 Task: Buy 3 Hydraulic from Filters section under best seller category for shipping address: Gilberto Hall, 3104 Abia Martin Drive, Panther Burn, Mississippi 38765, Cell Number 6314971043. Pay from credit card ending with 2005, CVV 3321
Action: Mouse moved to (17, 71)
Screenshot: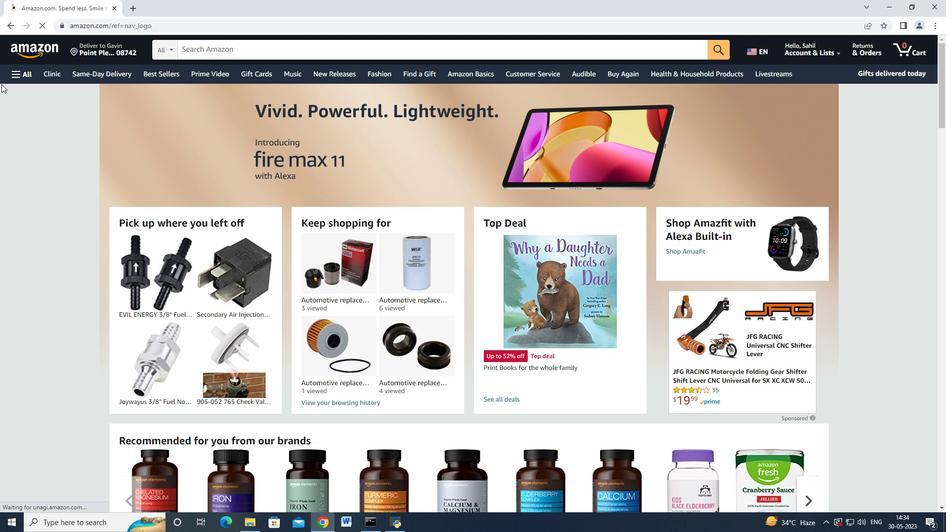 
Action: Mouse pressed left at (17, 71)
Screenshot: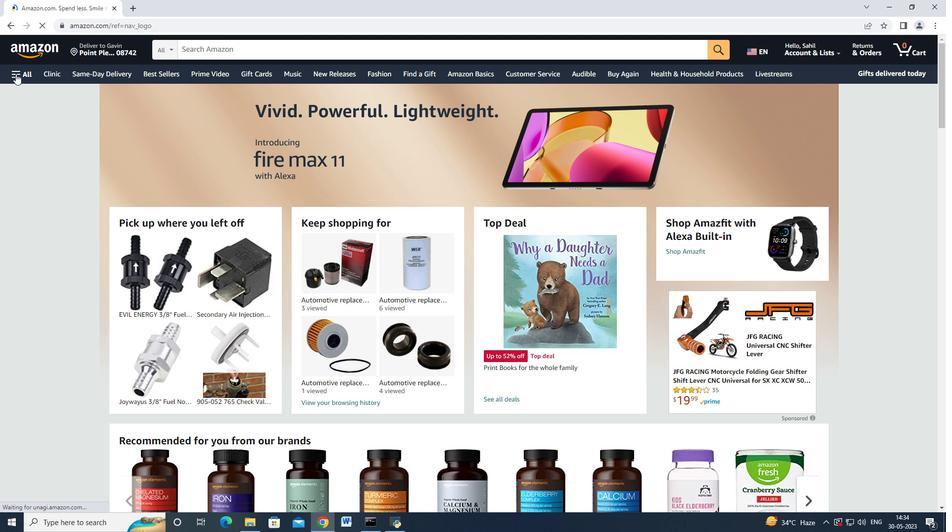 
Action: Mouse moved to (34, 206)
Screenshot: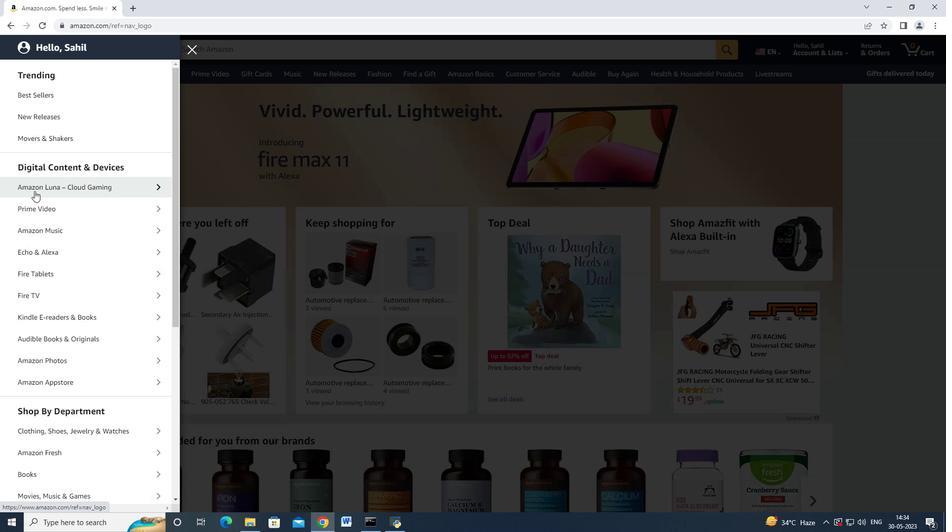 
Action: Mouse scrolled (34, 205) with delta (0, 0)
Screenshot: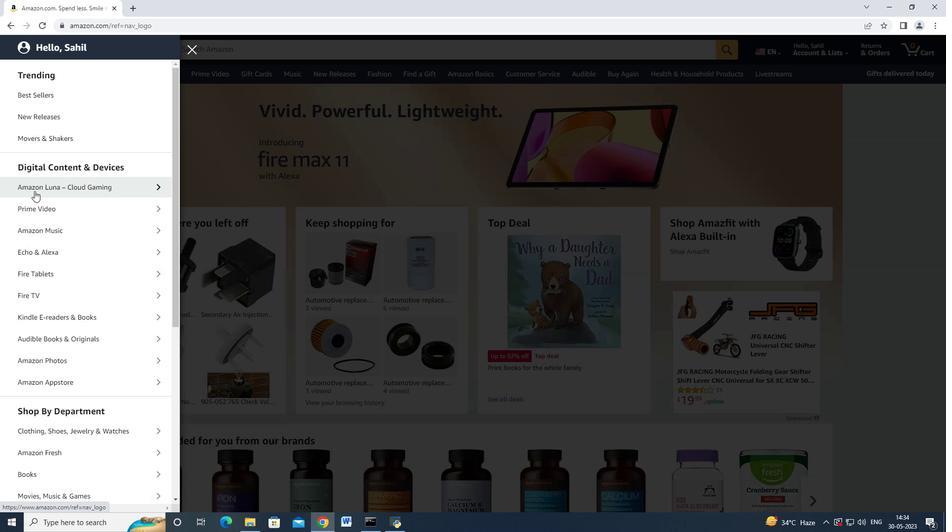 
Action: Mouse moved to (35, 208)
Screenshot: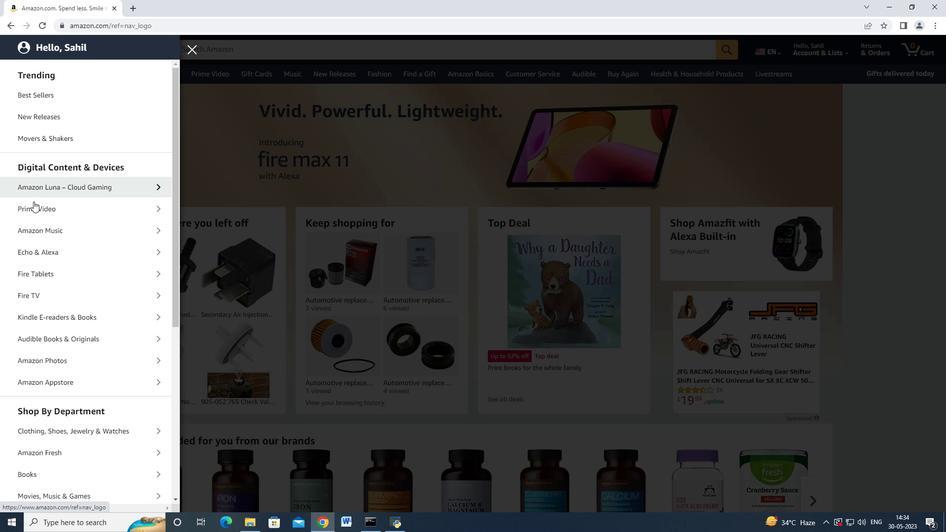 
Action: Mouse scrolled (35, 207) with delta (0, 0)
Screenshot: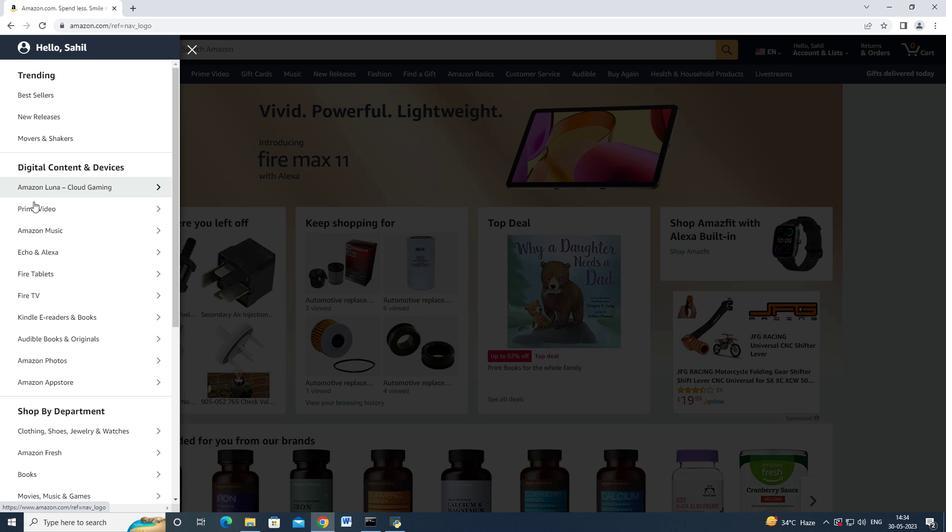 
Action: Mouse moved to (62, 291)
Screenshot: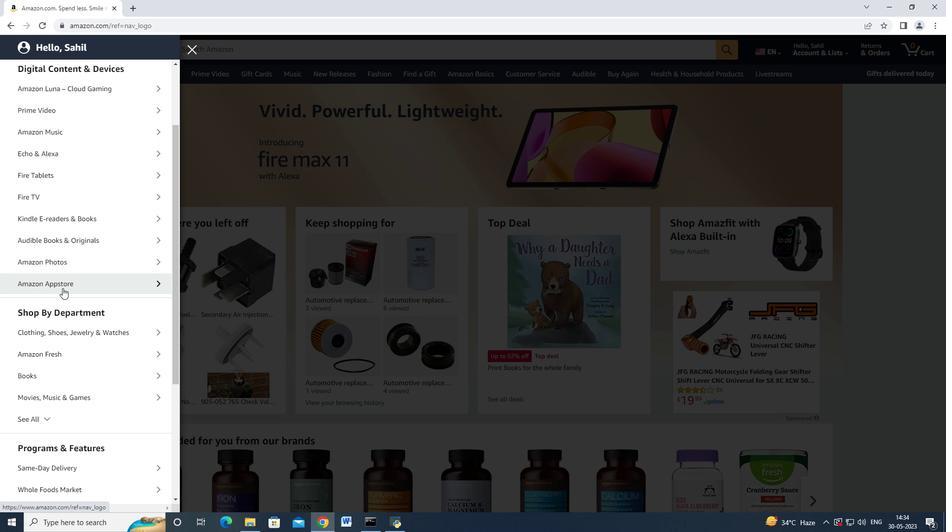 
Action: Mouse scrolled (62, 290) with delta (0, 0)
Screenshot: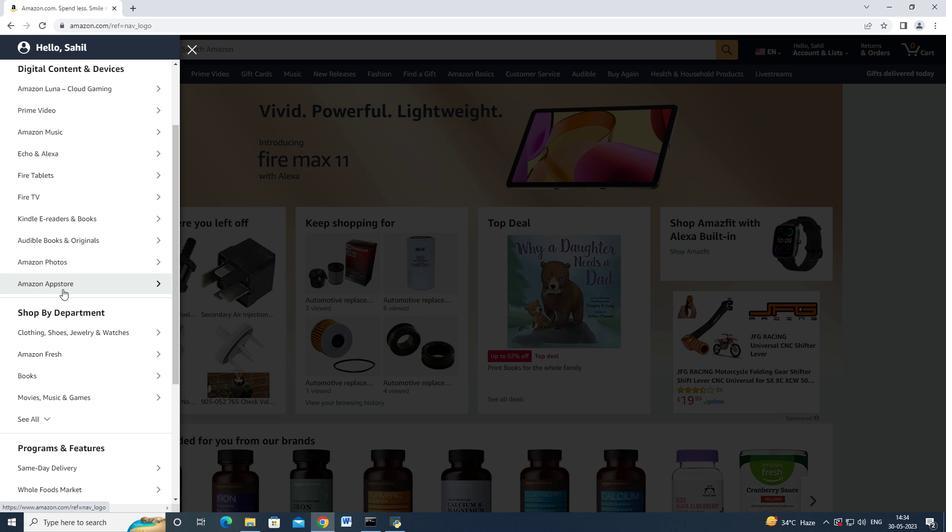 
Action: Mouse moved to (62, 291)
Screenshot: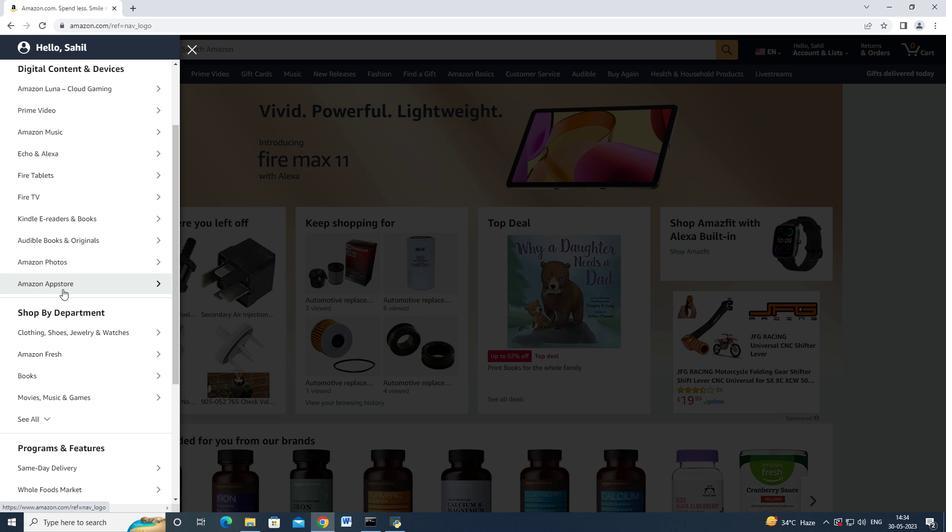 
Action: Mouse scrolled (62, 291) with delta (0, 0)
Screenshot: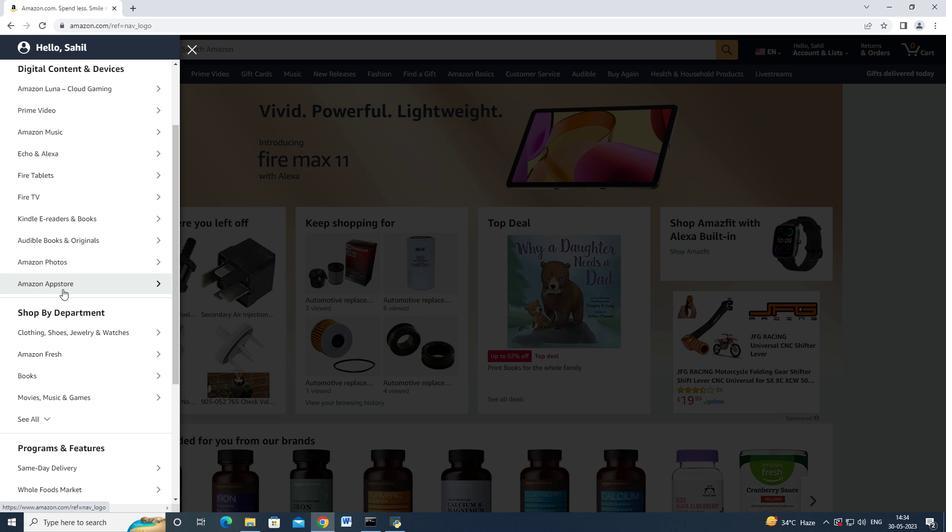 
Action: Mouse moved to (54, 327)
Screenshot: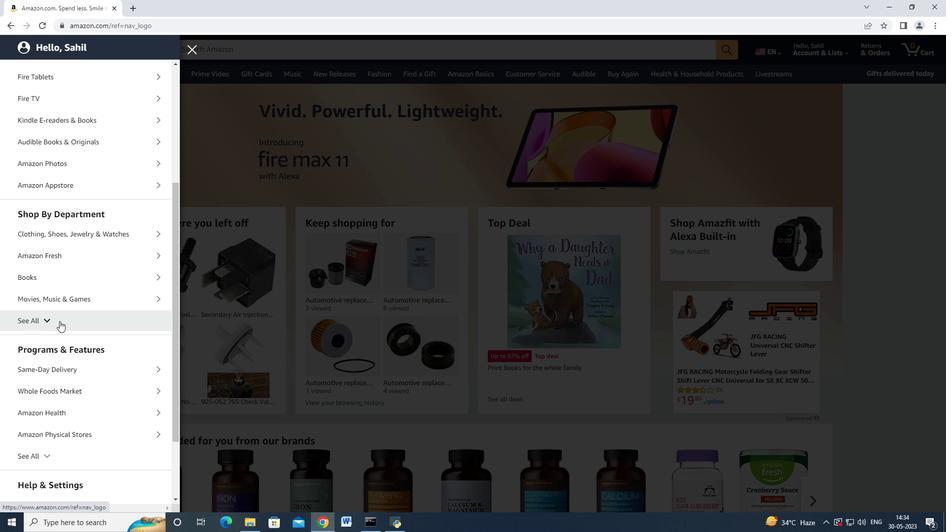 
Action: Mouse pressed left at (54, 327)
Screenshot: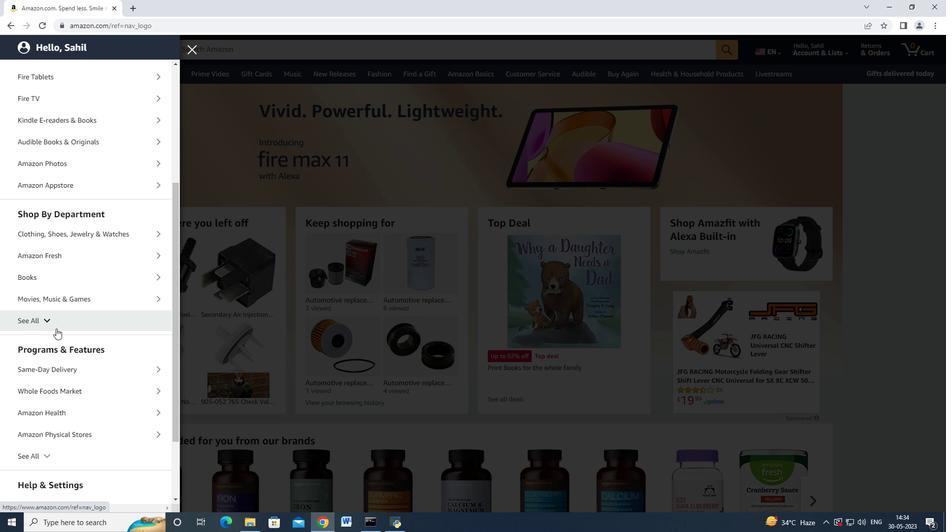 
Action: Mouse moved to (55, 327)
Screenshot: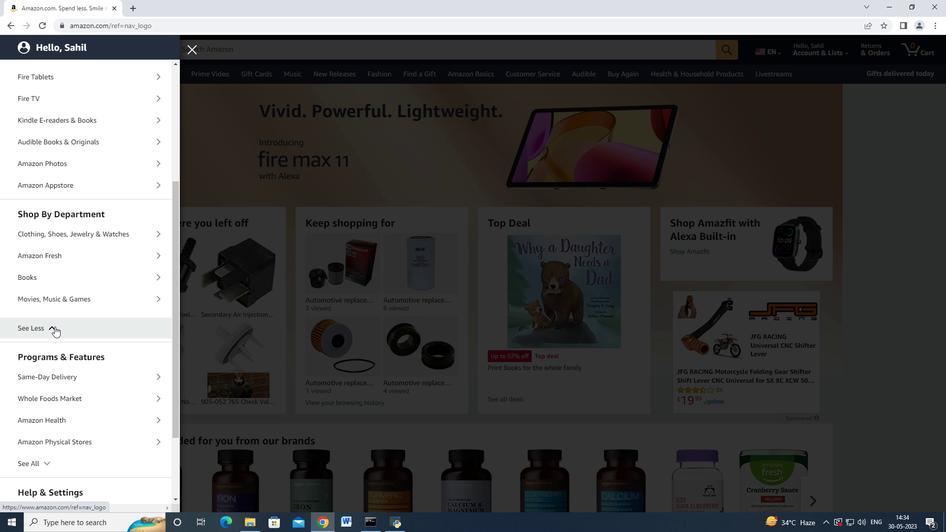 
Action: Mouse scrolled (55, 326) with delta (0, 0)
Screenshot: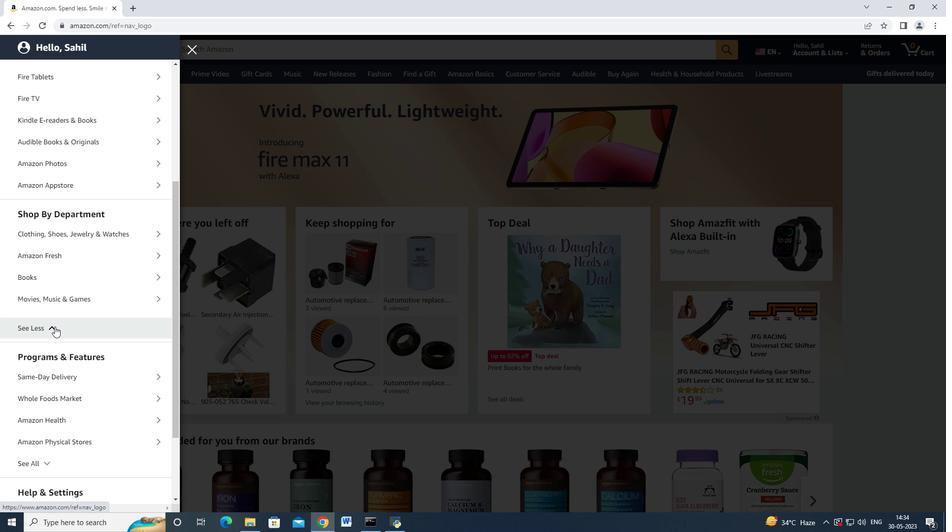 
Action: Mouse scrolled (55, 326) with delta (0, 0)
Screenshot: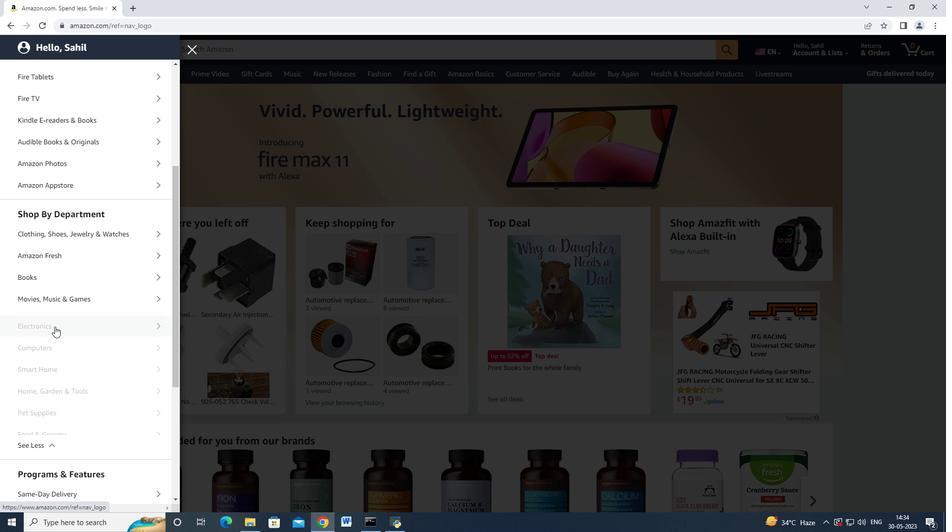 
Action: Mouse moved to (55, 327)
Screenshot: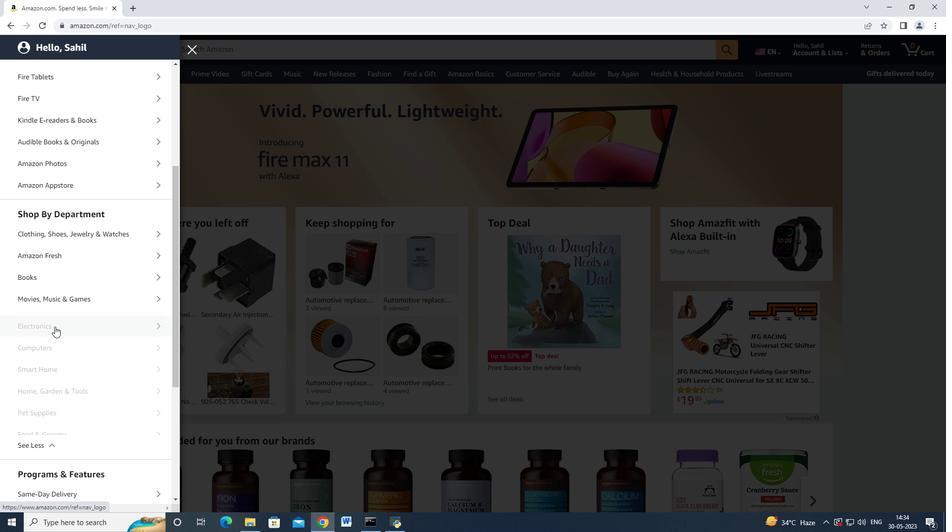 
Action: Mouse scrolled (55, 326) with delta (0, 0)
Screenshot: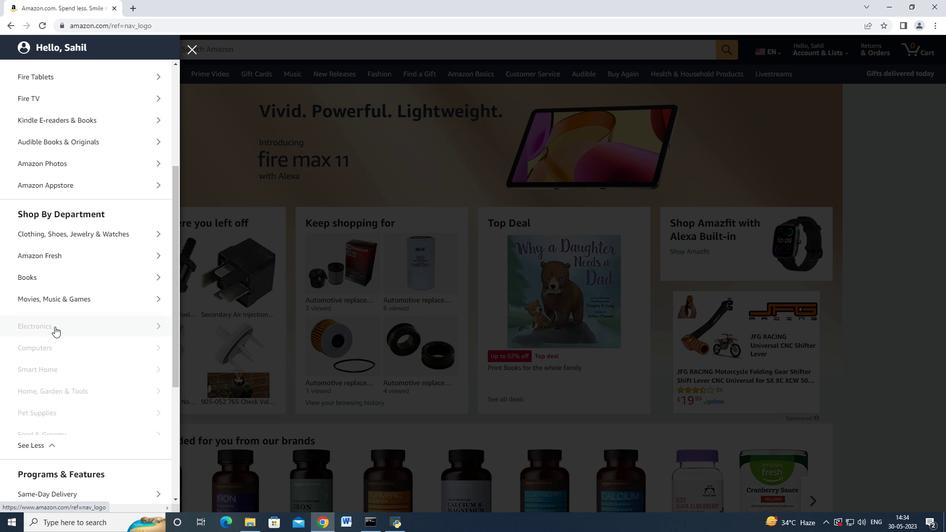 
Action: Mouse scrolled (55, 326) with delta (0, 0)
Screenshot: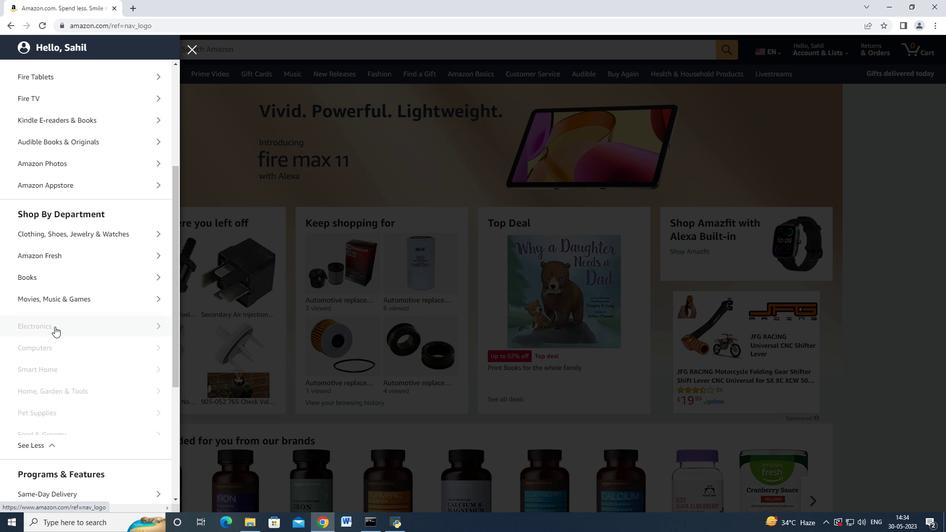 
Action: Mouse moved to (71, 375)
Screenshot: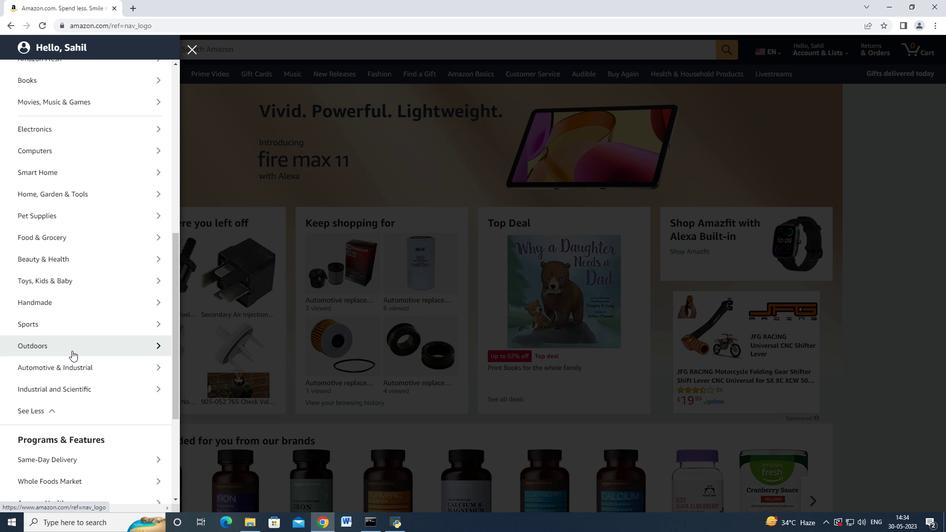 
Action: Mouse pressed left at (71, 375)
Screenshot: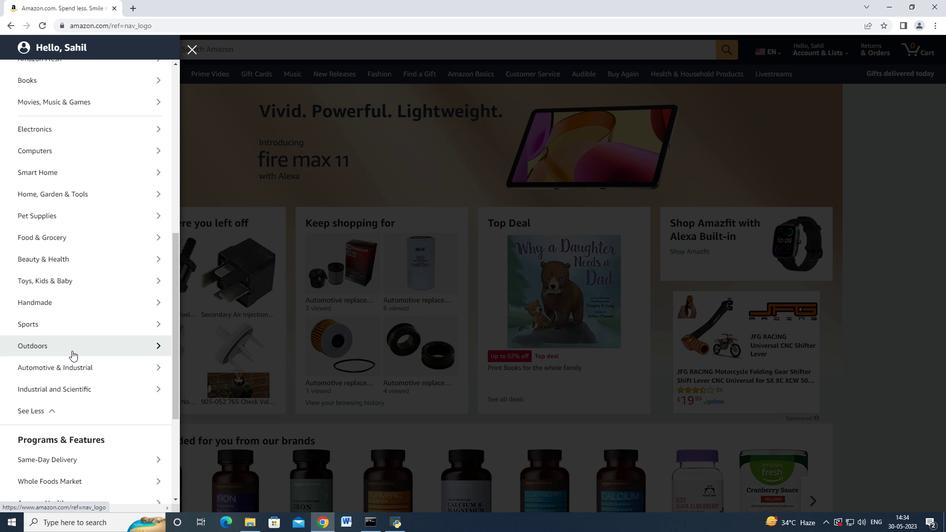 
Action: Mouse moved to (75, 111)
Screenshot: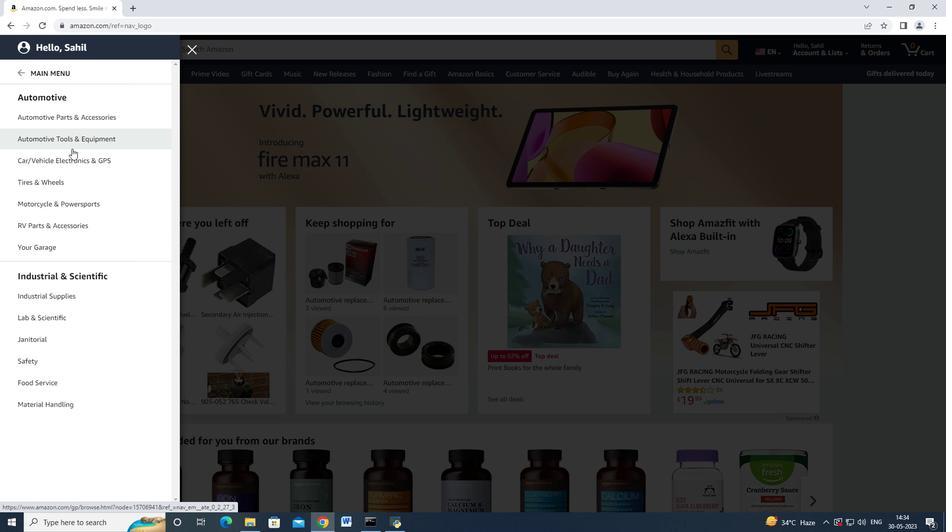 
Action: Mouse pressed left at (75, 111)
Screenshot: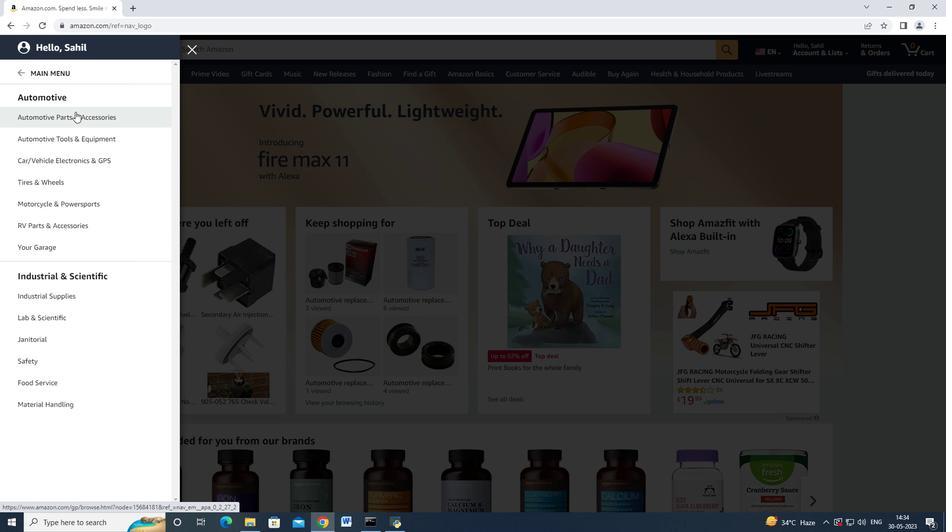 
Action: Mouse moved to (171, 94)
Screenshot: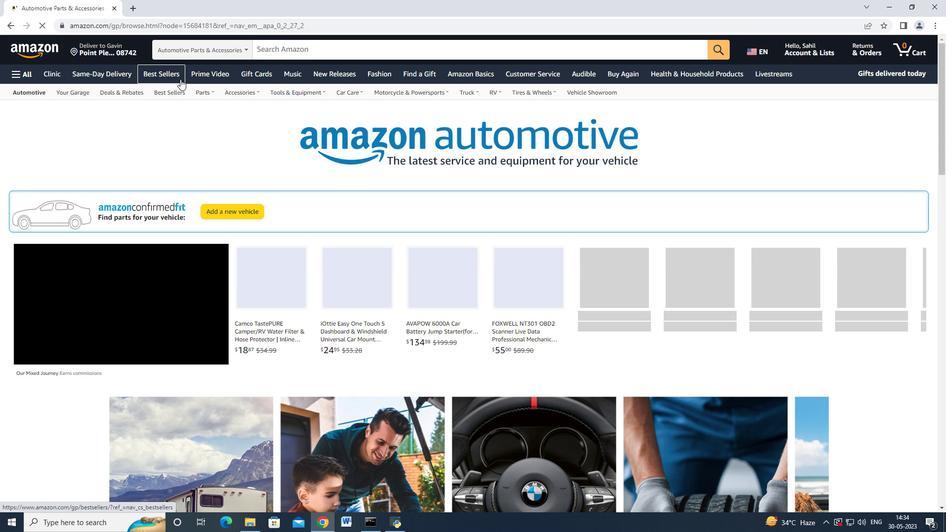 
Action: Mouse pressed left at (171, 94)
Screenshot: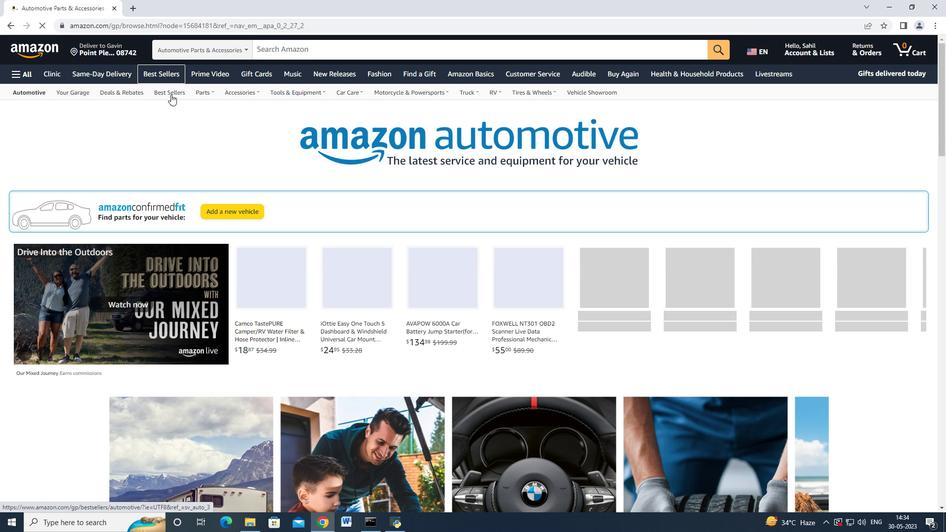 
Action: Mouse moved to (67, 314)
Screenshot: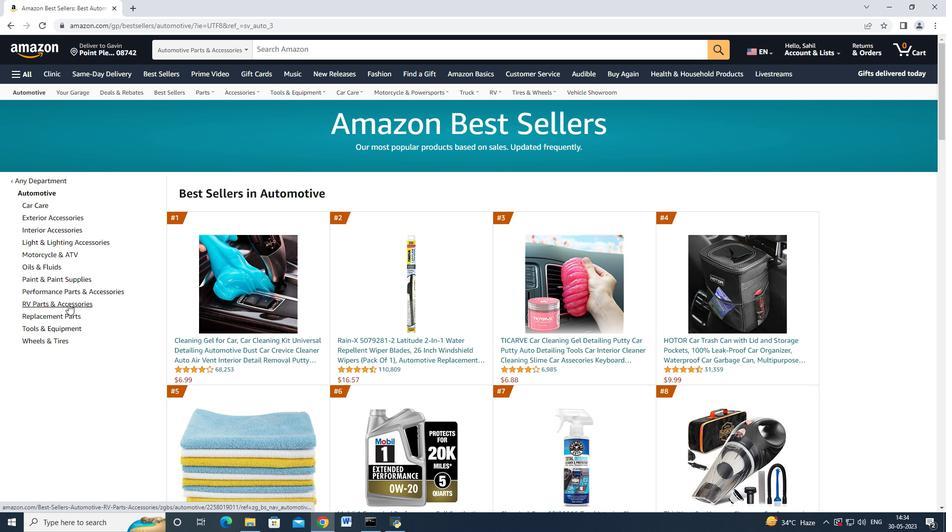 
Action: Mouse pressed left at (67, 314)
Screenshot: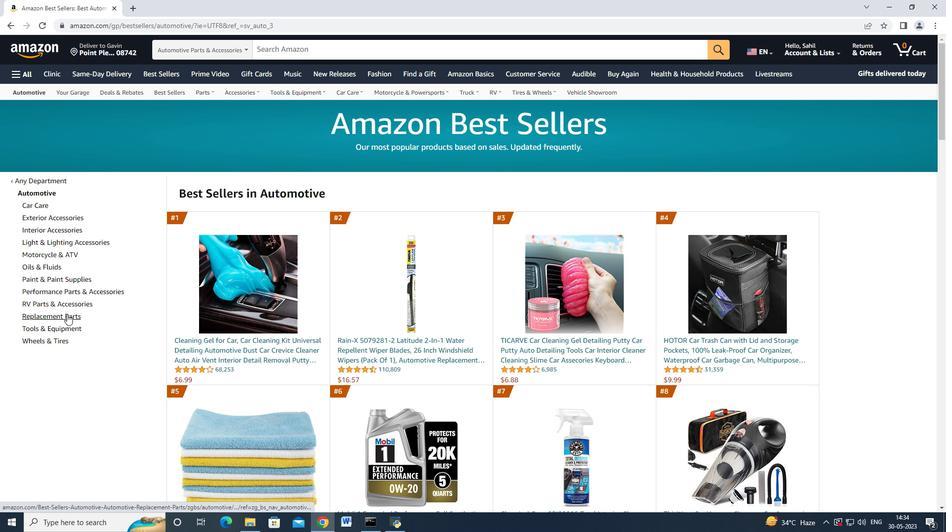 
Action: Mouse moved to (135, 248)
Screenshot: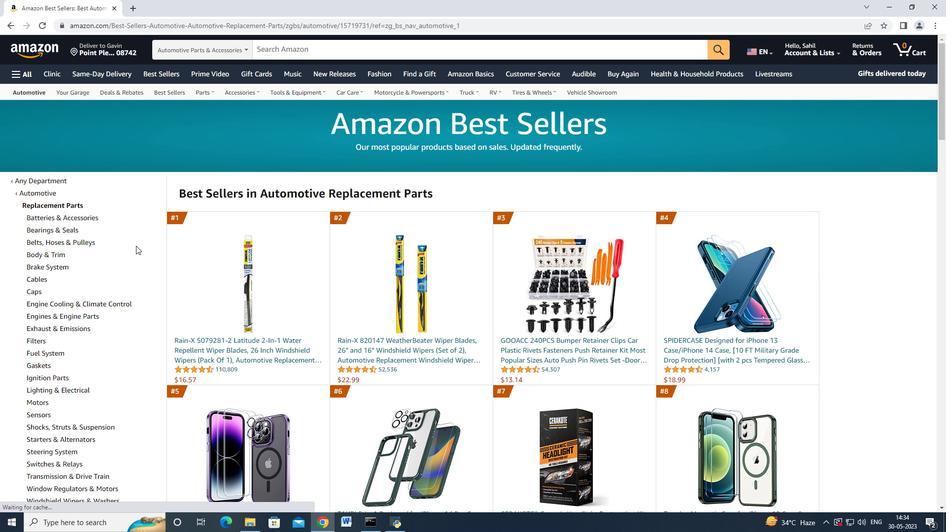 
Action: Mouse scrolled (135, 247) with delta (0, 0)
Screenshot: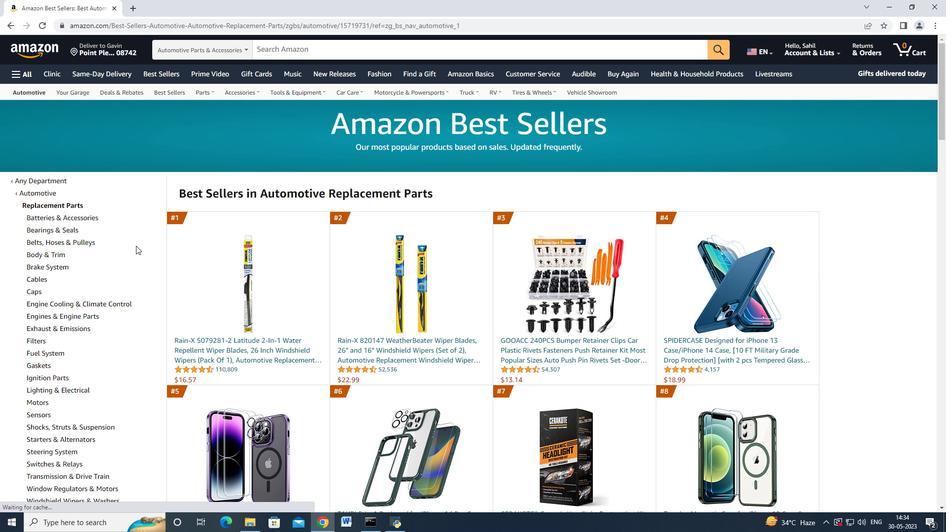 
Action: Mouse moved to (136, 250)
Screenshot: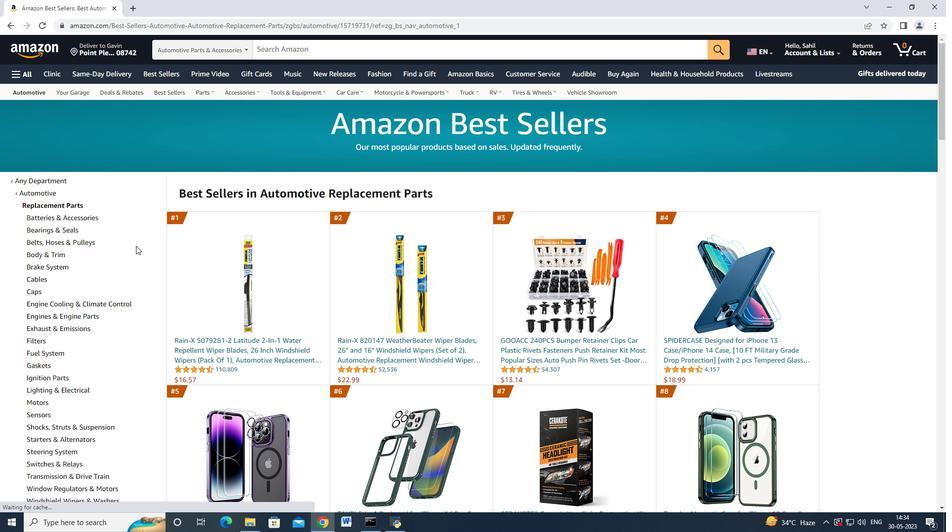 
Action: Mouse scrolled (136, 250) with delta (0, 0)
Screenshot: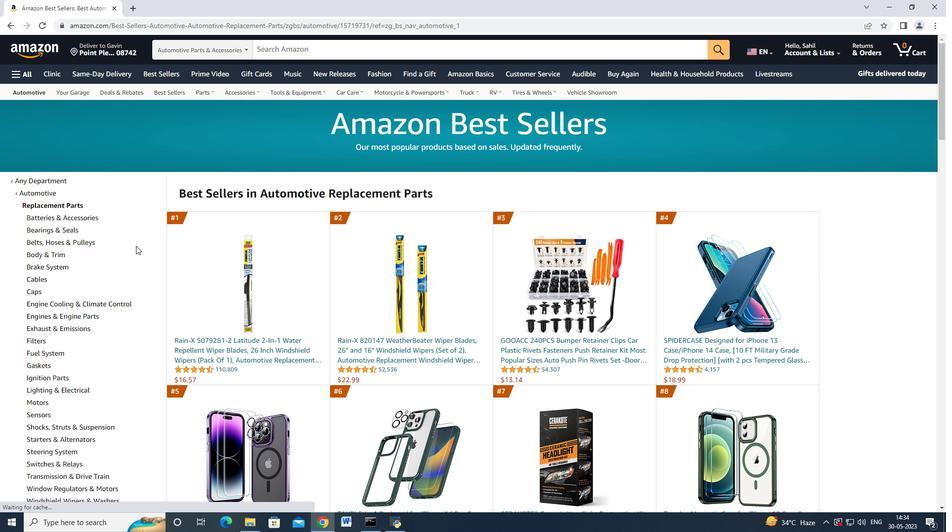 
Action: Mouse moved to (136, 250)
Screenshot: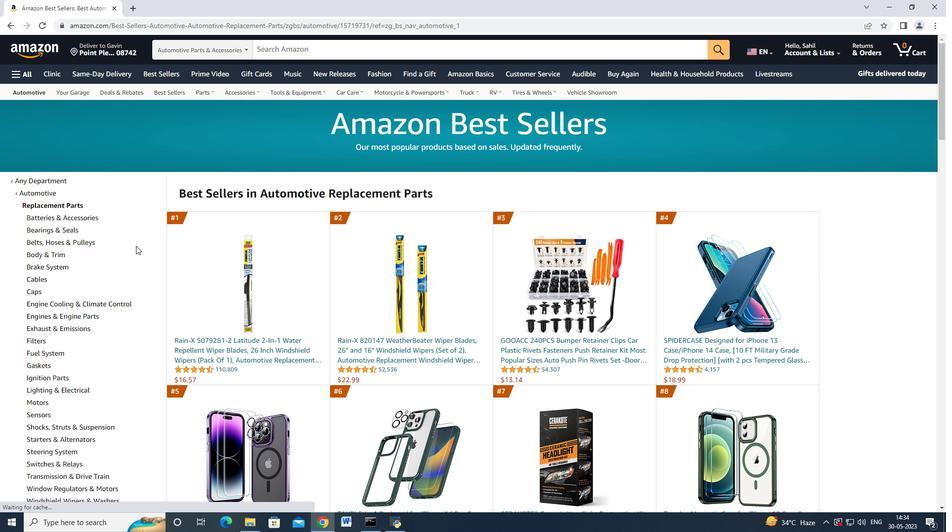 
Action: Mouse scrolled (136, 250) with delta (0, 0)
Screenshot: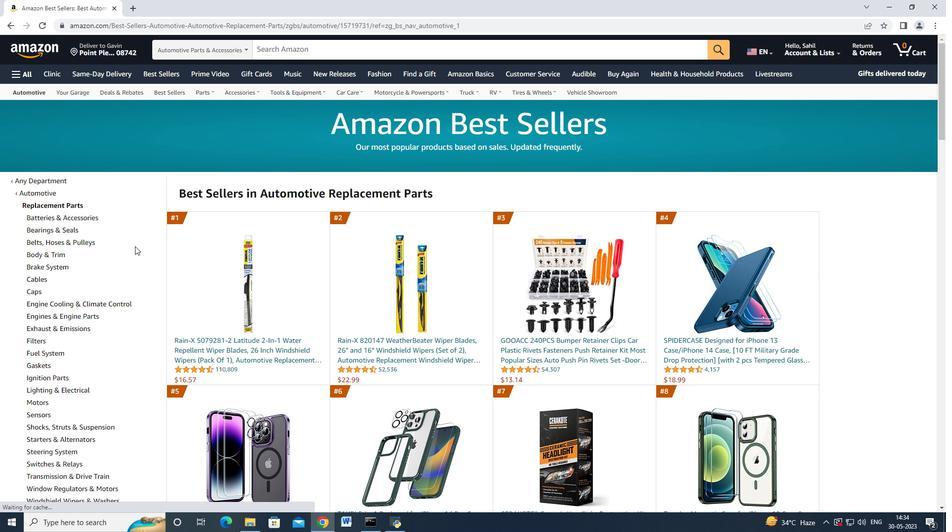 
Action: Mouse scrolled (136, 250) with delta (0, 0)
Screenshot: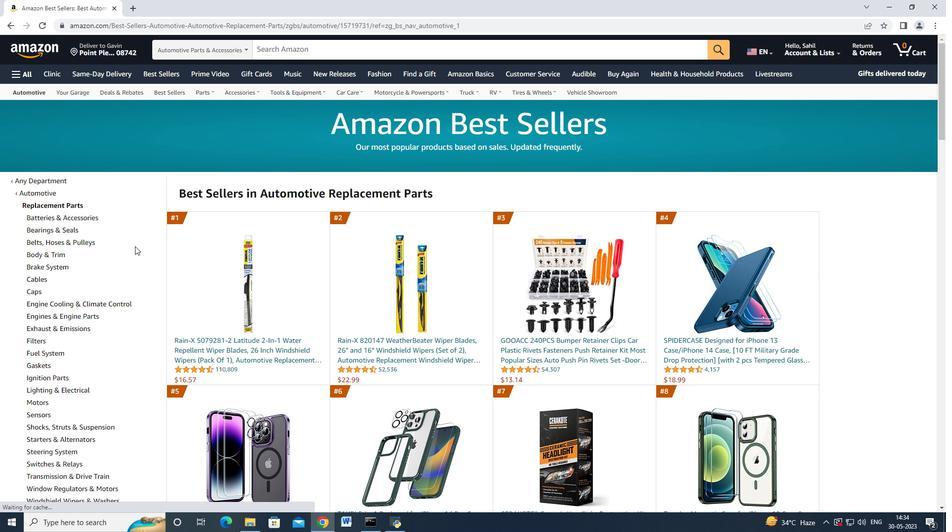 
Action: Mouse moved to (101, 228)
Screenshot: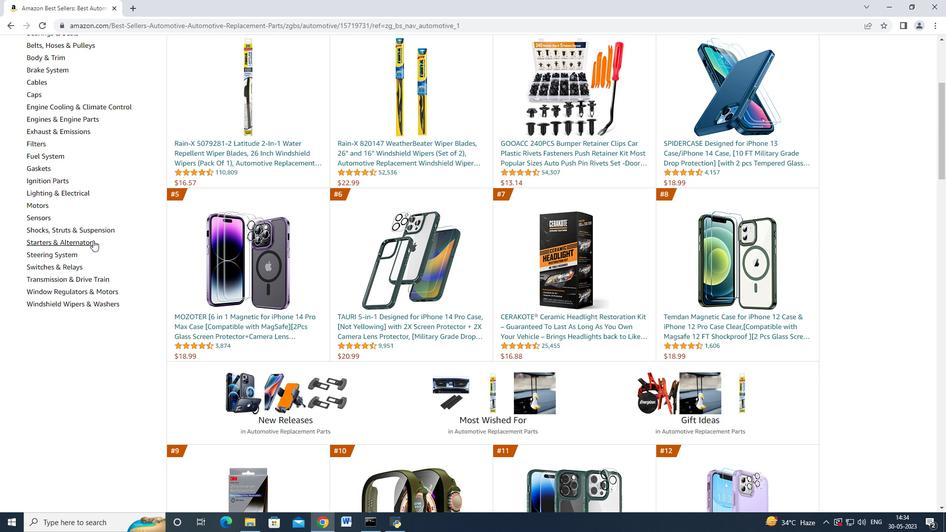 
Action: Mouse scrolled (101, 229) with delta (0, 0)
Screenshot: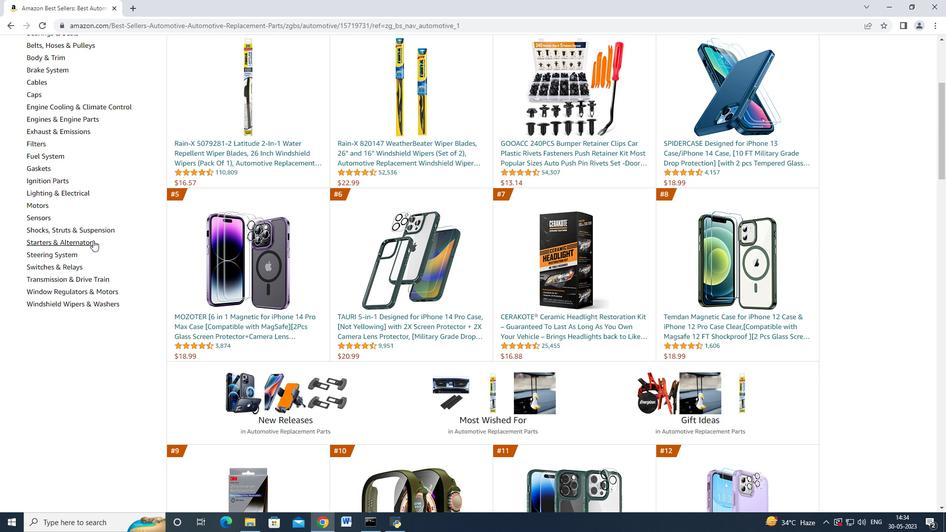 
Action: Mouse moved to (67, 155)
Screenshot: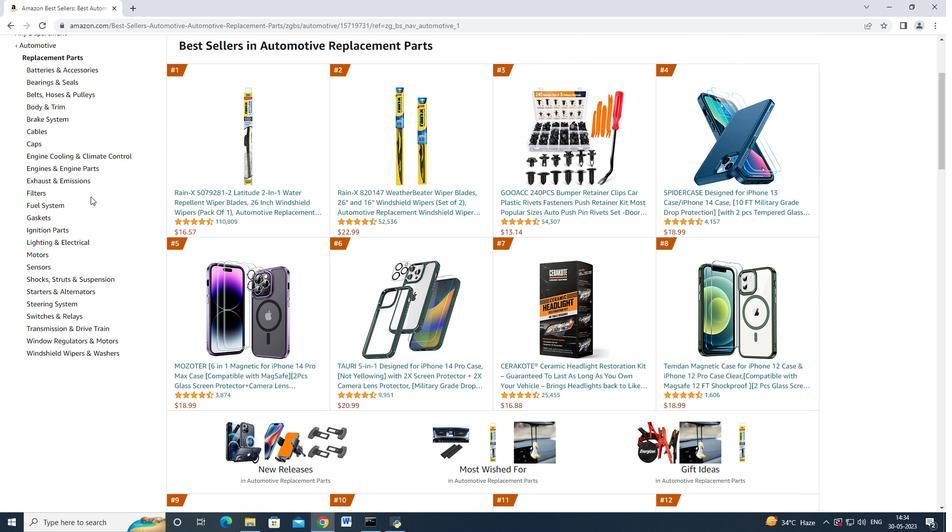 
Action: Mouse scrolled (67, 155) with delta (0, 0)
Screenshot: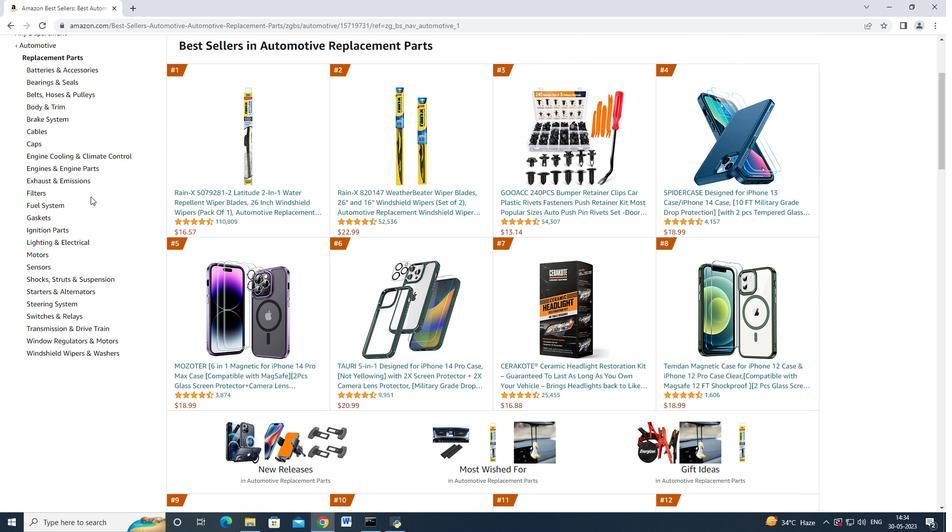 
Action: Mouse scrolled (67, 155) with delta (0, 0)
Screenshot: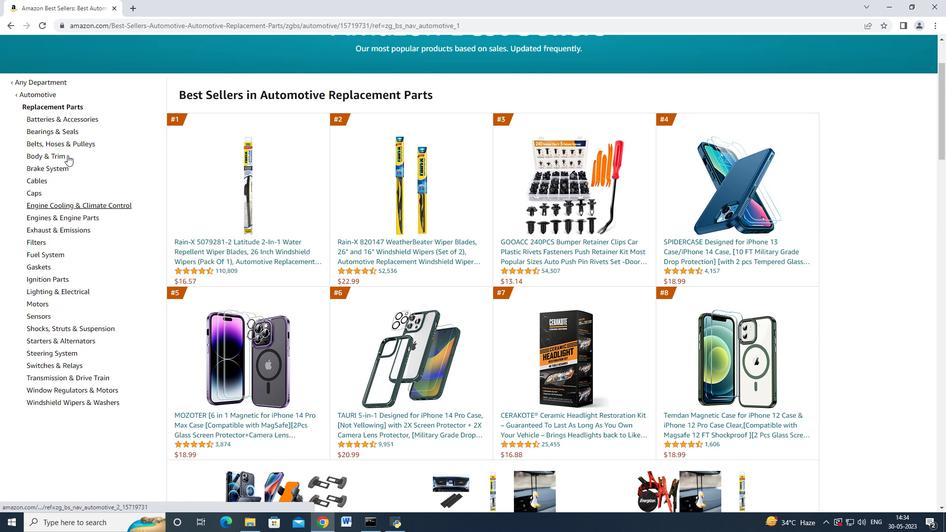 
Action: Mouse moved to (37, 291)
Screenshot: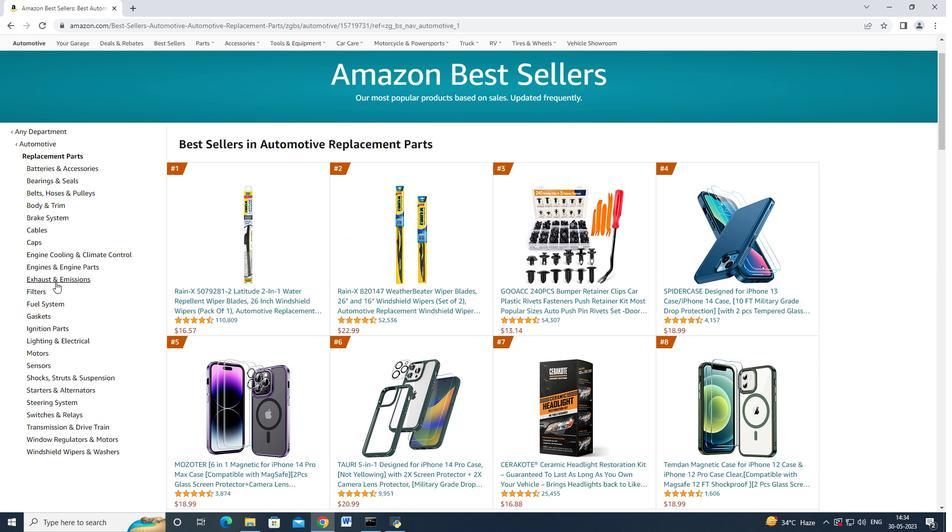 
Action: Mouse pressed left at (37, 291)
Screenshot: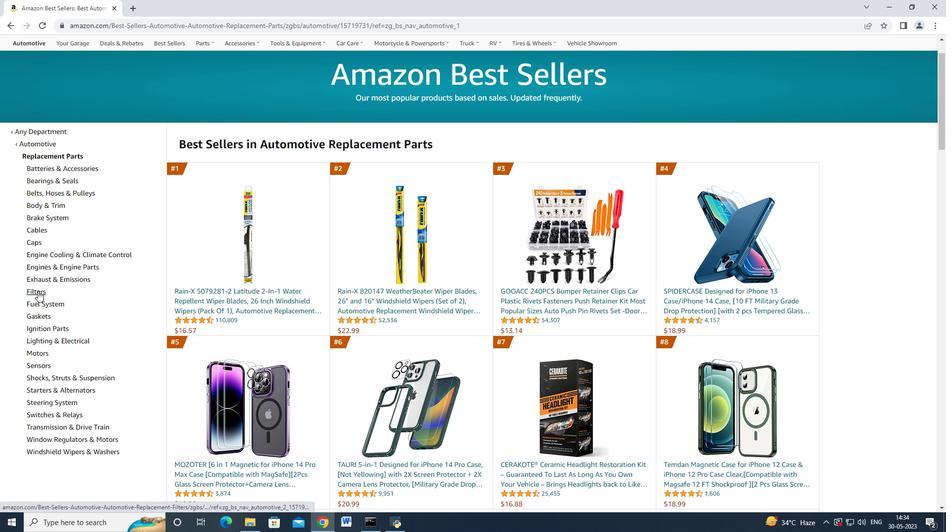 
Action: Mouse moved to (48, 312)
Screenshot: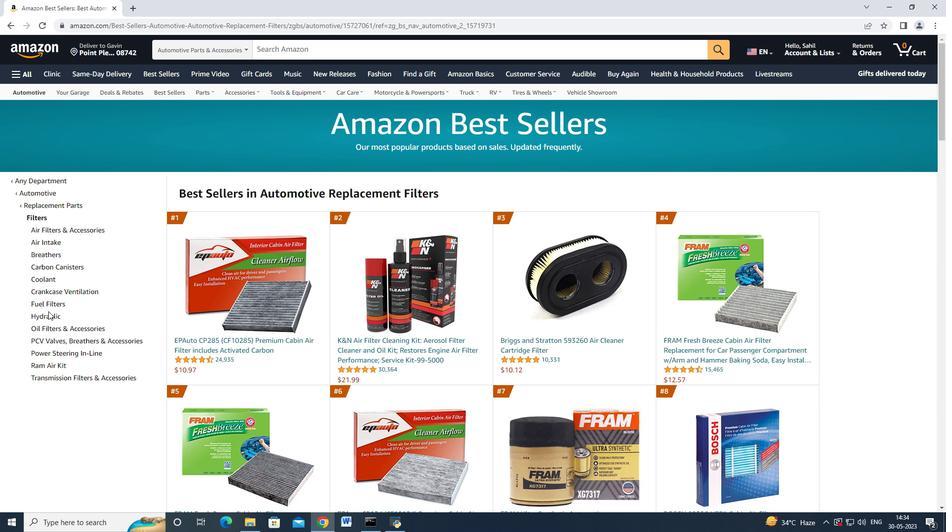 
Action: Mouse pressed left at (48, 311)
Screenshot: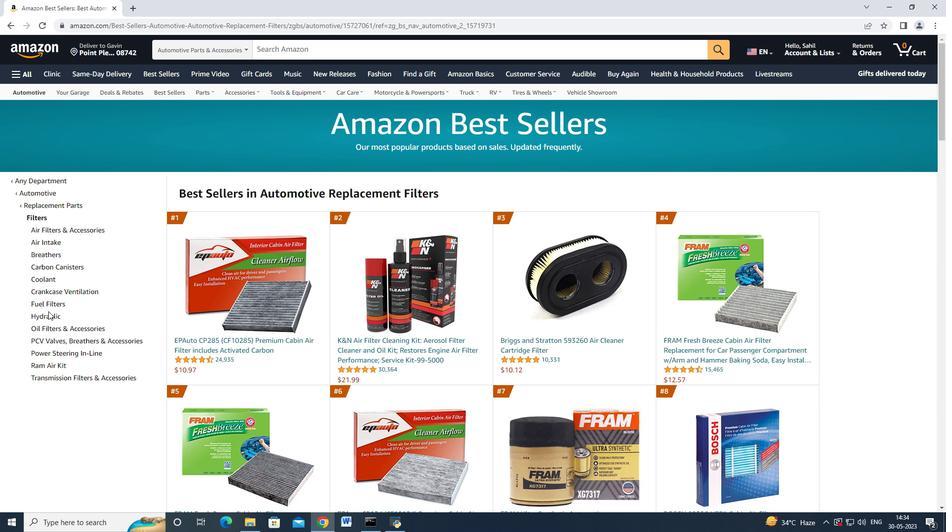 
Action: Mouse moved to (48, 313)
Screenshot: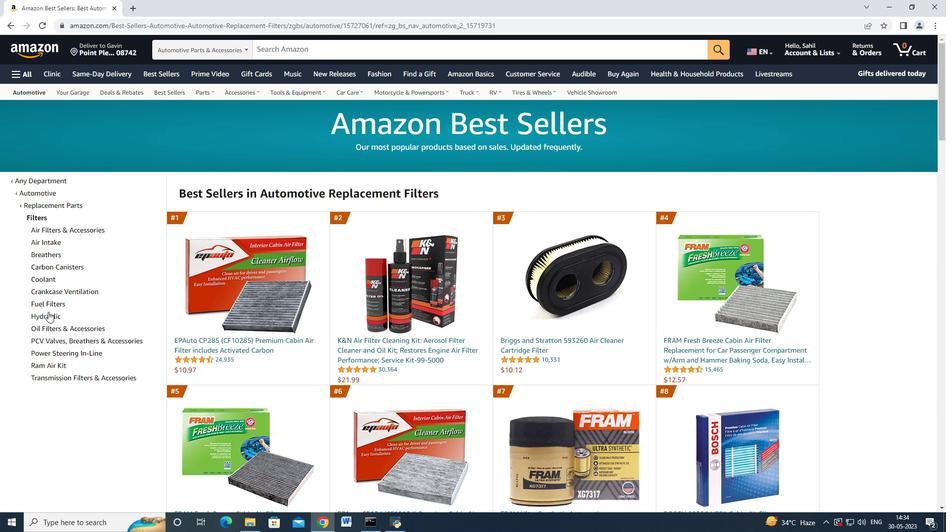
Action: Mouse pressed left at (48, 313)
Screenshot: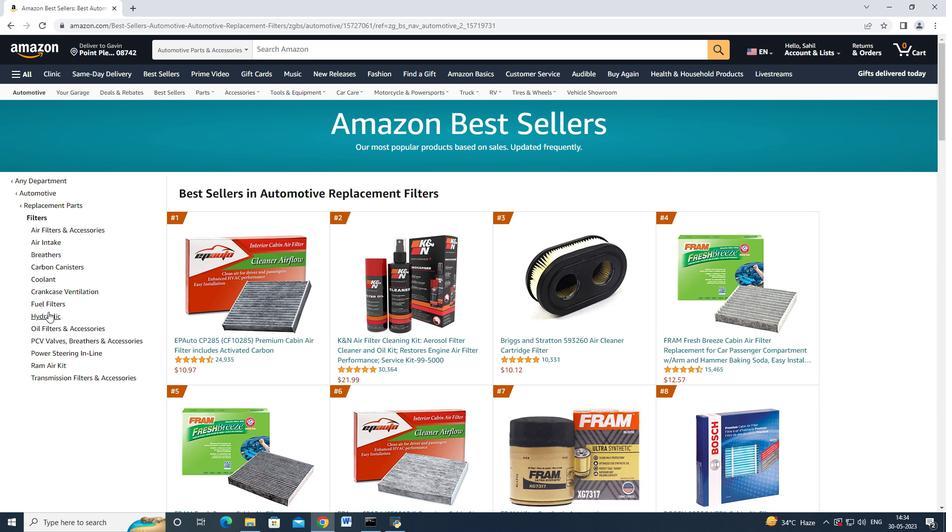 
Action: Mouse moved to (351, 340)
Screenshot: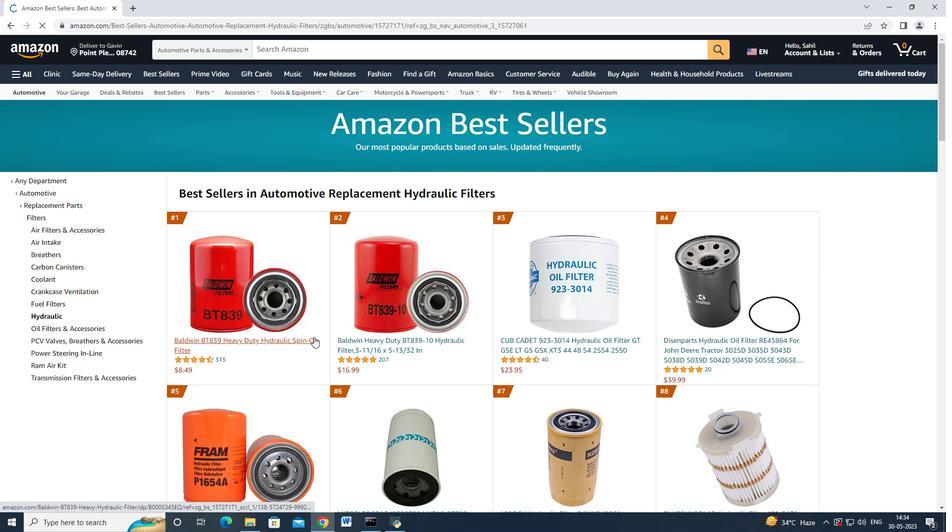 
Action: Mouse pressed left at (351, 340)
Screenshot: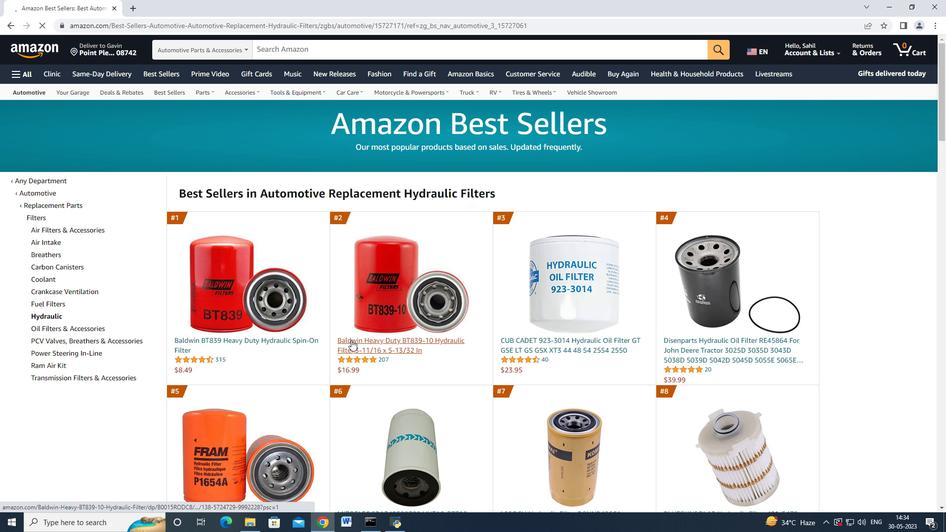 
Action: Mouse moved to (743, 245)
Screenshot: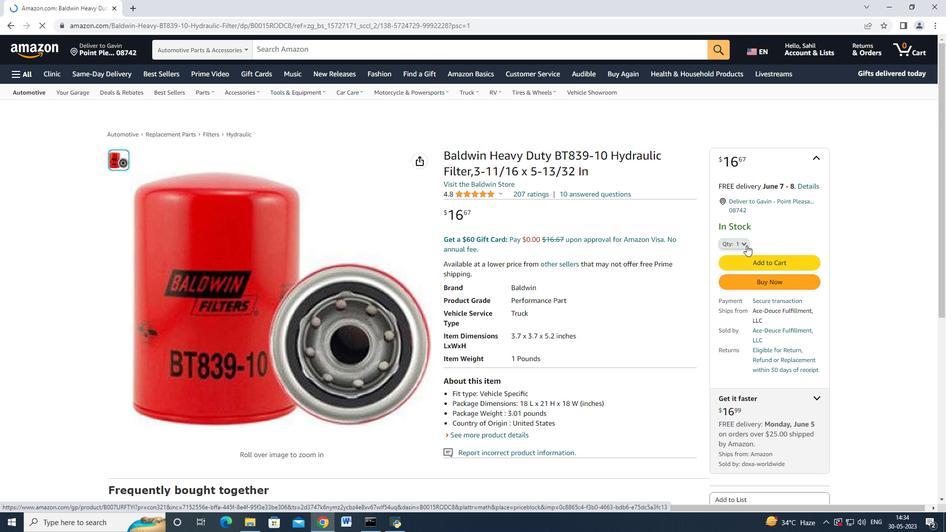 
Action: Mouse pressed left at (743, 245)
Screenshot: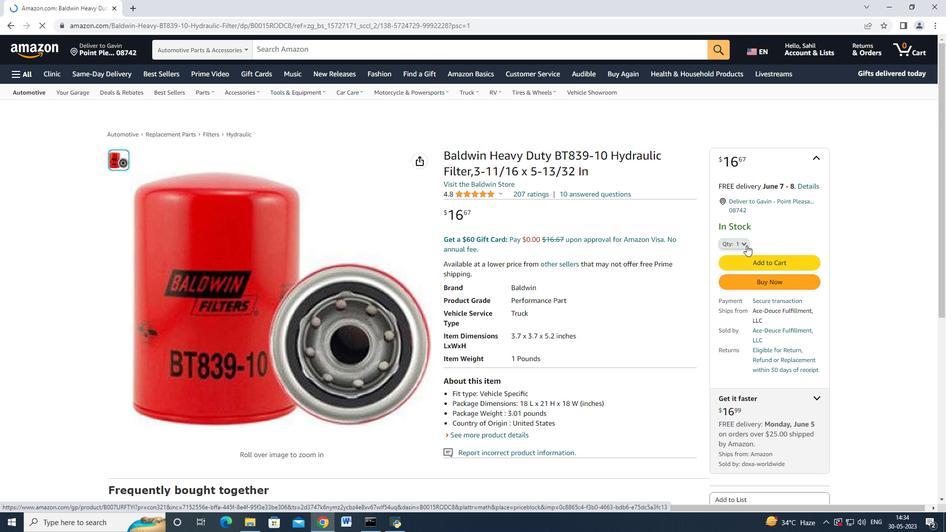 
Action: Mouse moved to (738, 271)
Screenshot: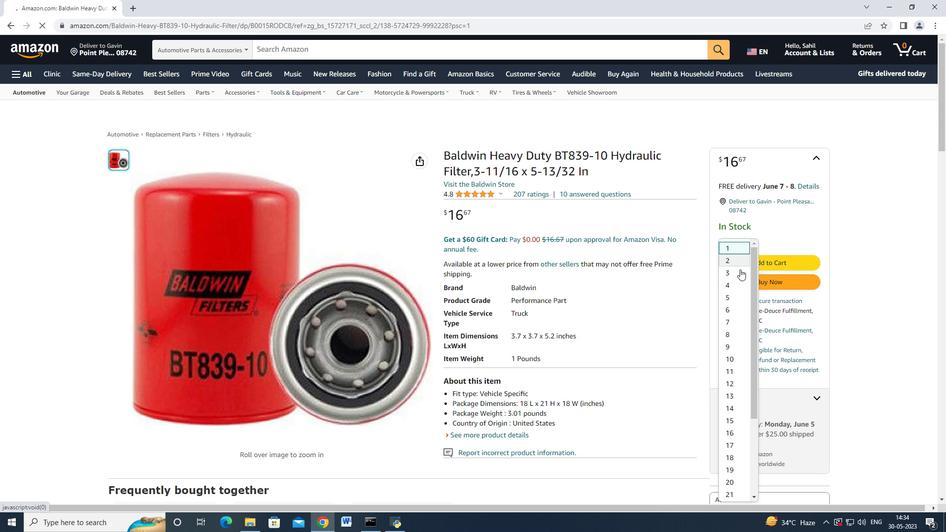 
Action: Mouse pressed left at (738, 271)
Screenshot: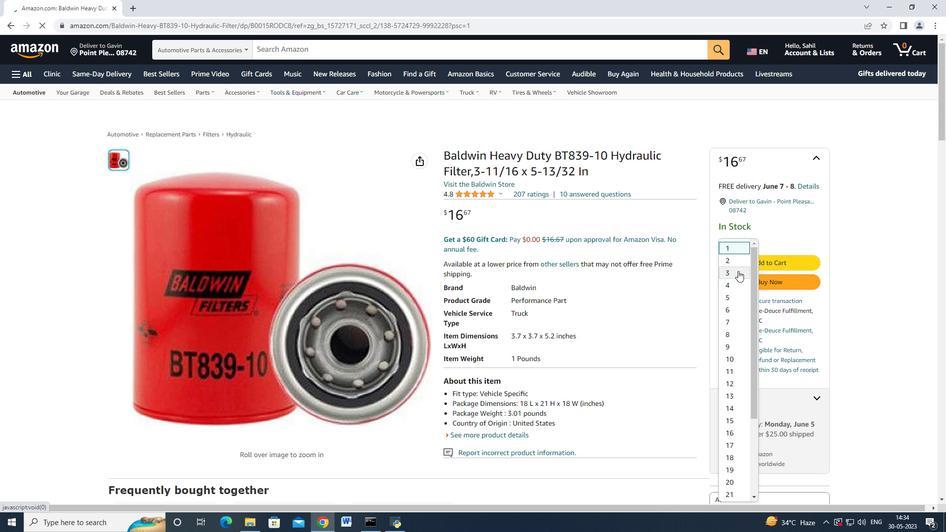 
Action: Mouse moved to (750, 279)
Screenshot: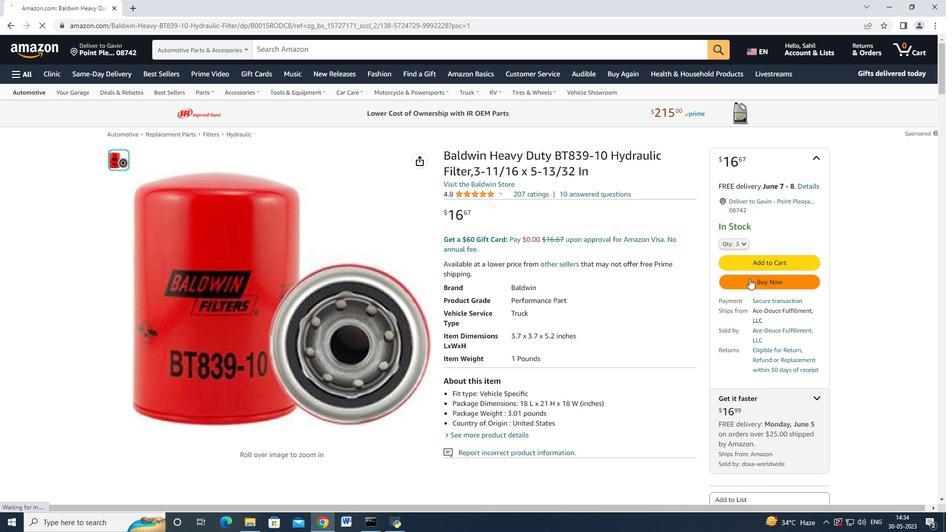 
Action: Mouse pressed left at (750, 279)
Screenshot: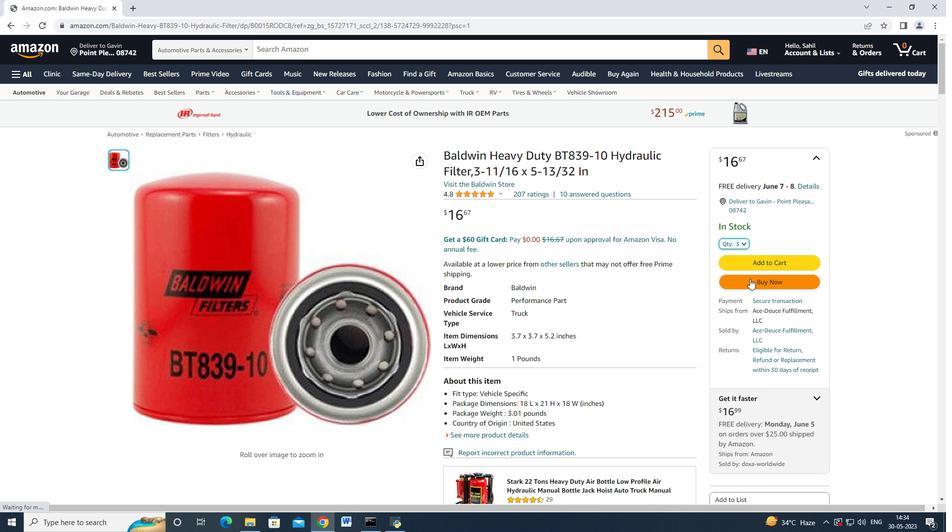 
Action: Mouse moved to (578, 85)
Screenshot: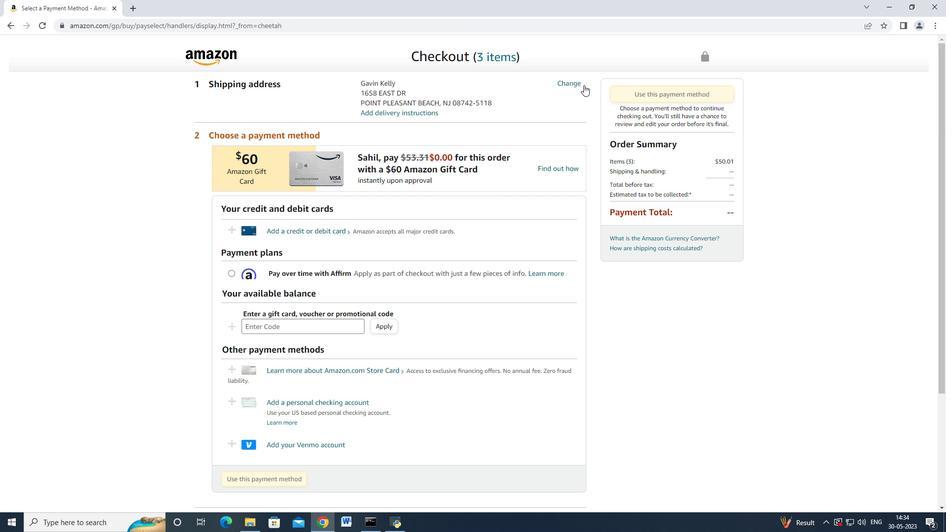 
Action: Mouse pressed left at (578, 85)
Screenshot: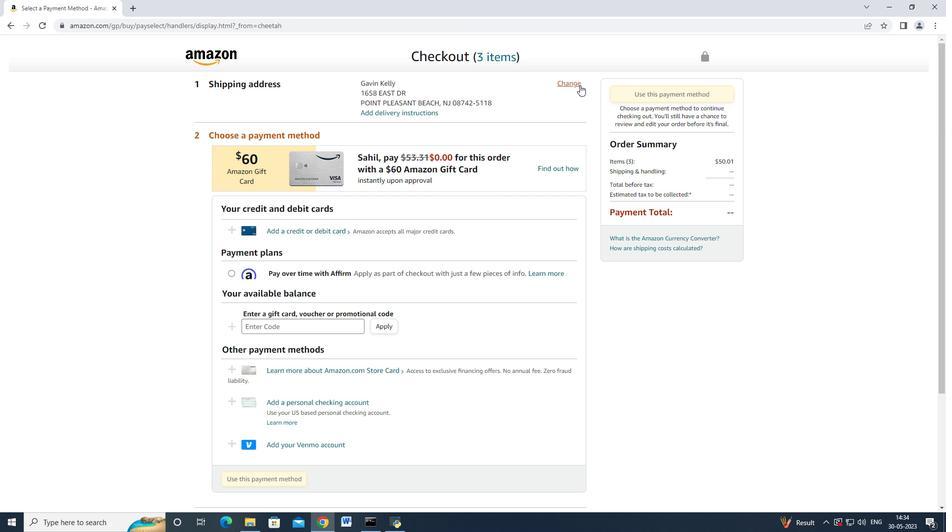 
Action: Mouse moved to (361, 199)
Screenshot: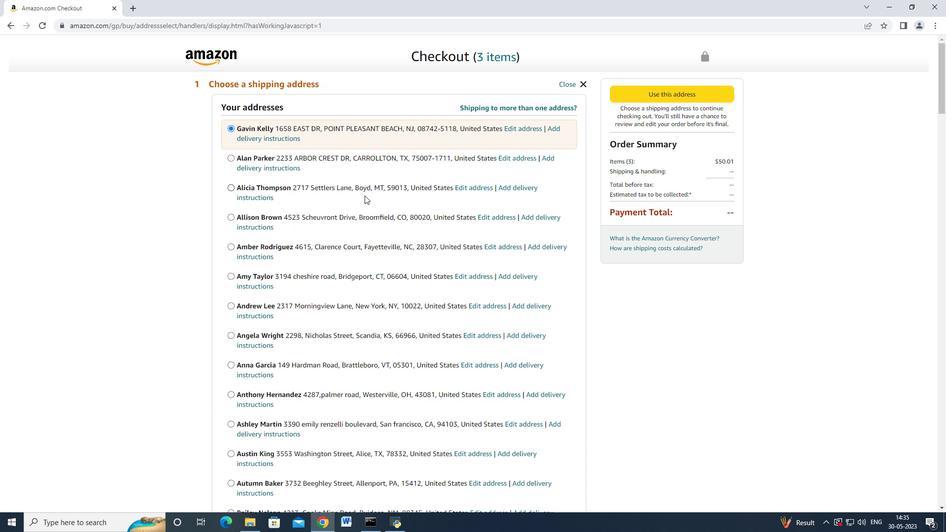 
Action: Mouse scrolled (361, 199) with delta (0, 0)
Screenshot: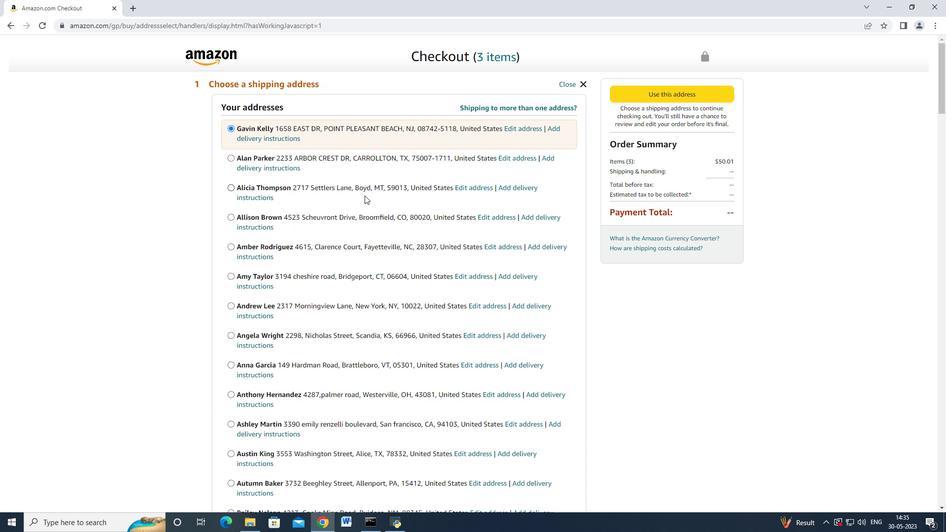 
Action: Mouse moved to (359, 203)
Screenshot: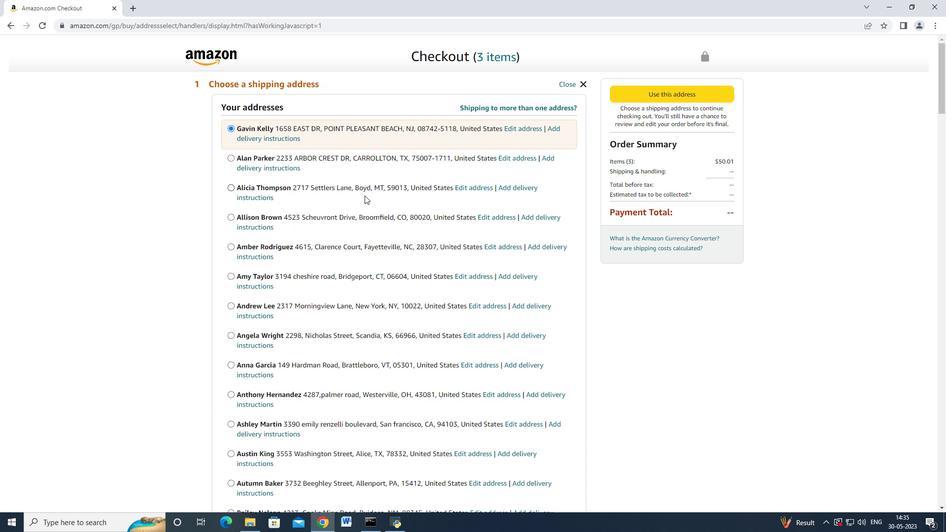 
Action: Mouse scrolled (359, 202) with delta (0, 0)
Screenshot: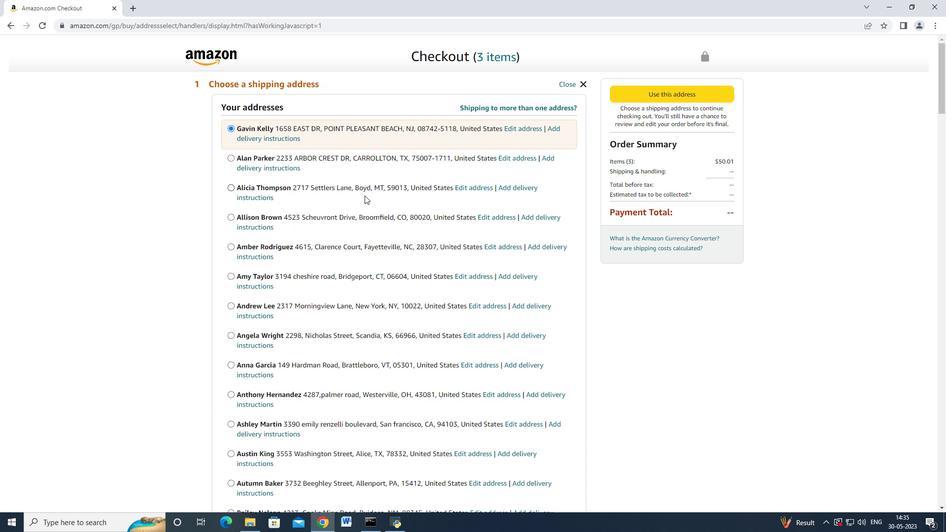 
Action: Mouse moved to (357, 205)
Screenshot: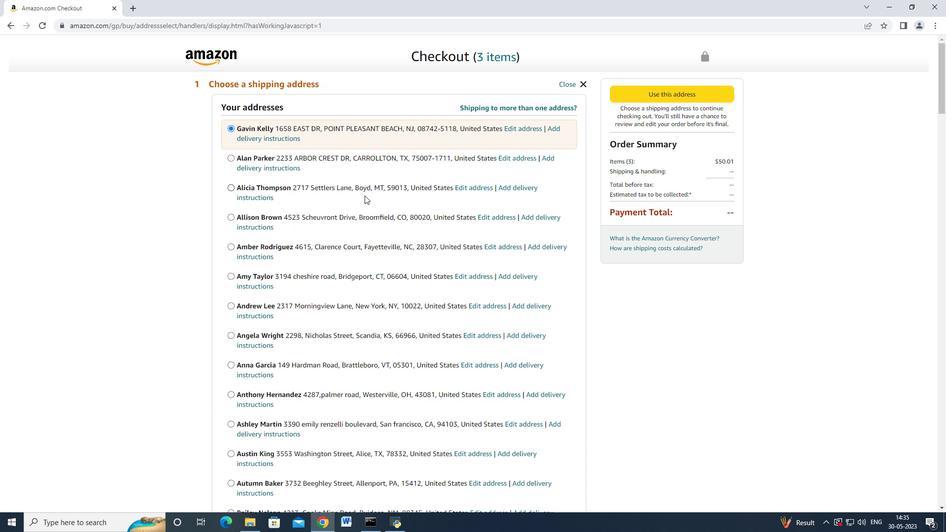 
Action: Mouse scrolled (357, 204) with delta (0, 0)
Screenshot: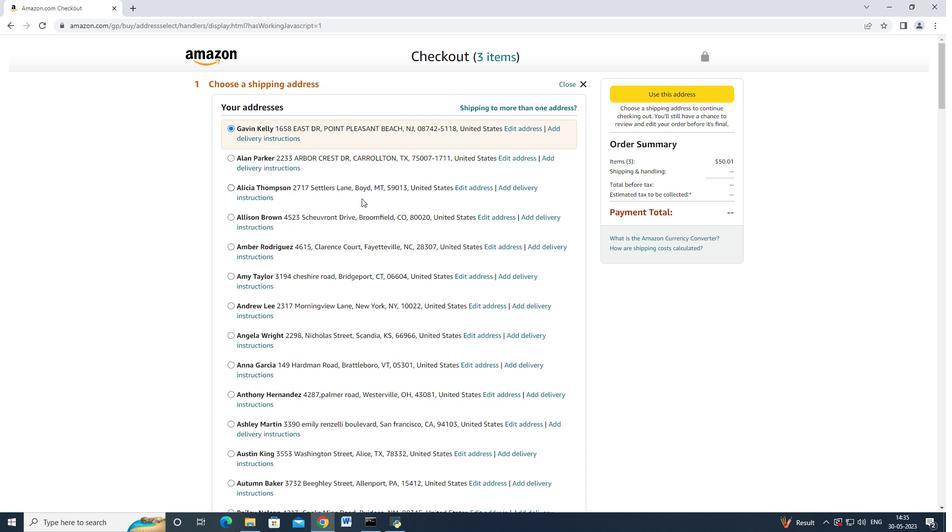 
Action: Mouse moved to (354, 209)
Screenshot: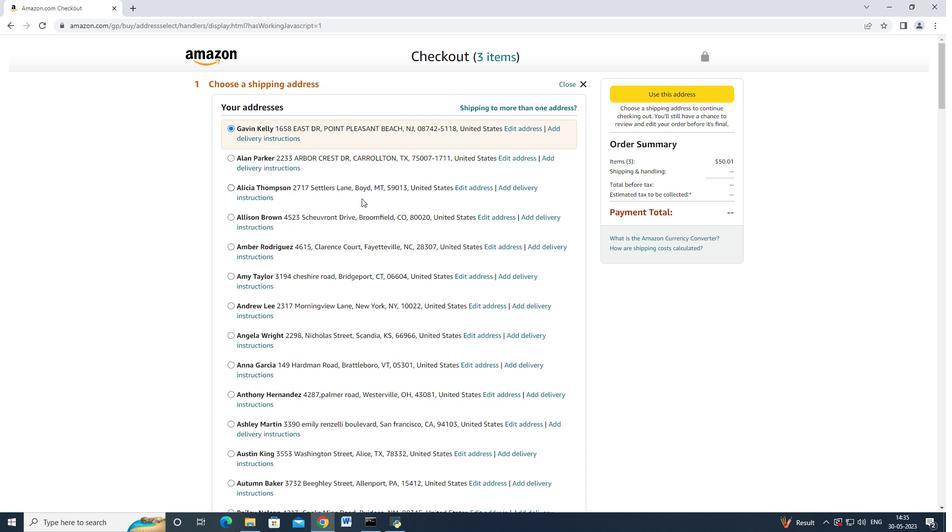 
Action: Mouse scrolled (355, 207) with delta (0, 0)
Screenshot: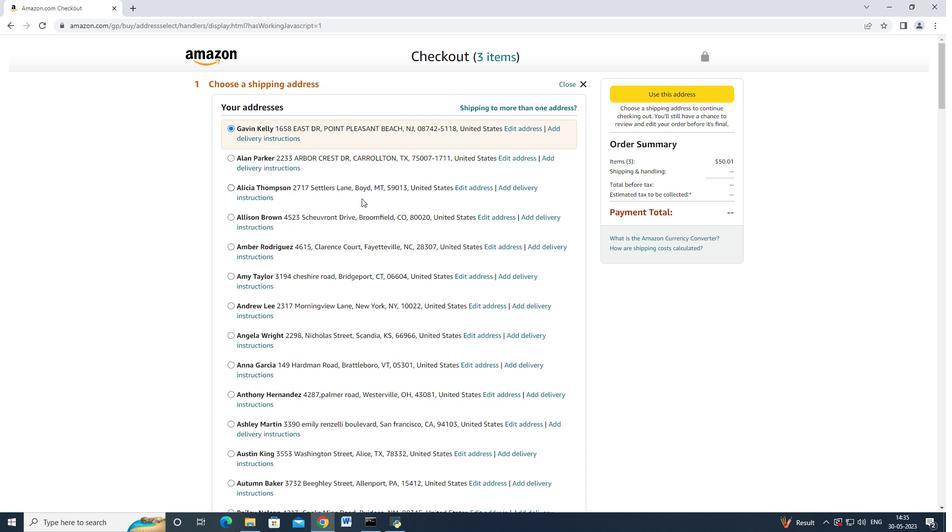 
Action: Mouse moved to (353, 209)
Screenshot: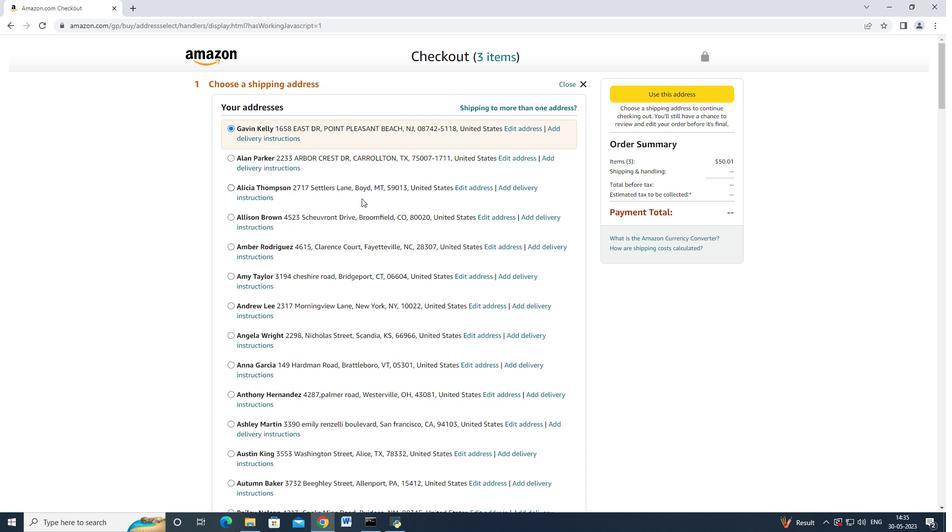 
Action: Mouse scrolled (353, 209) with delta (0, 0)
Screenshot: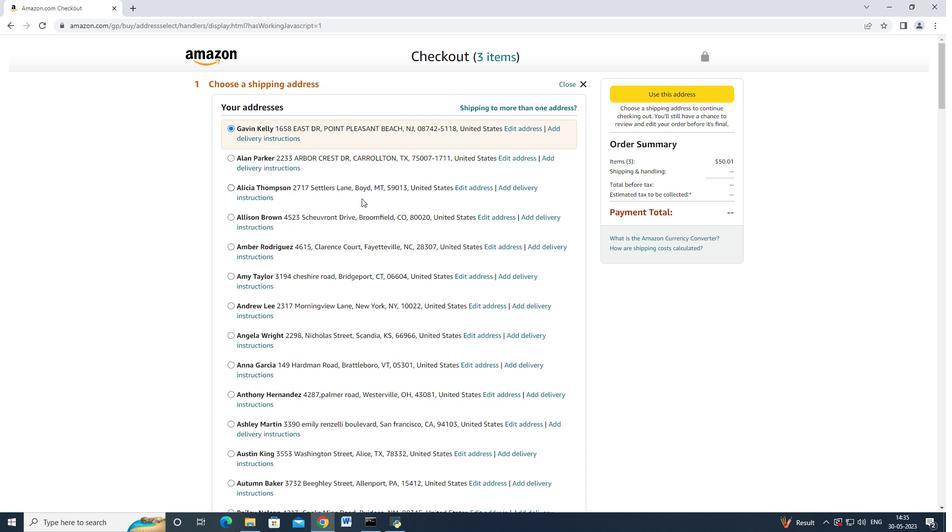 
Action: Mouse moved to (351, 210)
Screenshot: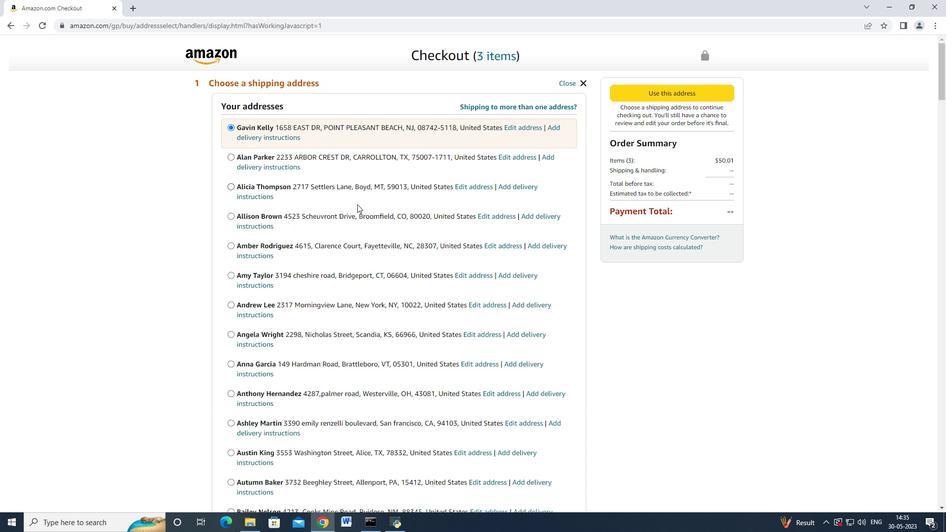 
Action: Mouse scrolled (352, 209) with delta (0, 0)
Screenshot: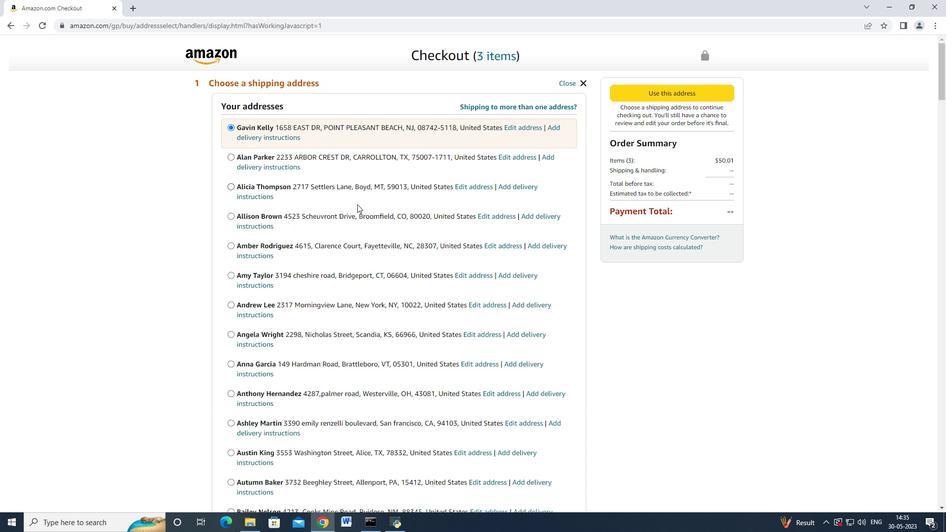 
Action: Mouse scrolled (351, 209) with delta (0, 0)
Screenshot: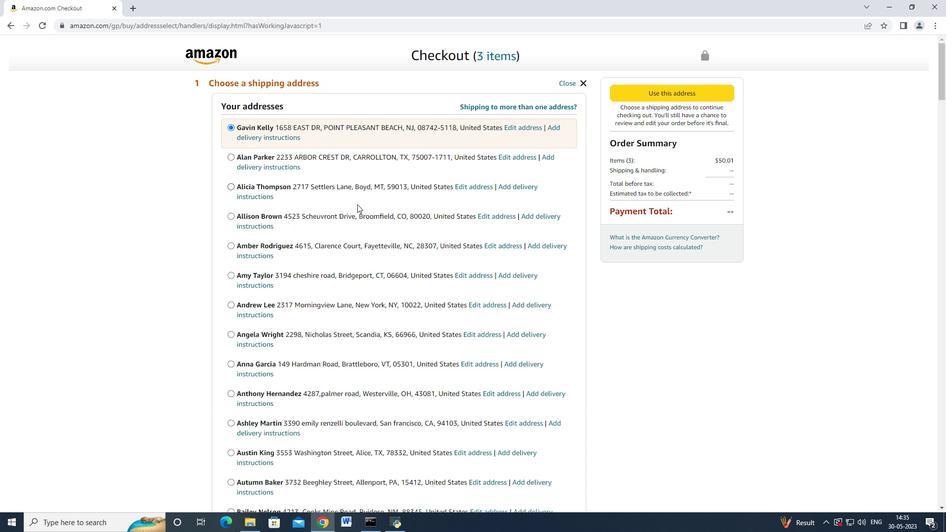 
Action: Mouse moved to (340, 203)
Screenshot: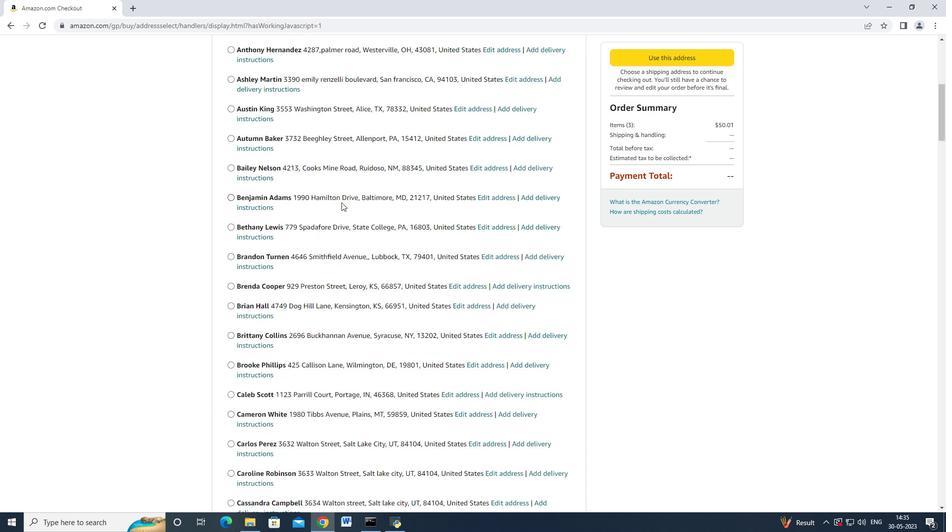 
Action: Mouse scrolled (340, 203) with delta (0, 0)
Screenshot: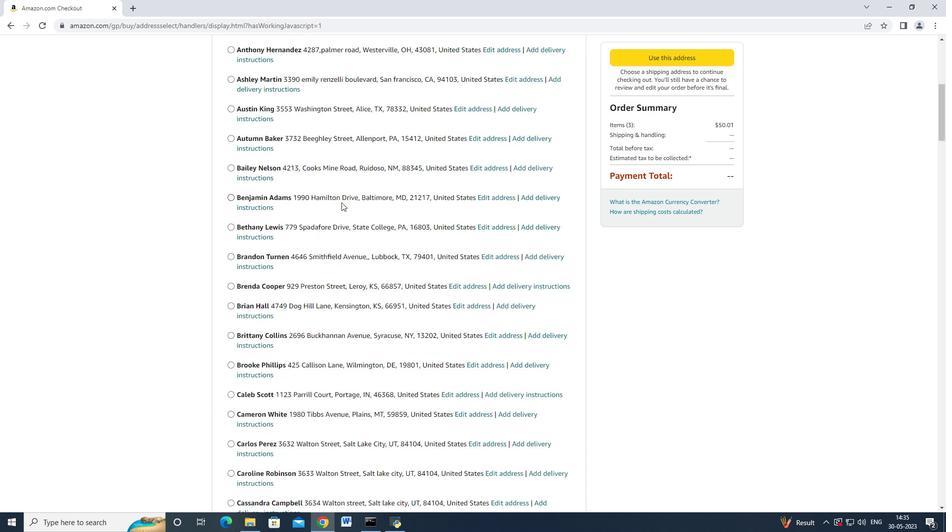 
Action: Mouse moved to (339, 205)
Screenshot: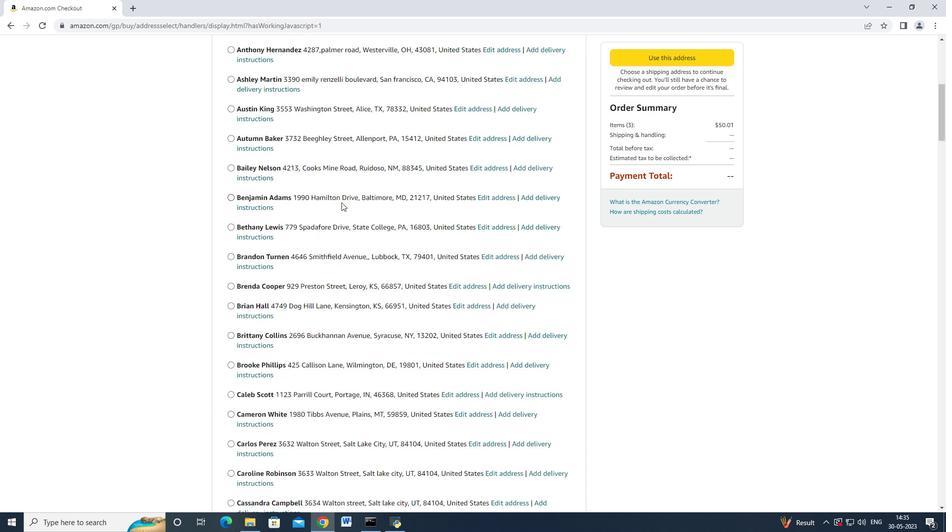 
Action: Mouse scrolled (339, 205) with delta (0, 0)
Screenshot: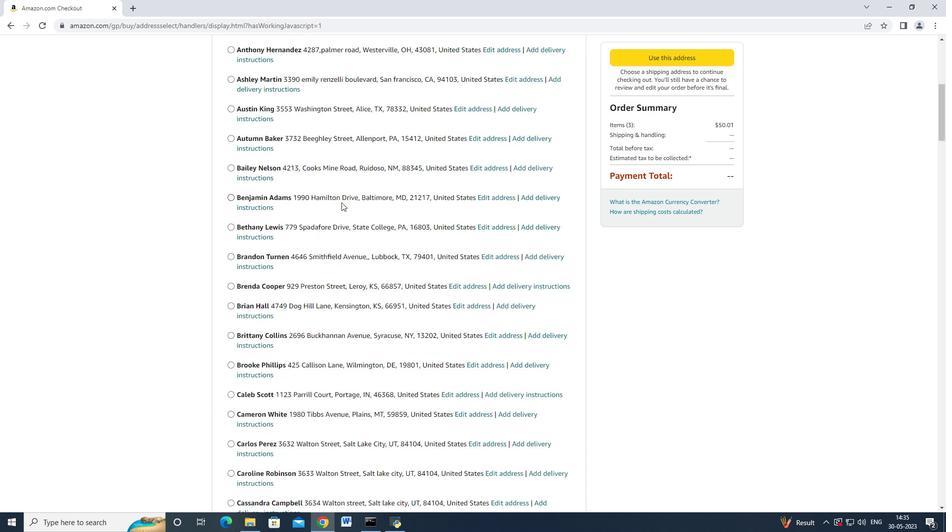 
Action: Mouse moved to (338, 207)
Screenshot: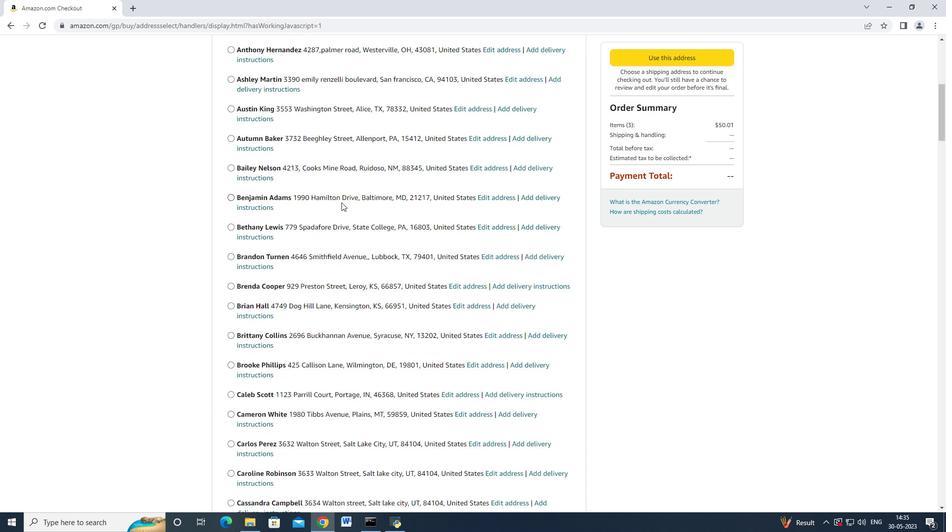 
Action: Mouse scrolled (338, 206) with delta (0, 0)
Screenshot: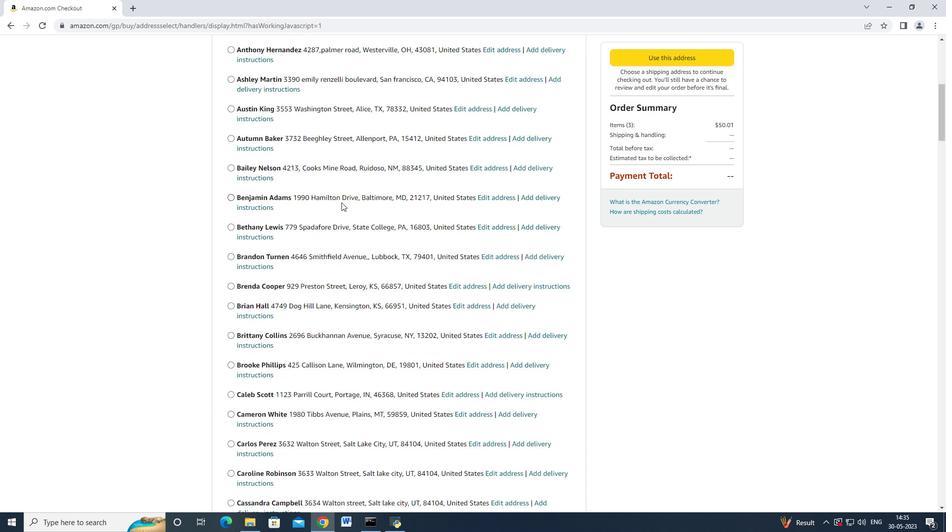 
Action: Mouse scrolled (338, 207) with delta (0, 0)
Screenshot: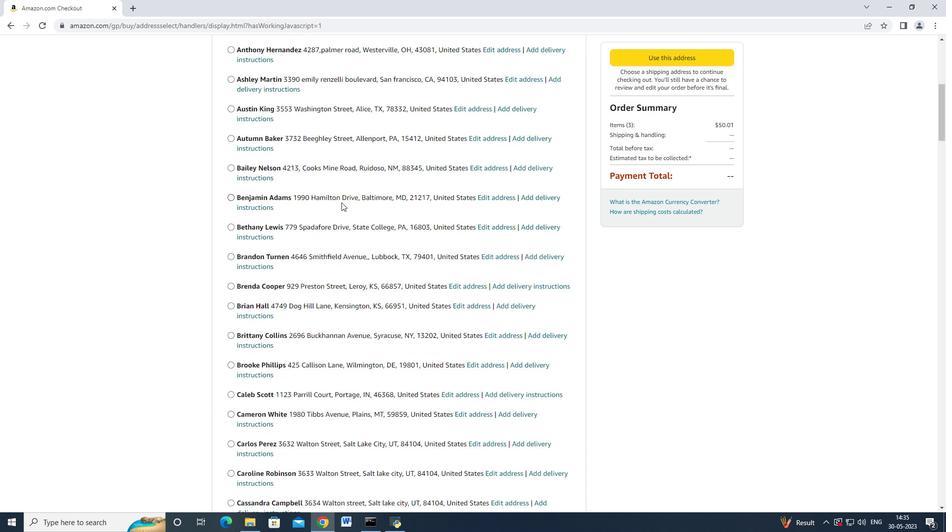 
Action: Mouse scrolled (338, 207) with delta (0, 0)
Screenshot: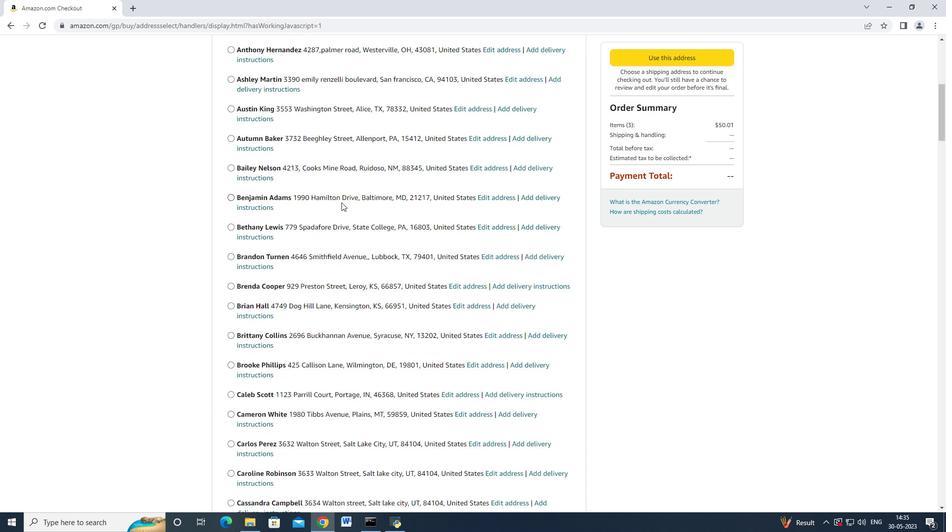 
Action: Mouse scrolled (338, 207) with delta (0, 0)
Screenshot: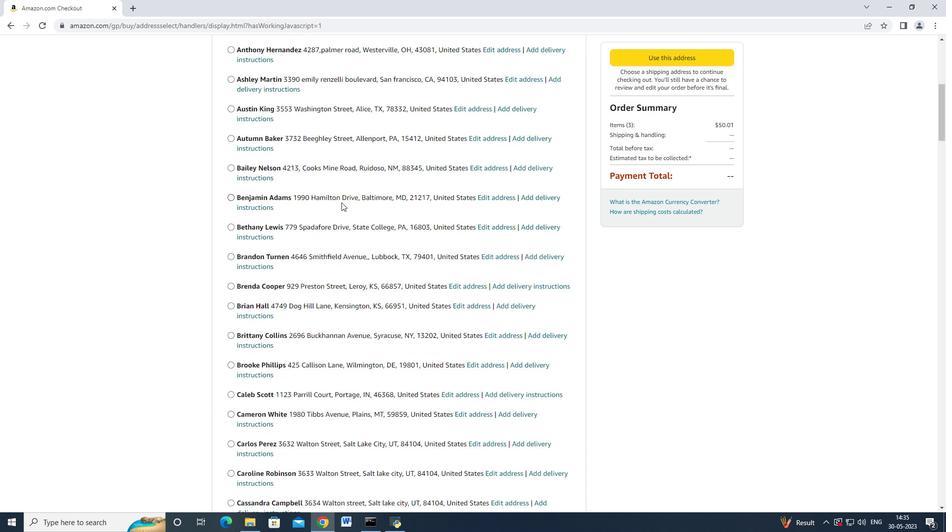
Action: Mouse moved to (338, 207)
Screenshot: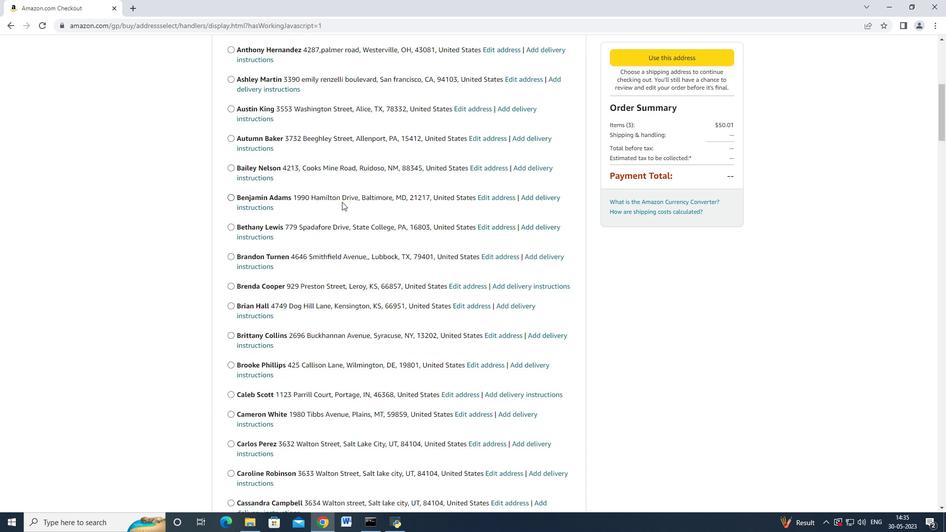 
Action: Mouse scrolled (338, 207) with delta (0, 0)
Screenshot: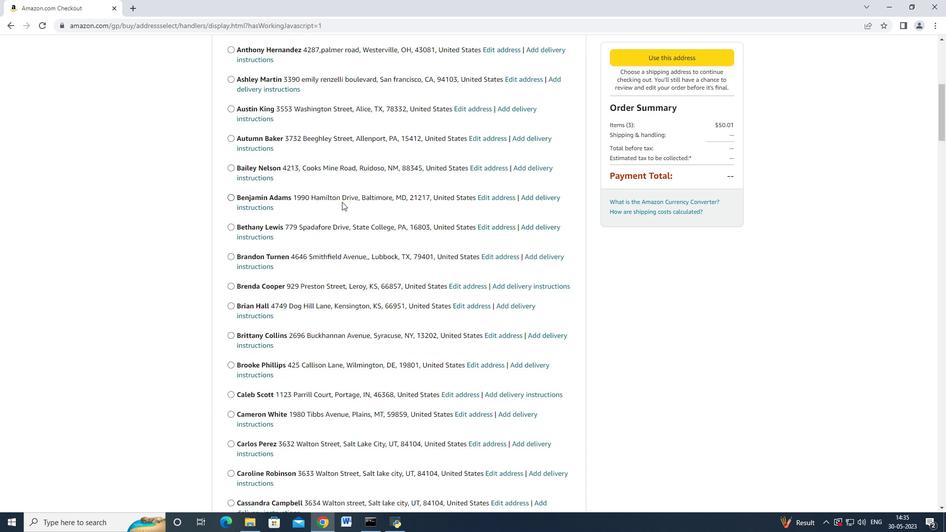 
Action: Mouse moved to (337, 207)
Screenshot: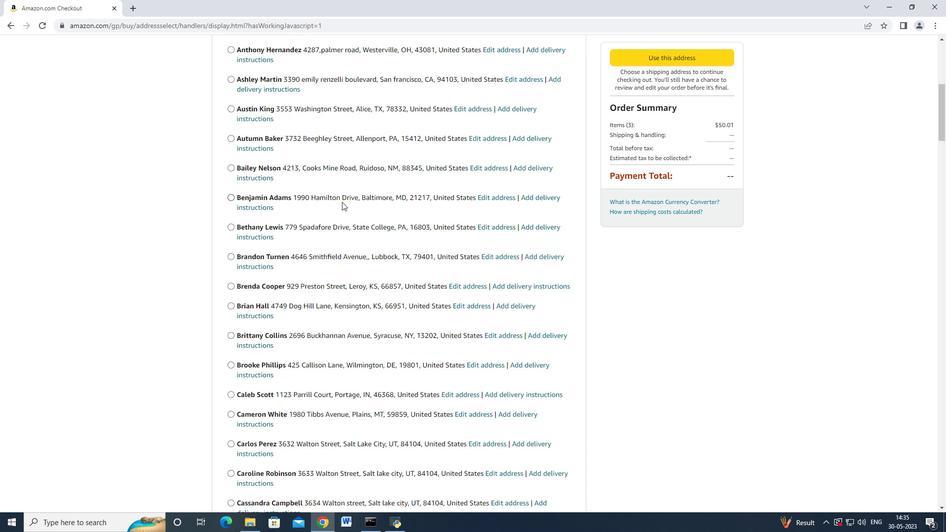 
Action: Mouse scrolled (337, 207) with delta (0, 0)
Screenshot: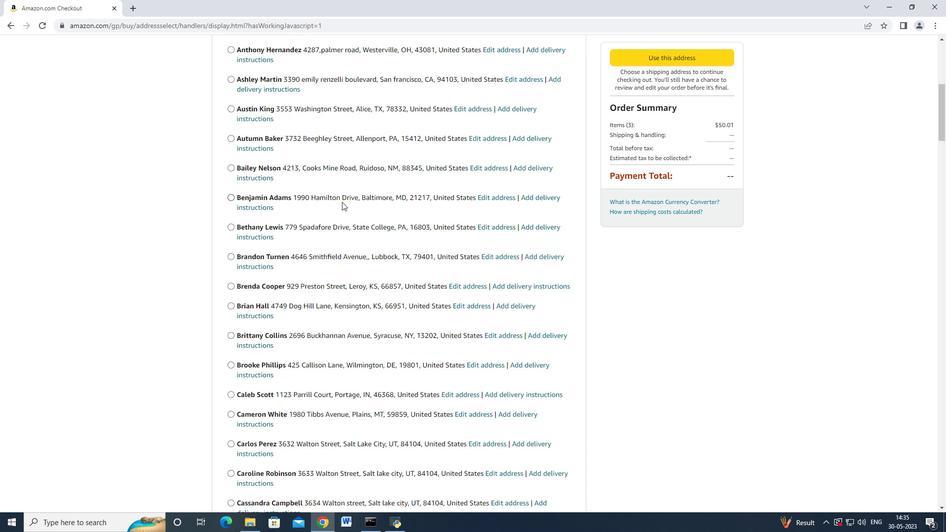 
Action: Mouse moved to (333, 211)
Screenshot: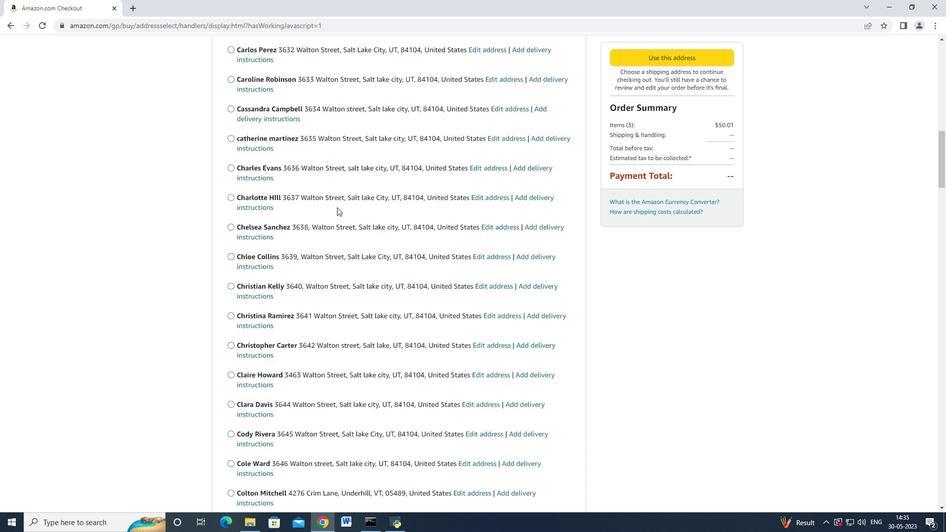 
Action: Mouse scrolled (333, 211) with delta (0, 0)
Screenshot: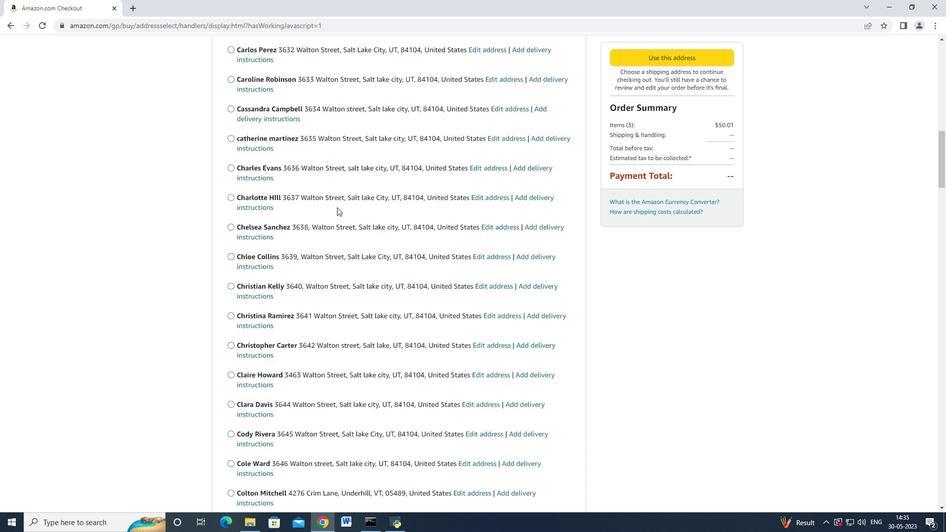 
Action: Mouse moved to (332, 215)
Screenshot: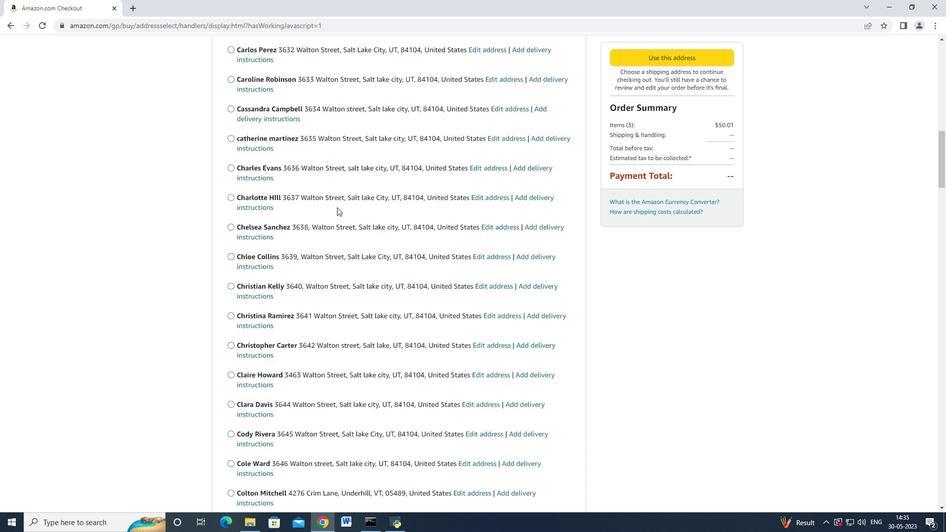 
Action: Mouse scrolled (332, 214) with delta (0, 0)
Screenshot: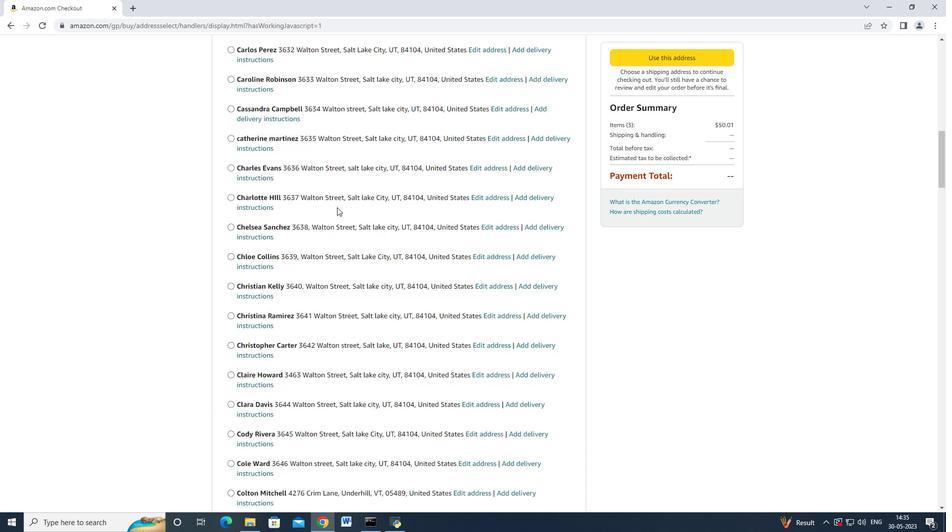 
Action: Mouse moved to (332, 216)
Screenshot: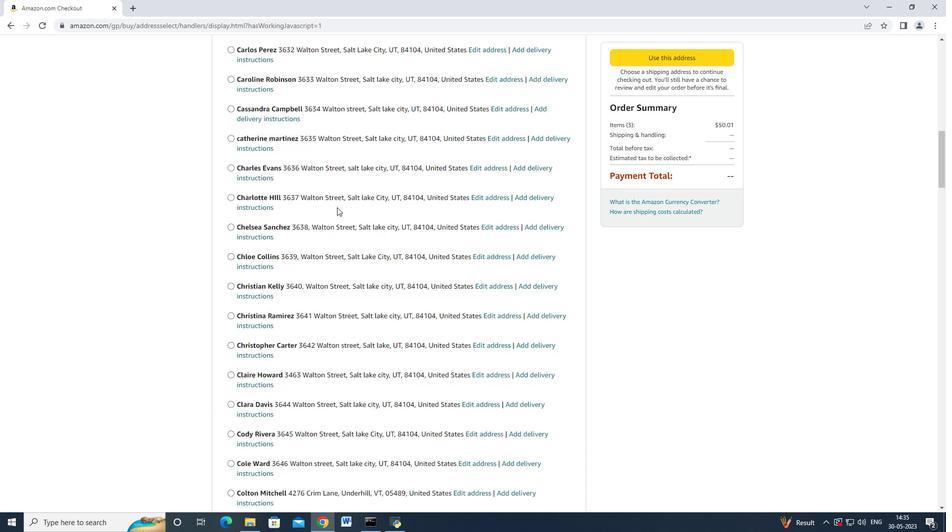 
Action: Mouse scrolled (332, 216) with delta (0, 0)
Screenshot: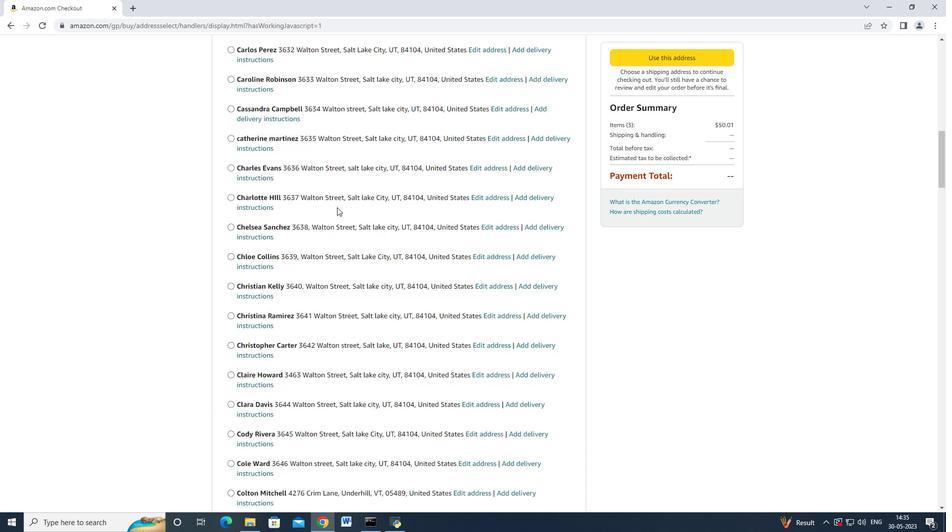 
Action: Mouse moved to (331, 217)
Screenshot: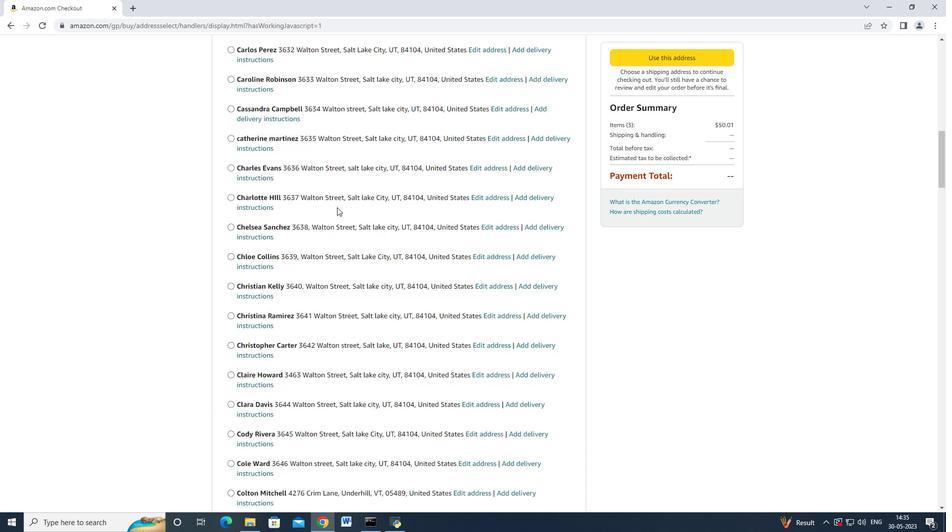 
Action: Mouse scrolled (331, 216) with delta (0, 0)
Screenshot: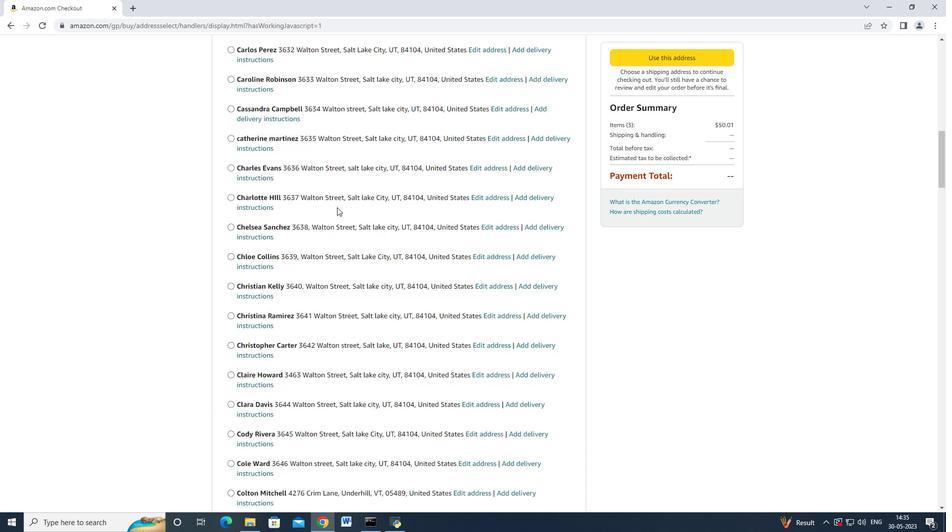 
Action: Mouse moved to (331, 217)
Screenshot: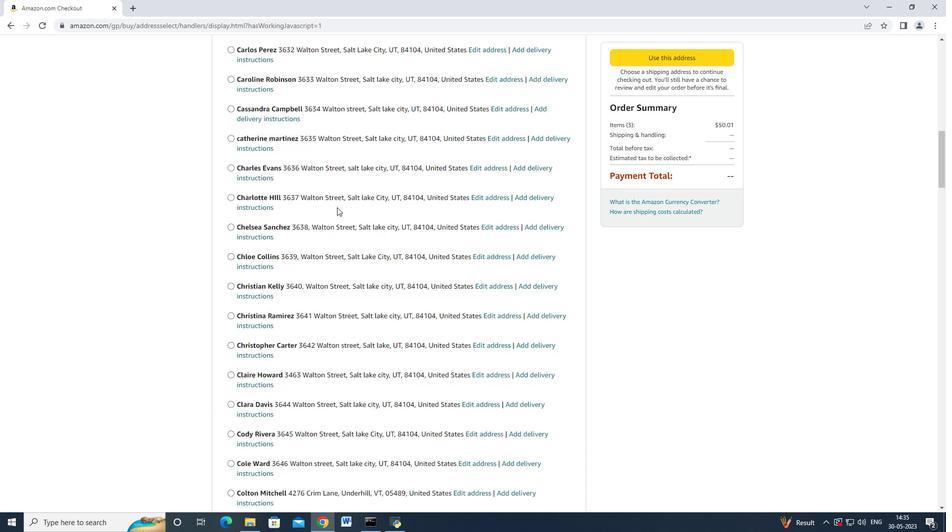 
Action: Mouse scrolled (331, 216) with delta (0, 0)
Screenshot: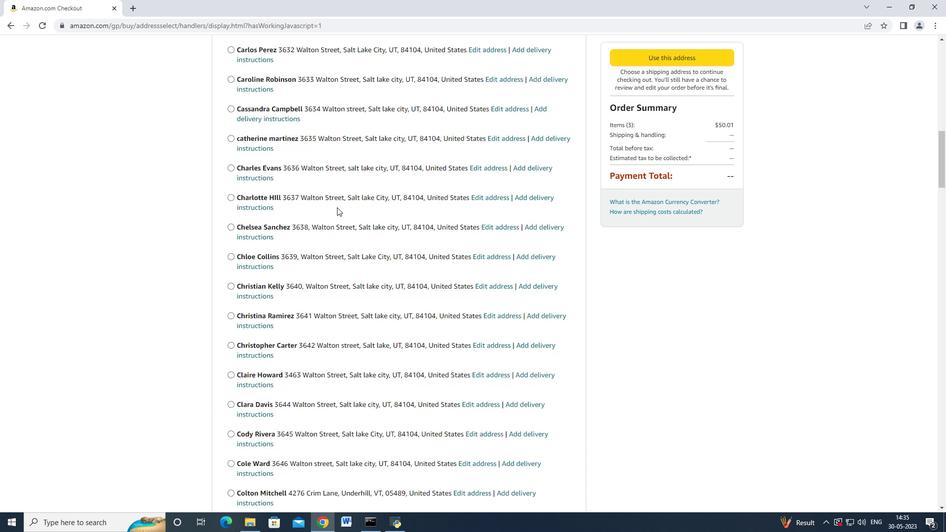 
Action: Mouse scrolled (331, 216) with delta (0, 0)
Screenshot: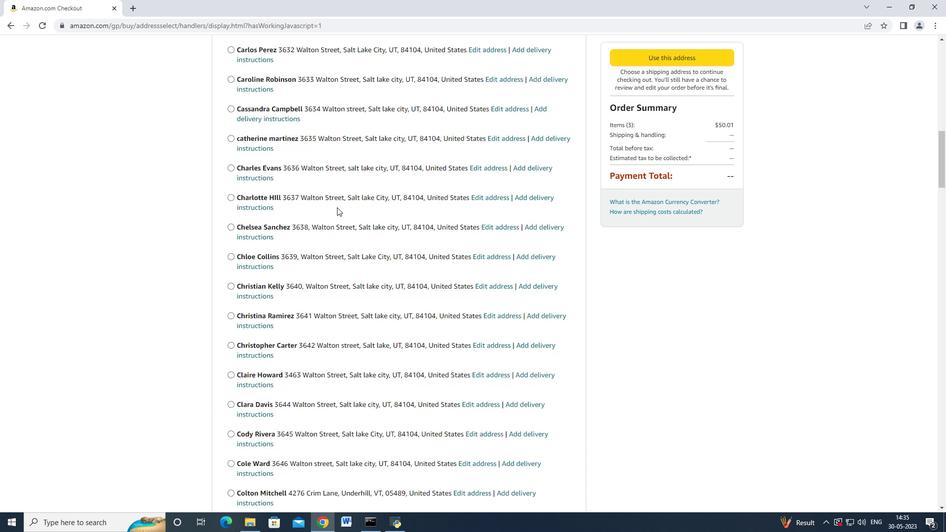 
Action: Mouse scrolled (331, 216) with delta (0, 0)
Screenshot: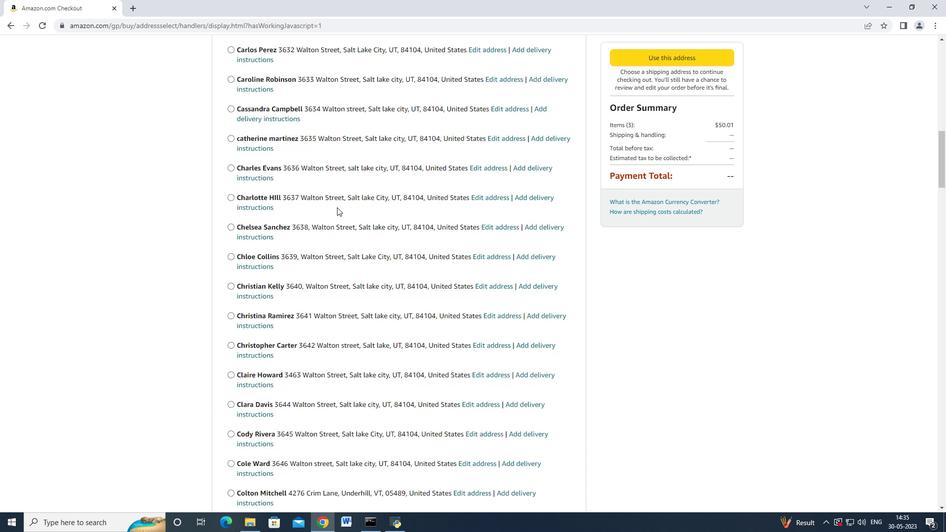 
Action: Mouse moved to (331, 217)
Screenshot: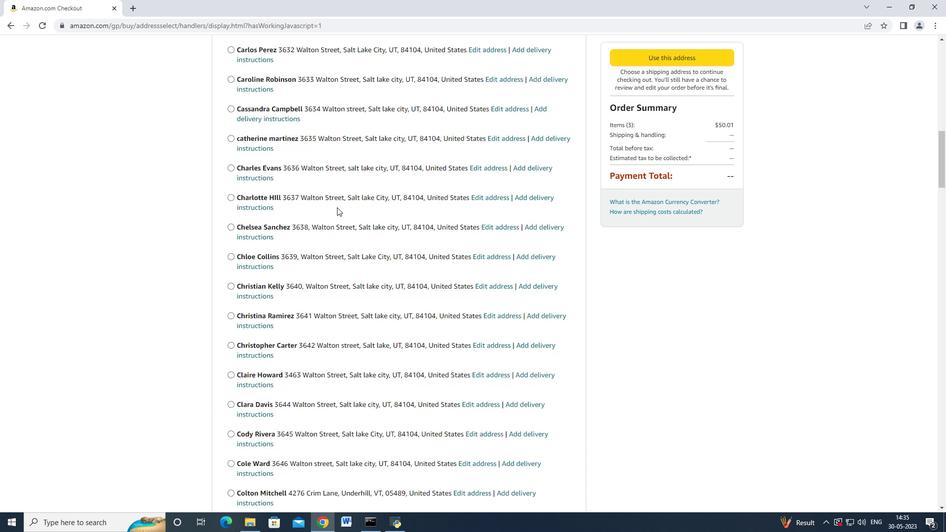 
Action: Mouse scrolled (331, 216) with delta (0, 0)
Screenshot: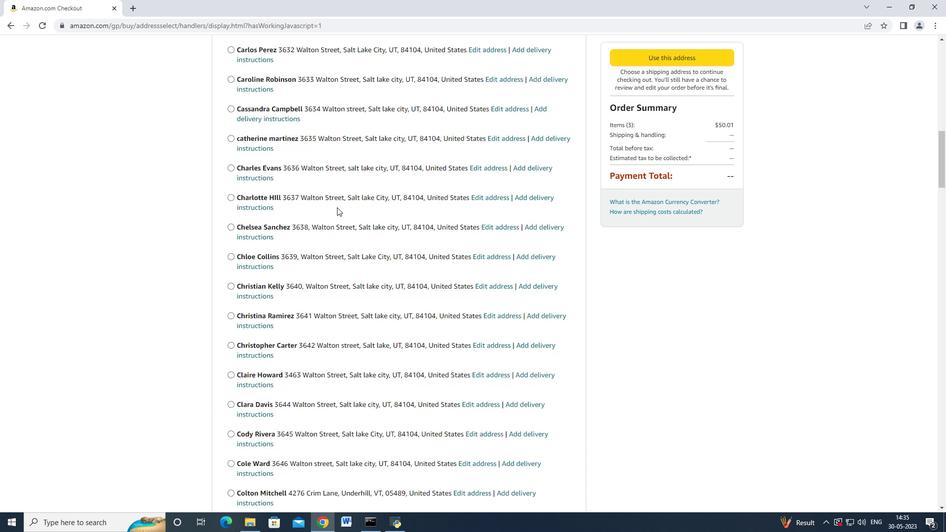
Action: Mouse moved to (325, 226)
Screenshot: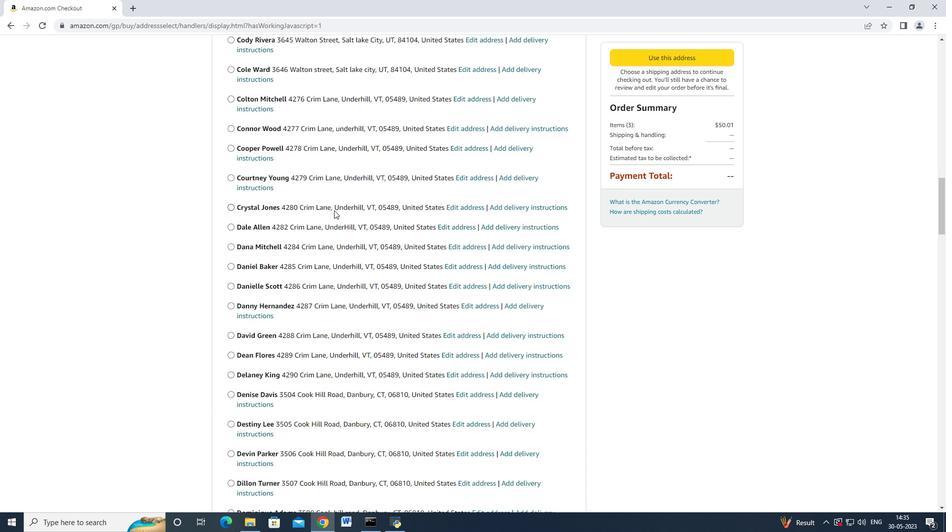 
Action: Mouse scrolled (328, 223) with delta (0, 0)
Screenshot: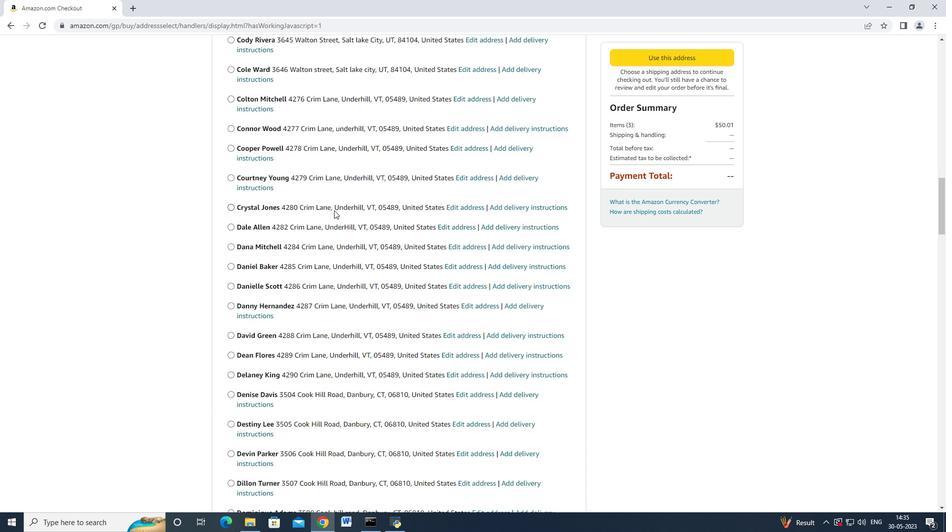 
Action: Mouse scrolled (327, 225) with delta (0, 0)
Screenshot: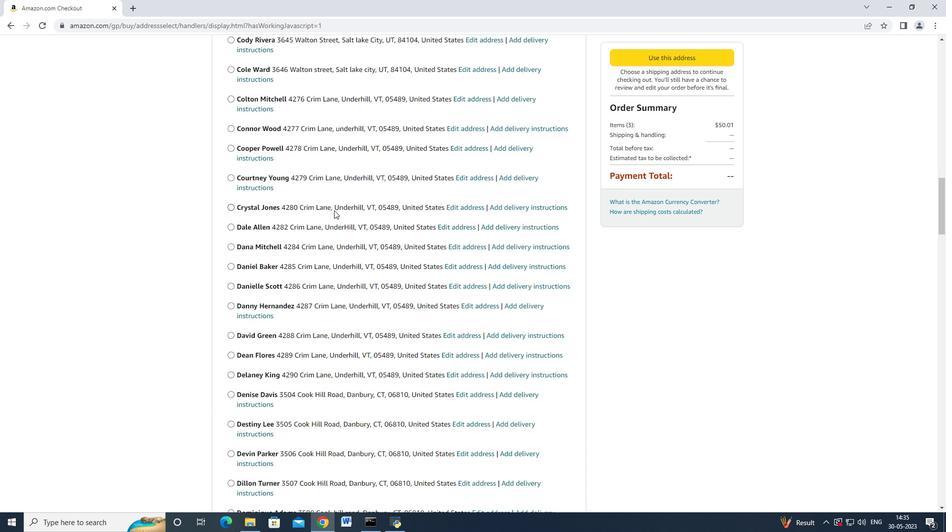 
Action: Mouse scrolled (327, 225) with delta (0, 0)
Screenshot: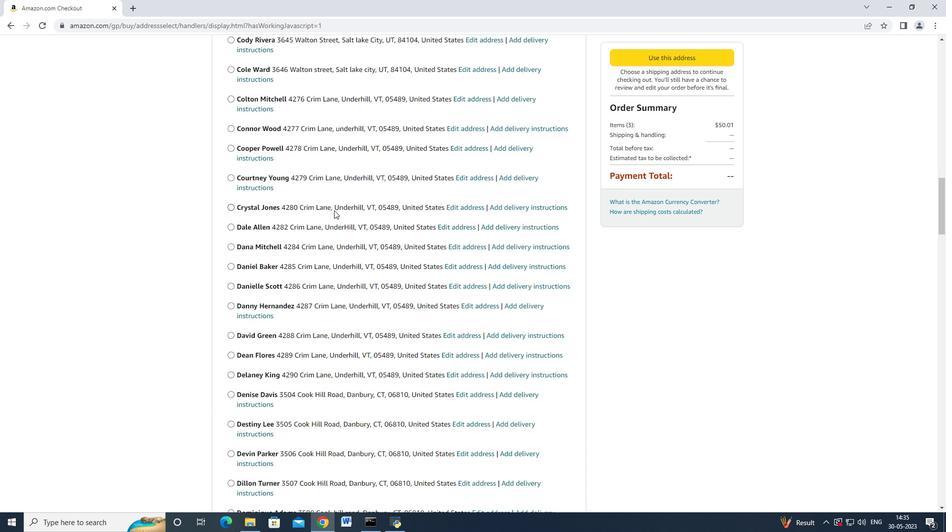 
Action: Mouse scrolled (327, 226) with delta (0, 0)
Screenshot: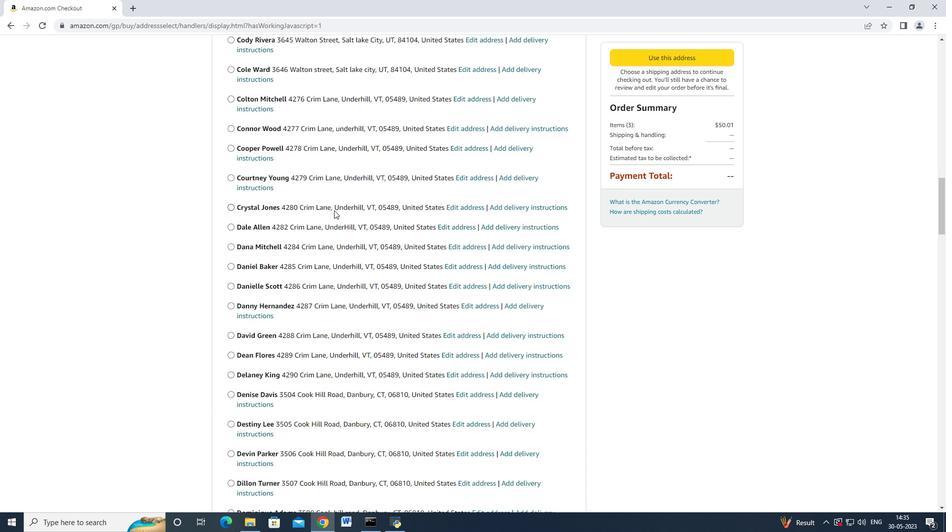 
Action: Mouse scrolled (326, 226) with delta (0, 0)
Screenshot: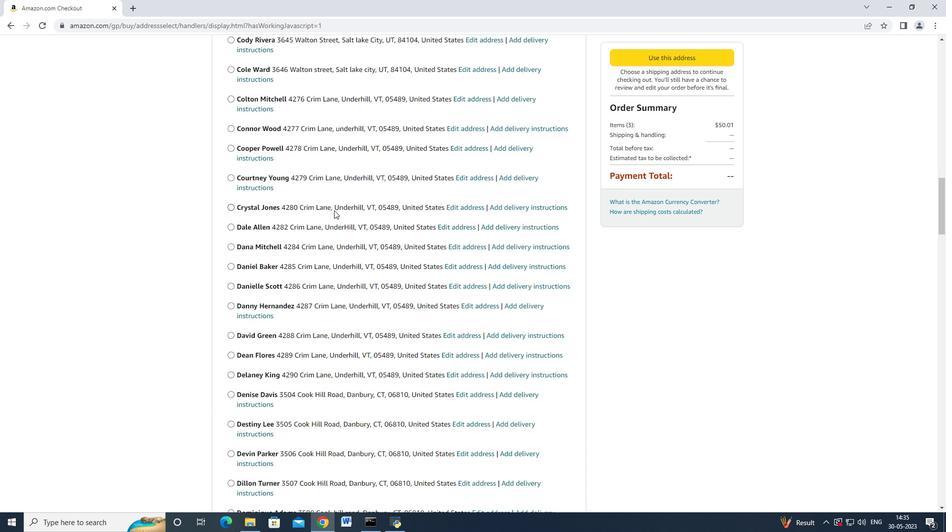 
Action: Mouse scrolled (326, 226) with delta (0, 0)
Screenshot: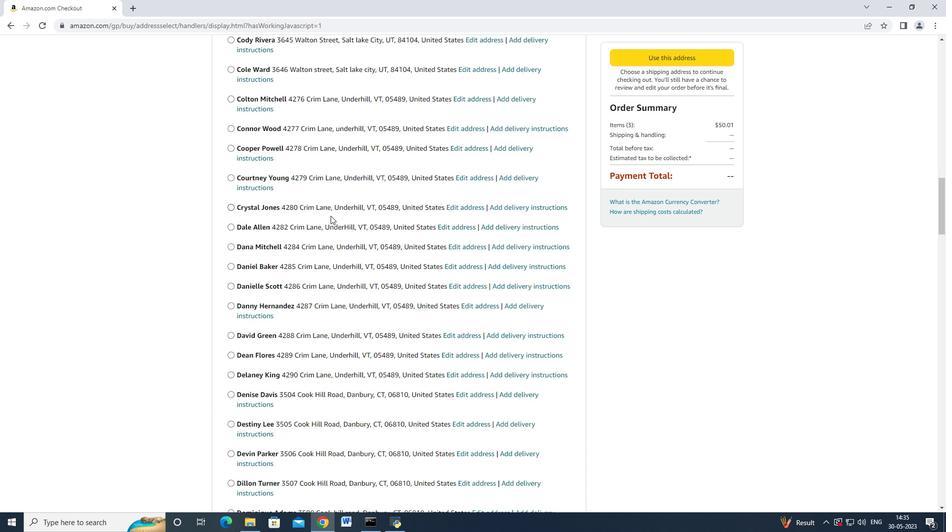 
Action: Mouse scrolled (325, 226) with delta (0, 0)
Screenshot: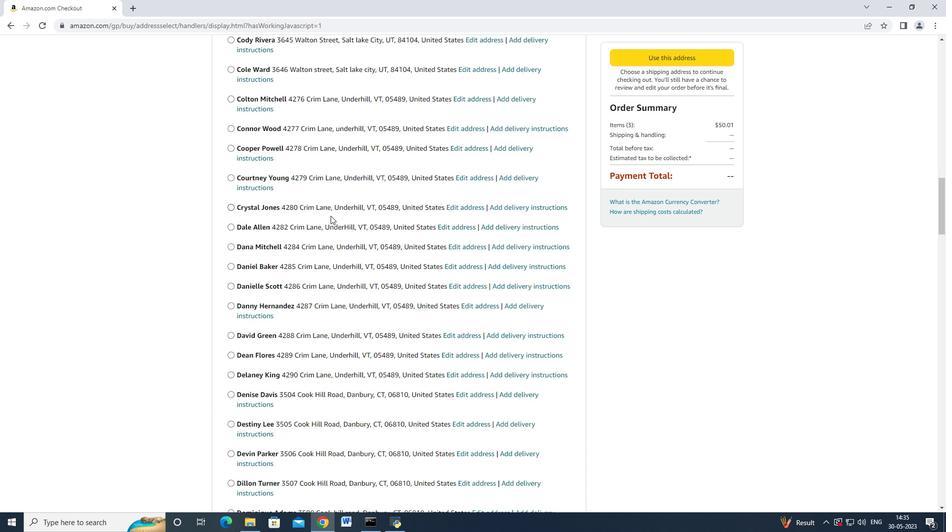 
Action: Mouse scrolled (325, 226) with delta (0, 0)
Screenshot: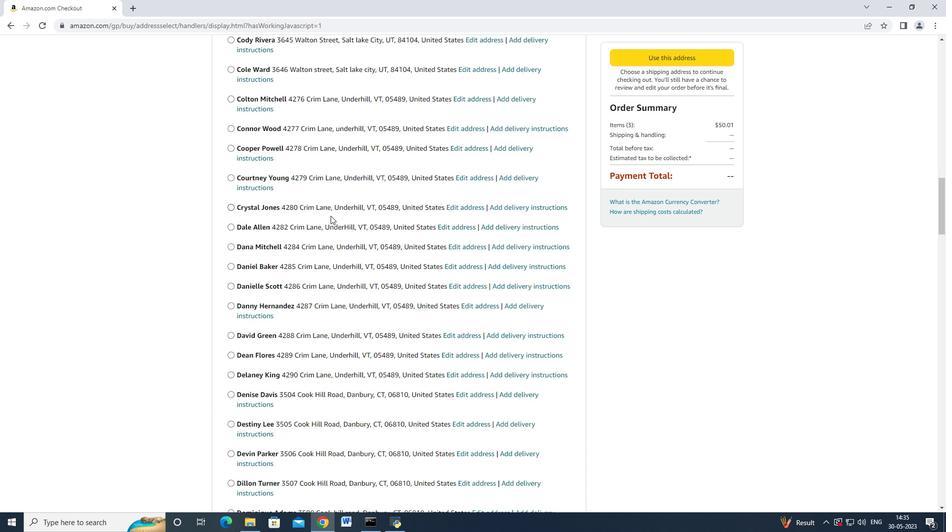 
Action: Mouse moved to (325, 226)
Screenshot: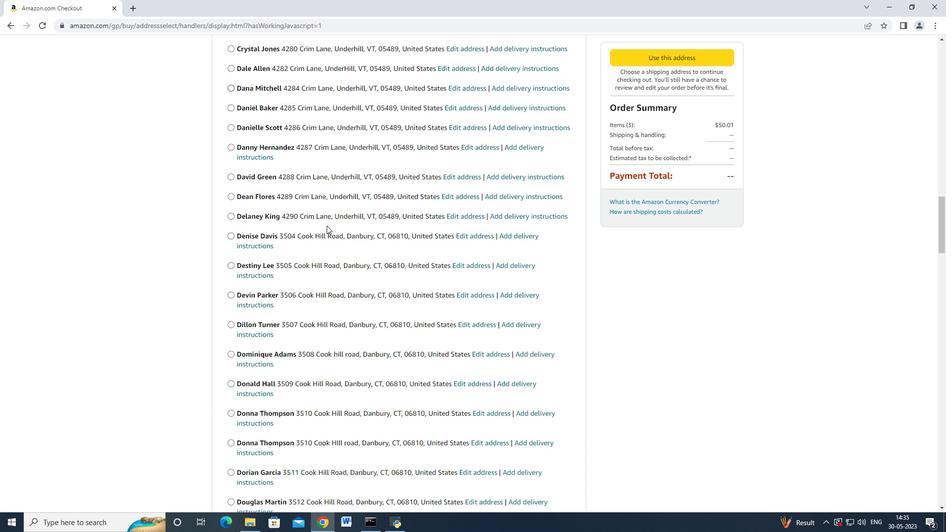 
Action: Mouse scrolled (325, 226) with delta (0, 0)
Screenshot: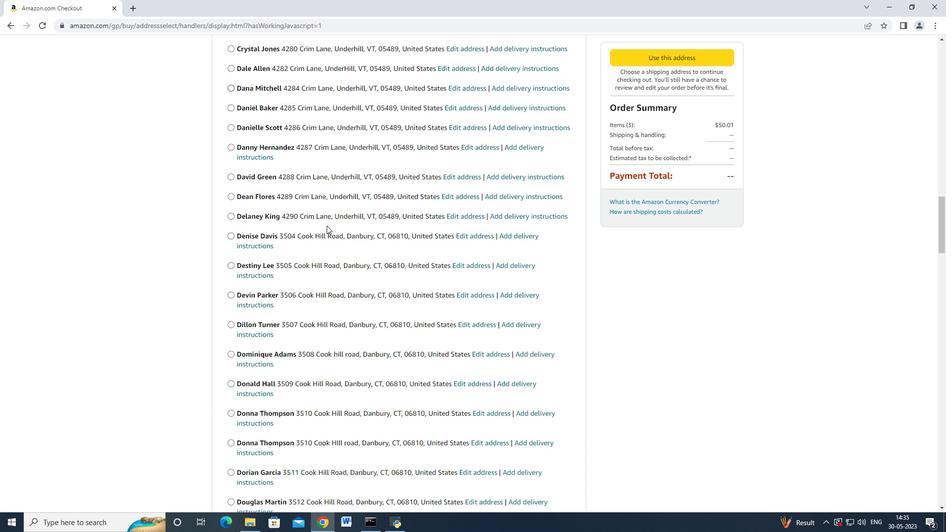 
Action: Mouse moved to (324, 230)
Screenshot: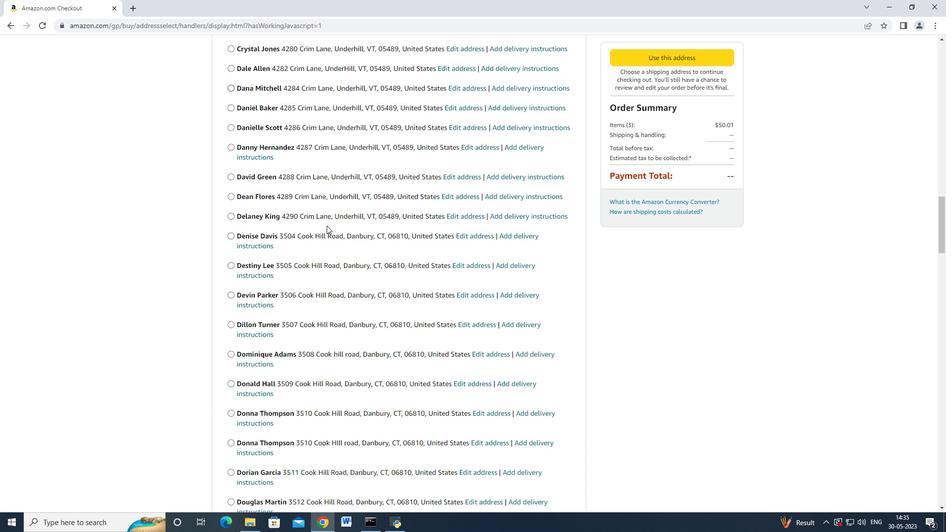 
Action: Mouse scrolled (324, 230) with delta (0, 0)
Screenshot: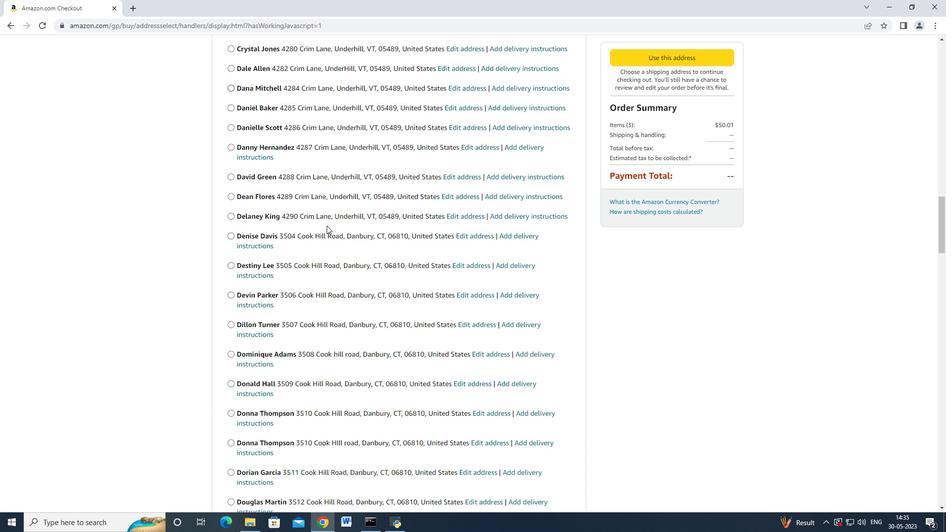 
Action: Mouse moved to (324, 231)
Screenshot: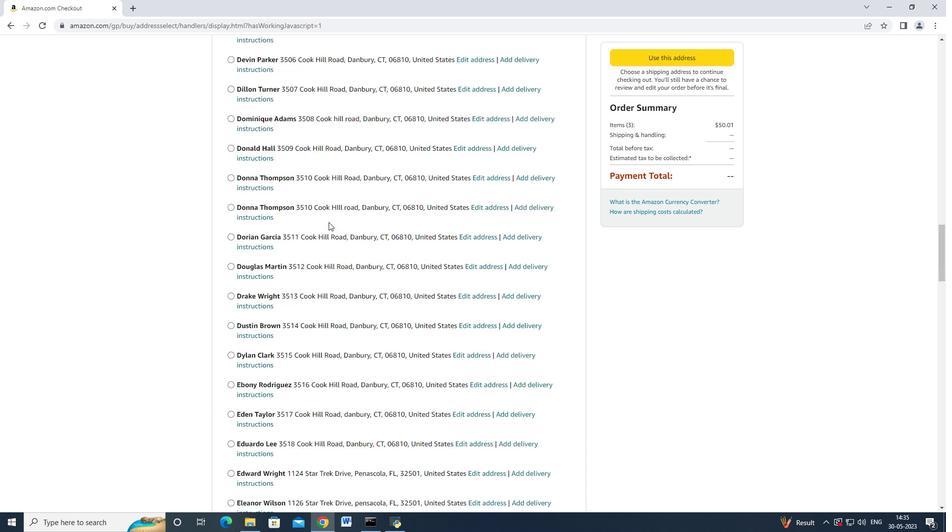 
Action: Mouse scrolled (324, 230) with delta (0, 0)
Screenshot: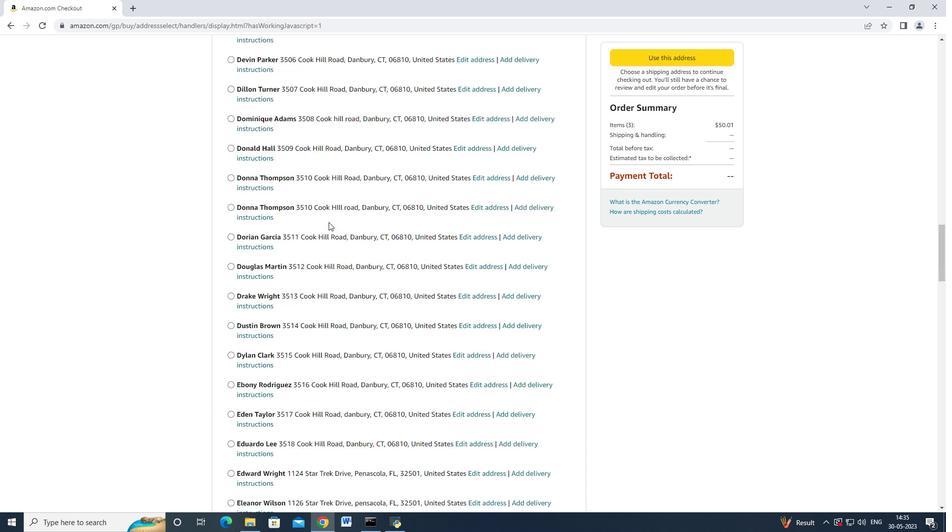 
Action: Mouse moved to (324, 231)
Screenshot: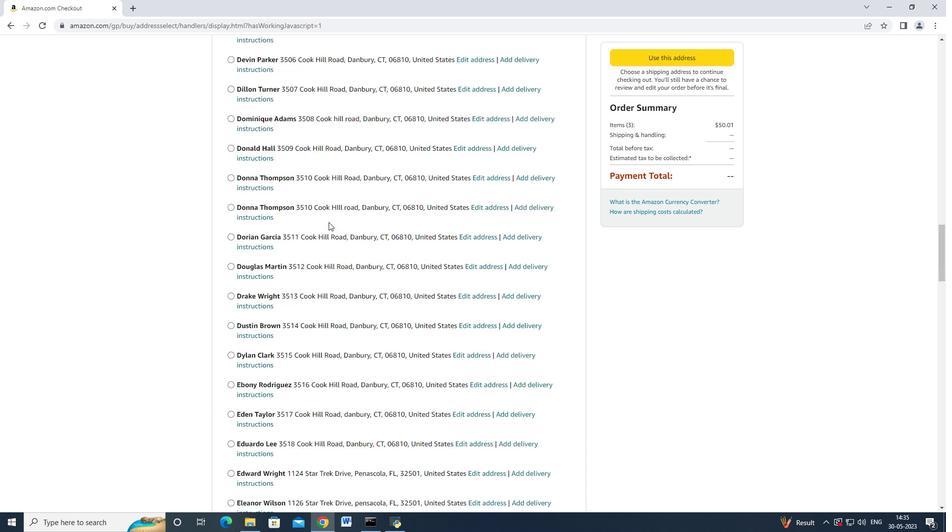 
Action: Mouse scrolled (324, 230) with delta (0, 0)
Screenshot: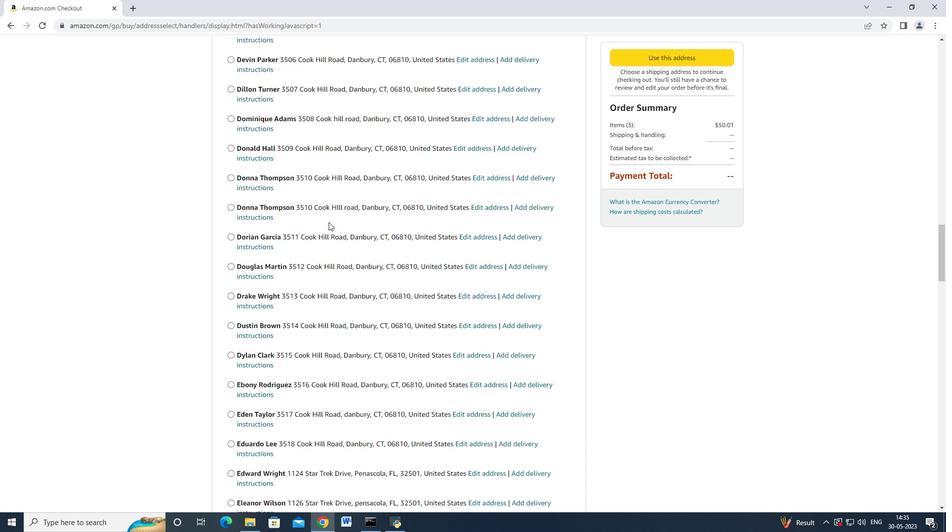 
Action: Mouse moved to (324, 231)
Screenshot: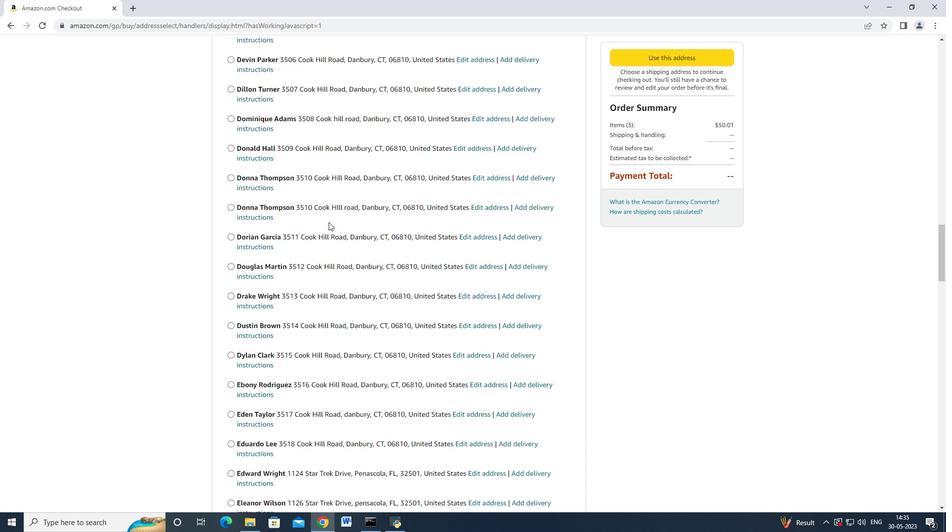 
Action: Mouse scrolled (324, 230) with delta (0, 0)
Screenshot: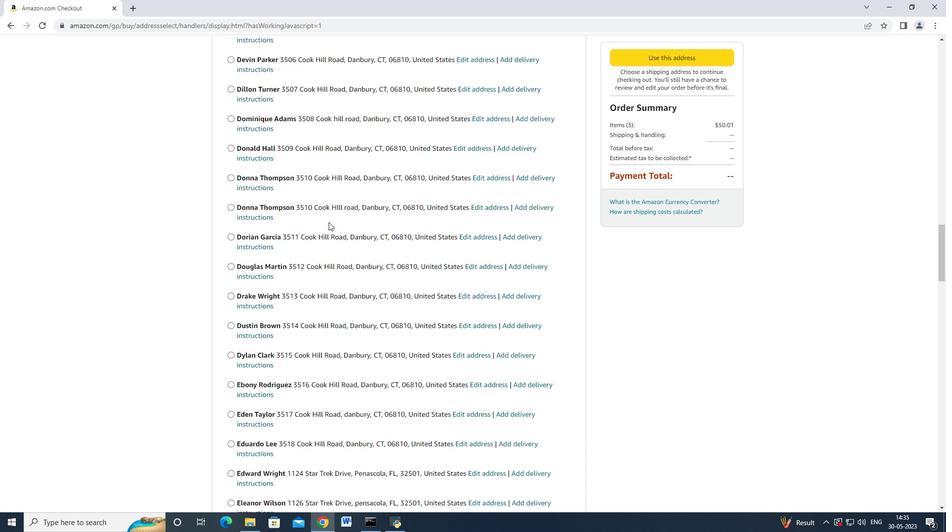 
Action: Mouse moved to (323, 231)
Screenshot: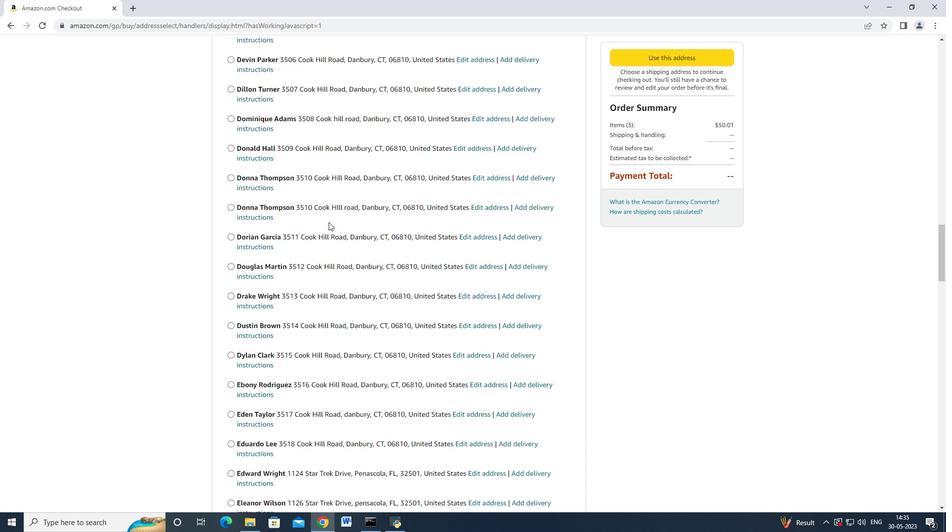 
Action: Mouse scrolled (324, 230) with delta (0, 0)
Screenshot: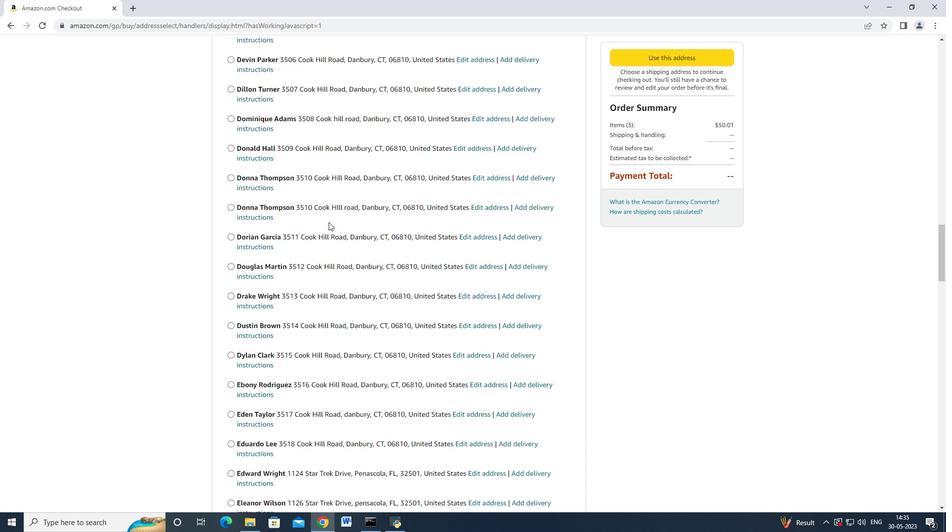 
Action: Mouse moved to (322, 231)
Screenshot: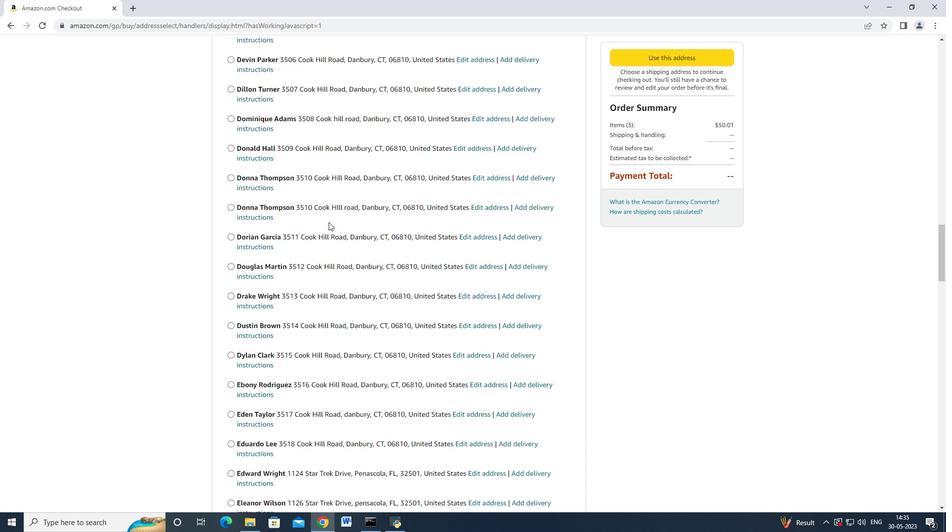 
Action: Mouse scrolled (322, 230) with delta (0, 0)
Screenshot: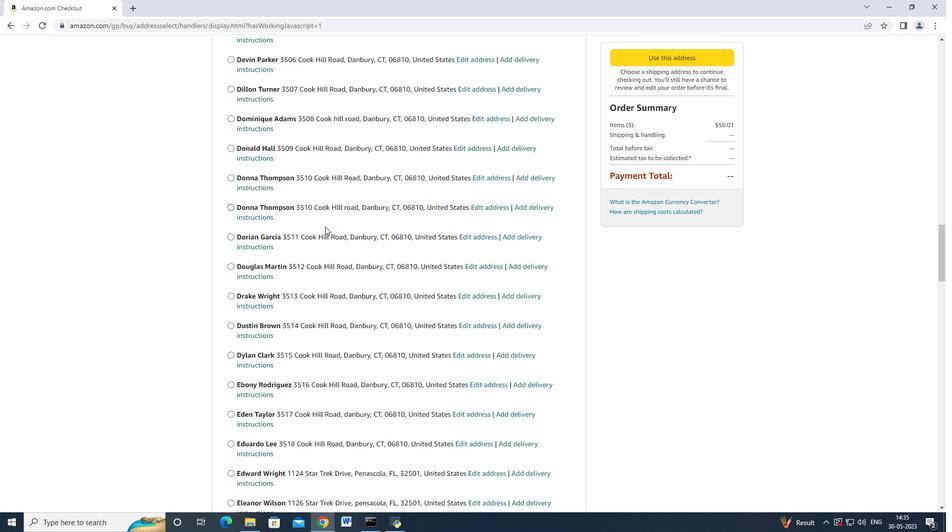 
Action: Mouse moved to (322, 231)
Screenshot: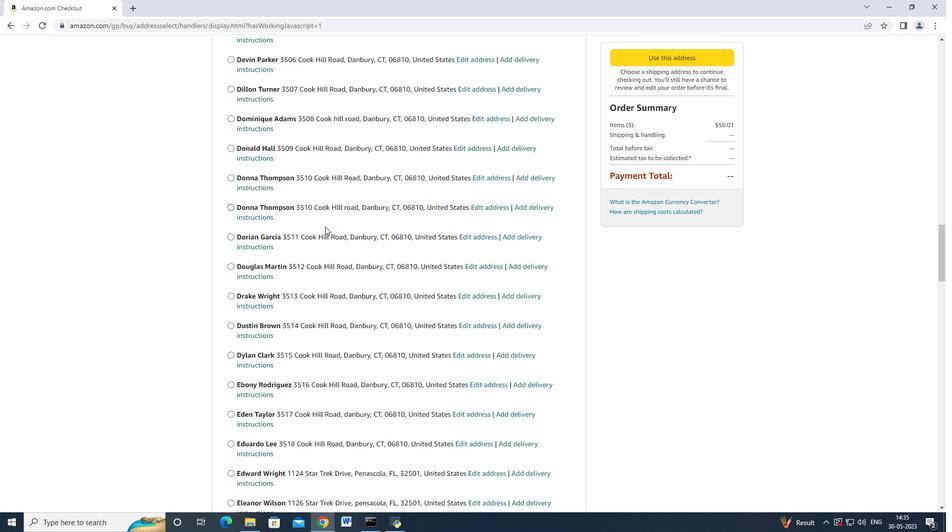 
Action: Mouse scrolled (322, 230) with delta (0, 0)
Screenshot: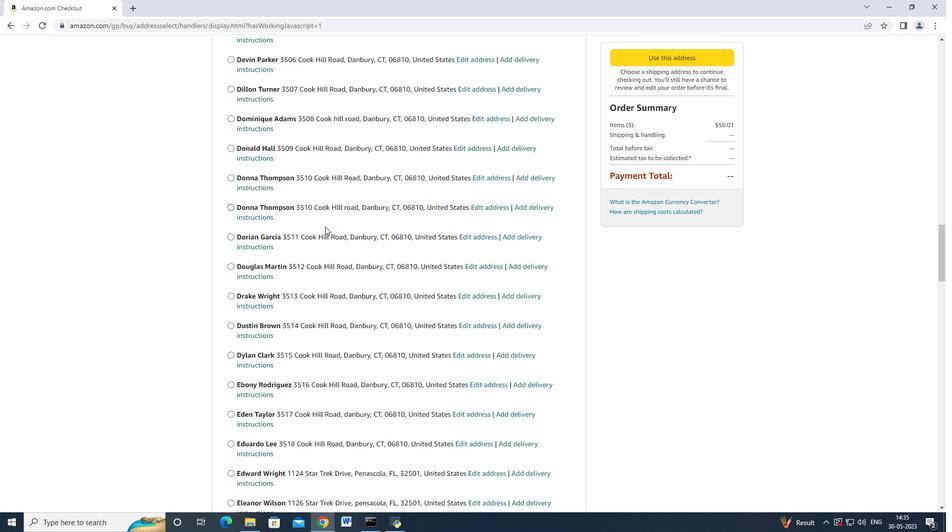 
Action: Mouse moved to (323, 233)
Screenshot: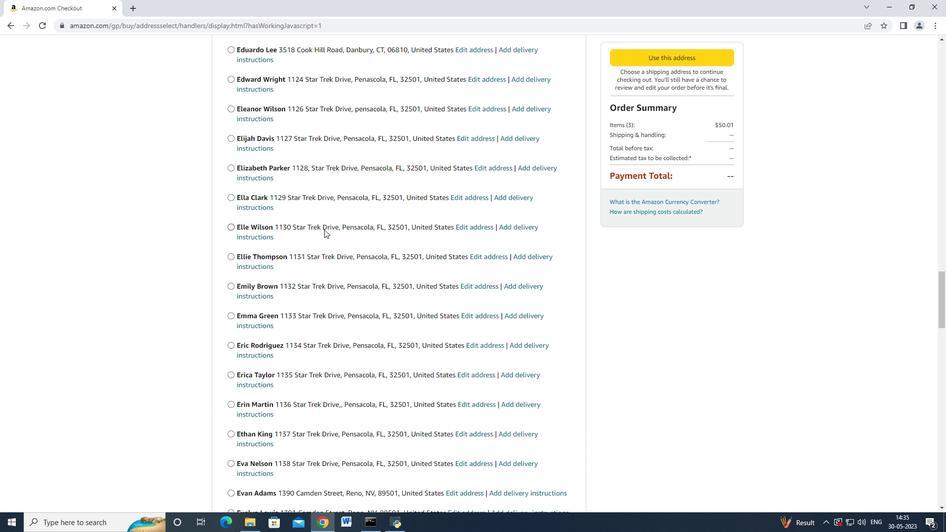 
Action: Mouse scrolled (323, 230) with delta (0, 0)
Screenshot: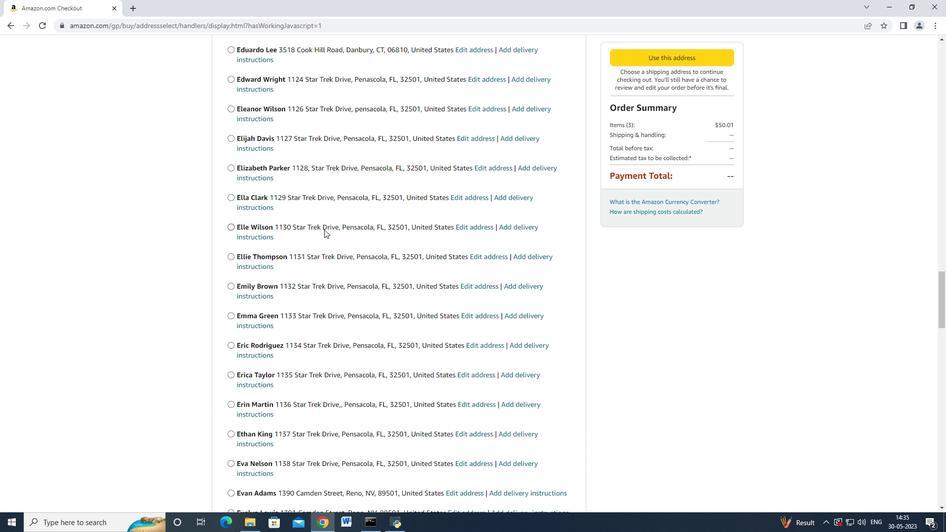 
Action: Mouse scrolled (322, 231) with delta (0, 0)
Screenshot: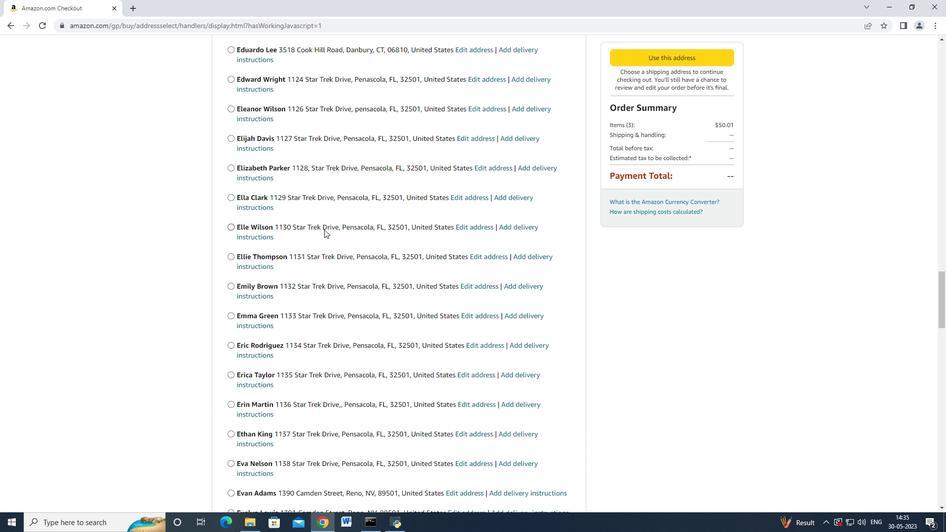 
Action: Mouse scrolled (321, 234) with delta (0, 0)
Screenshot: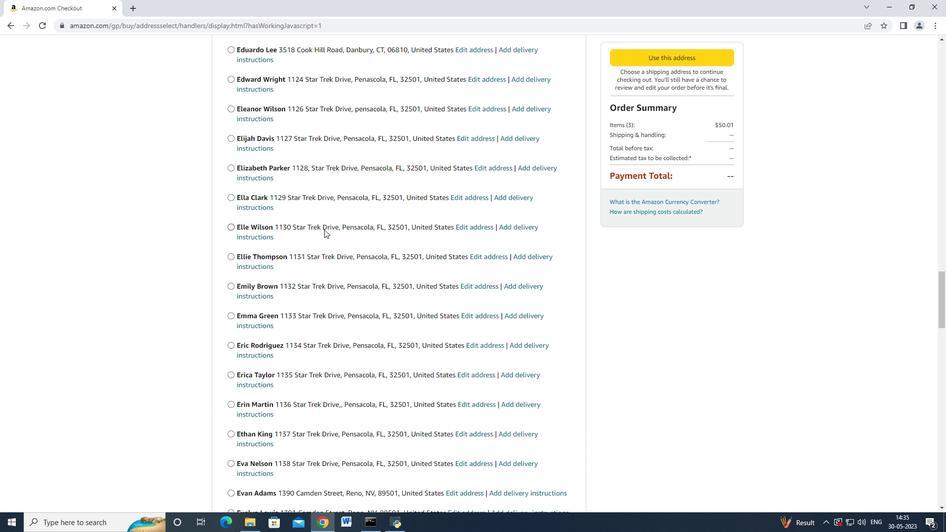 
Action: Mouse scrolled (321, 235) with delta (0, 0)
Screenshot: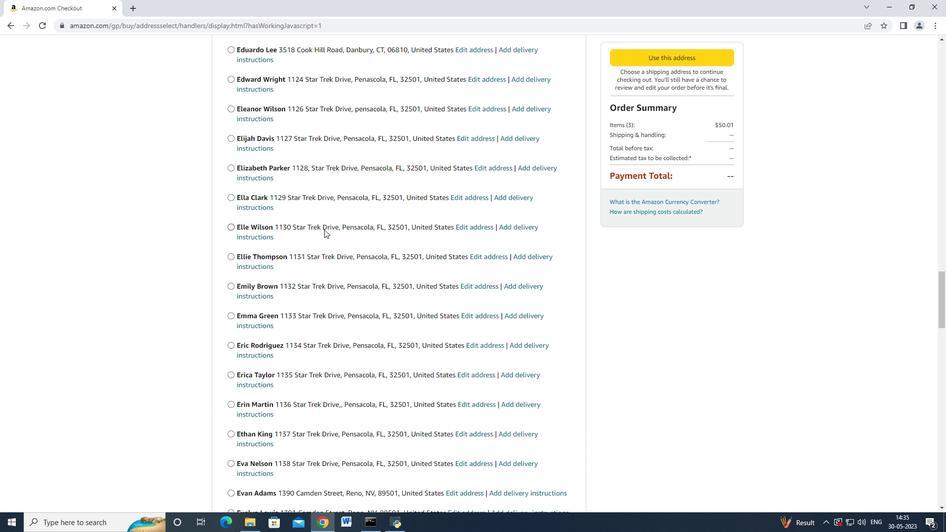 
Action: Mouse moved to (323, 233)
Screenshot: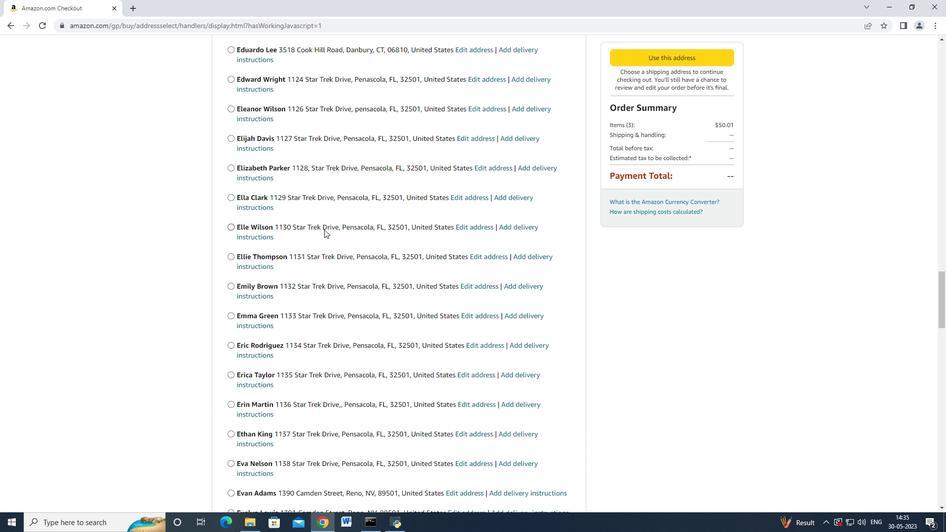 
Action: Mouse scrolled (320, 235) with delta (0, 0)
Screenshot: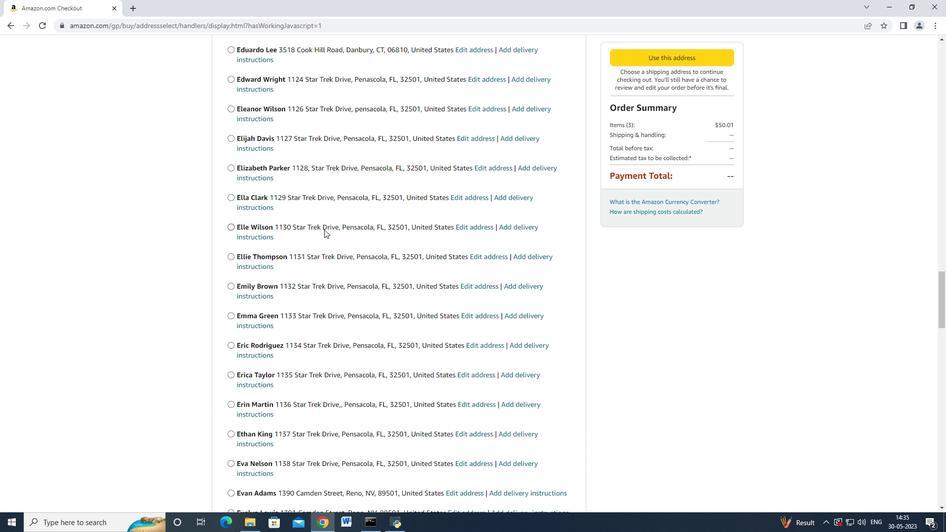 
Action: Mouse moved to (322, 234)
Screenshot: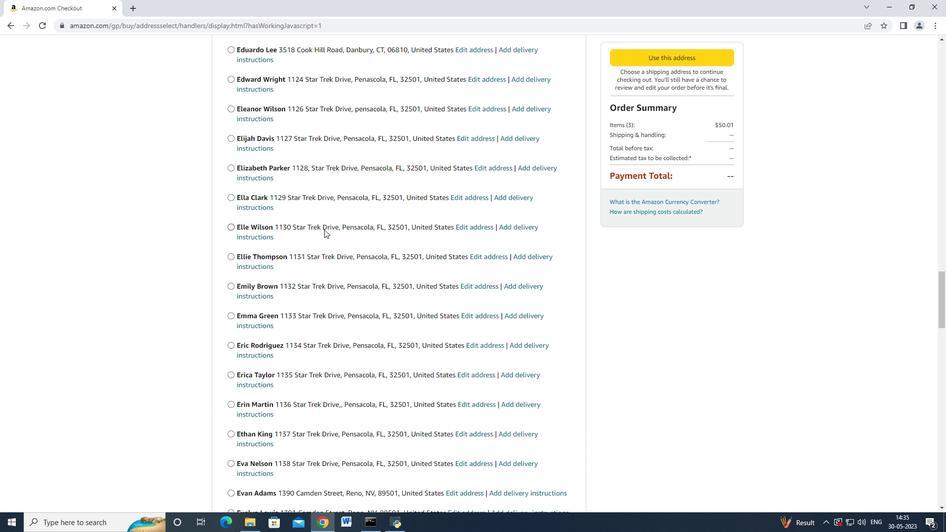 
Action: Mouse scrolled (318, 235) with delta (0, 0)
Screenshot: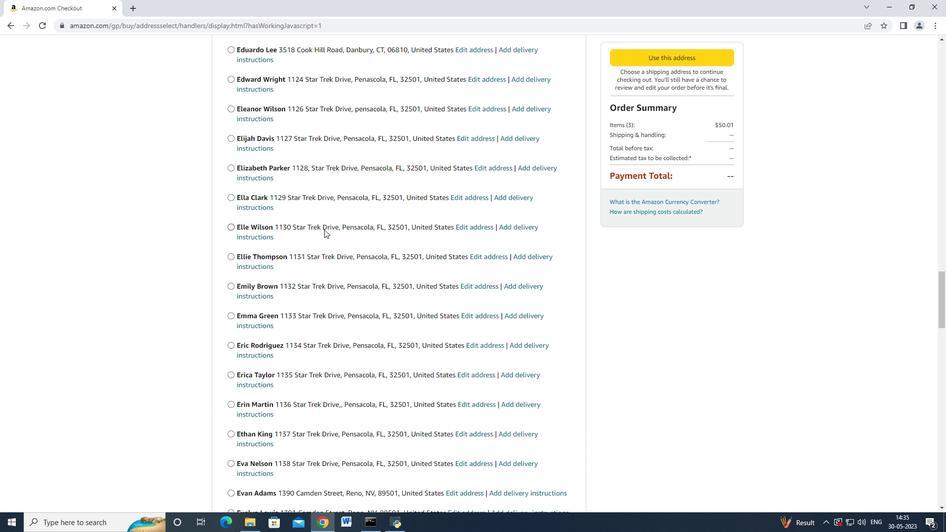 
Action: Mouse moved to (322, 235)
Screenshot: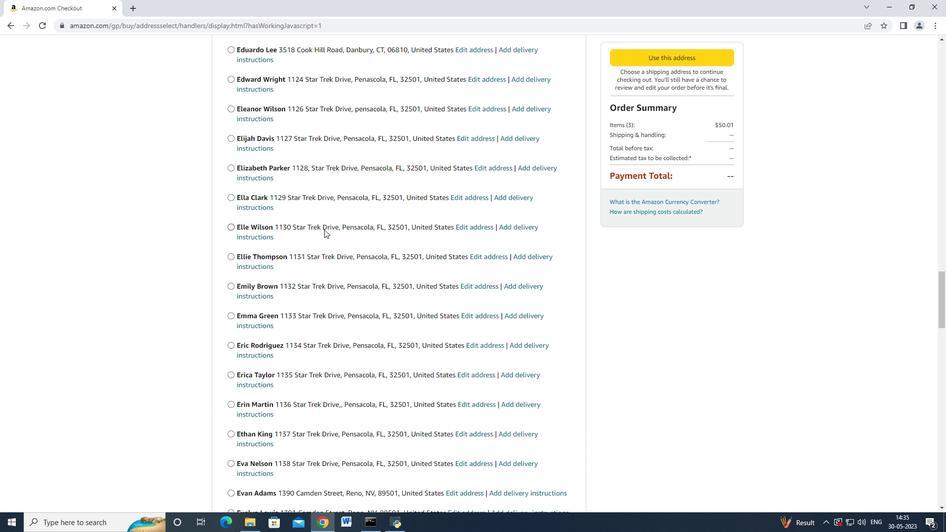 
Action: Mouse scrolled (318, 236) with delta (0, 0)
Screenshot: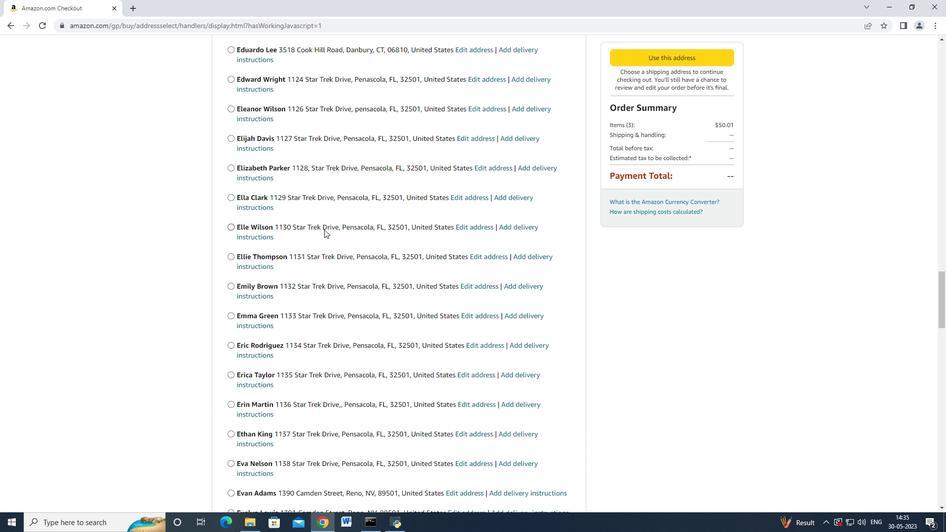 
Action: Mouse moved to (321, 235)
Screenshot: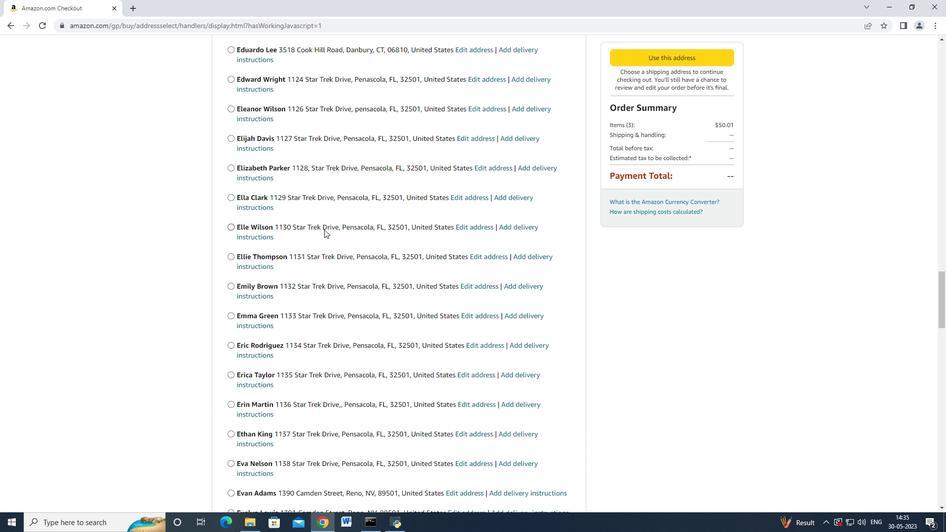 
Action: Mouse scrolled (322, 235) with delta (0, 0)
Screenshot: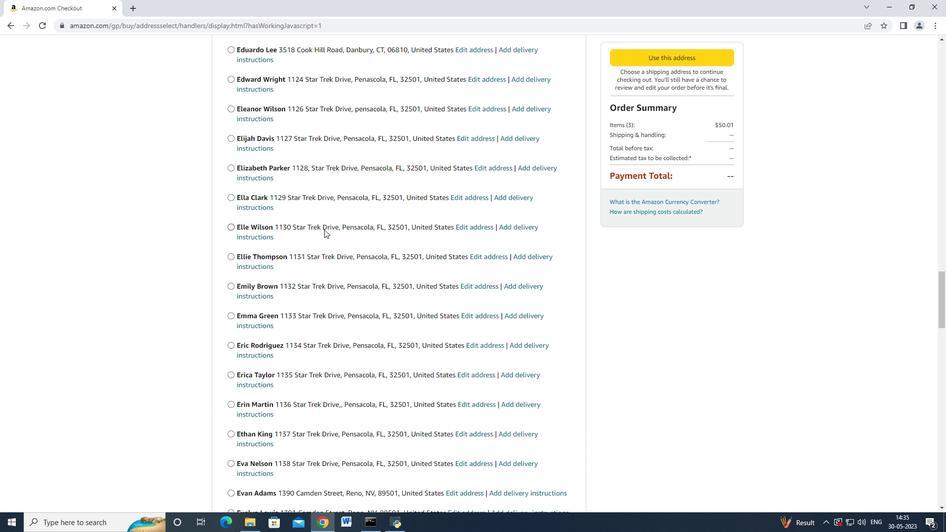 
Action: Mouse scrolled (321, 235) with delta (0, 0)
Screenshot: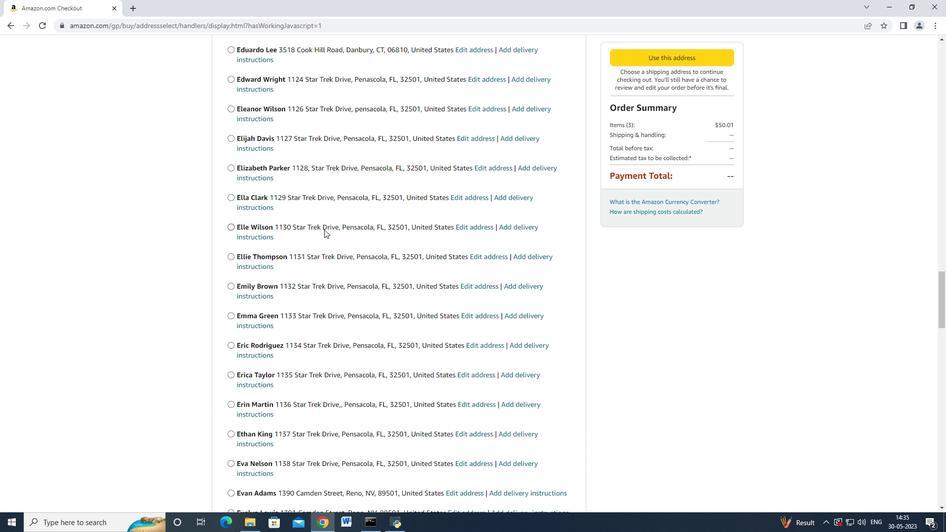 
Action: Mouse scrolled (321, 235) with delta (0, 0)
Screenshot: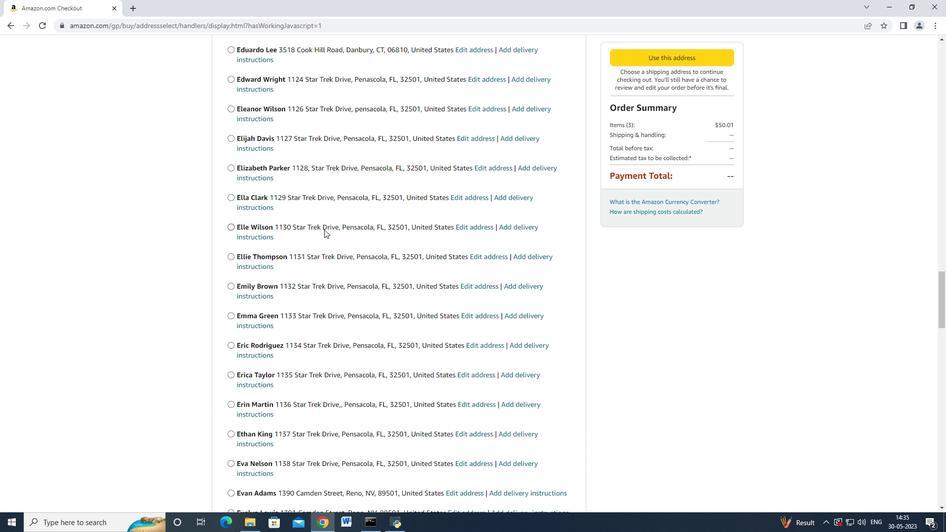 
Action: Mouse scrolled (321, 235) with delta (0, 0)
Screenshot: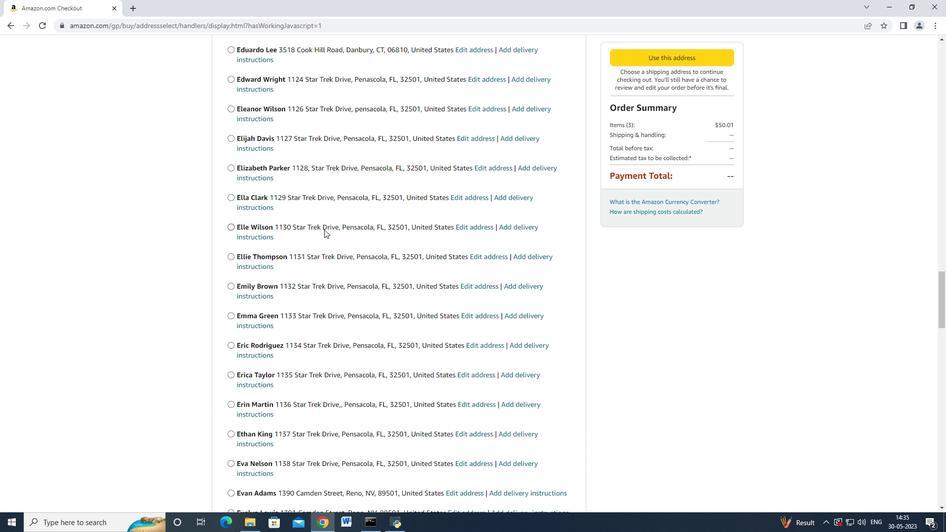 
Action: Mouse moved to (321, 235)
Screenshot: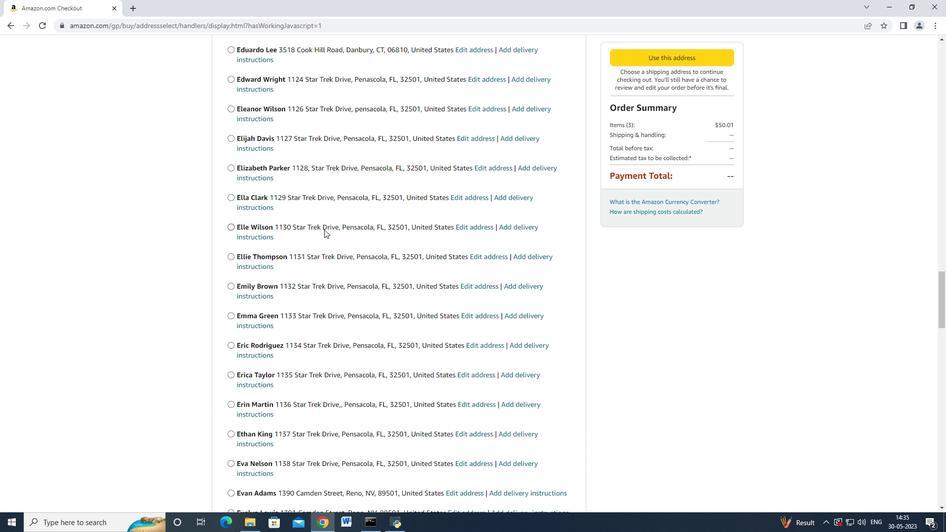 
Action: Mouse scrolled (321, 235) with delta (0, 0)
Screenshot: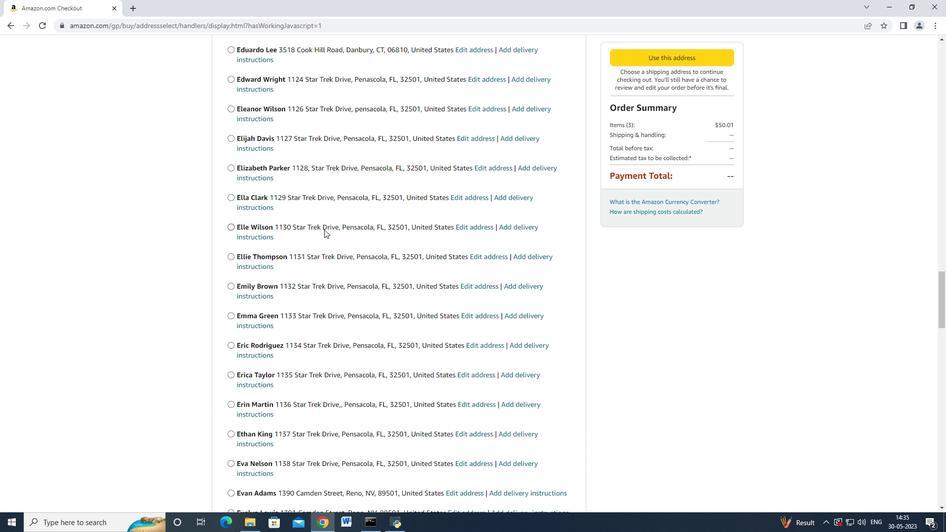 
Action: Mouse moved to (321, 235)
Screenshot: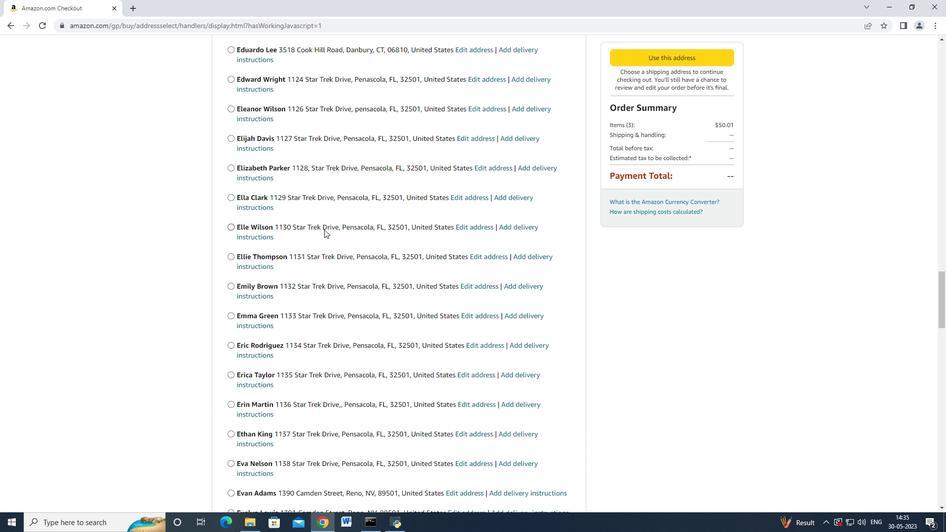 
Action: Mouse scrolled (321, 235) with delta (0, 0)
Screenshot: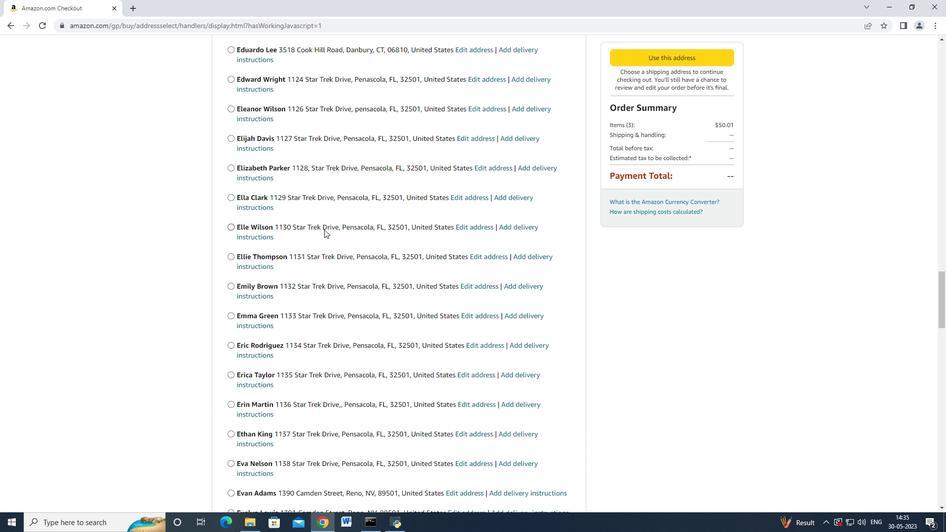 
Action: Mouse scrolled (321, 235) with delta (0, 0)
Screenshot: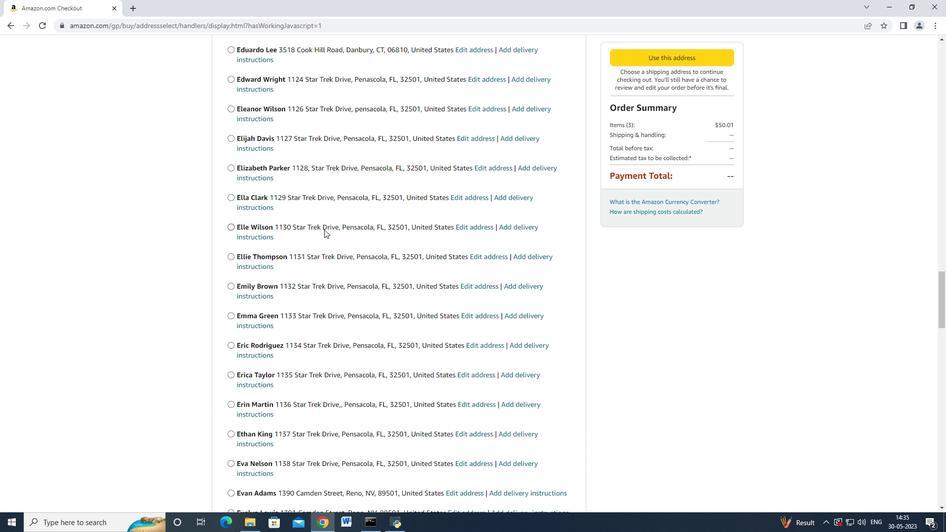 
Action: Mouse scrolled (321, 235) with delta (0, 0)
Screenshot: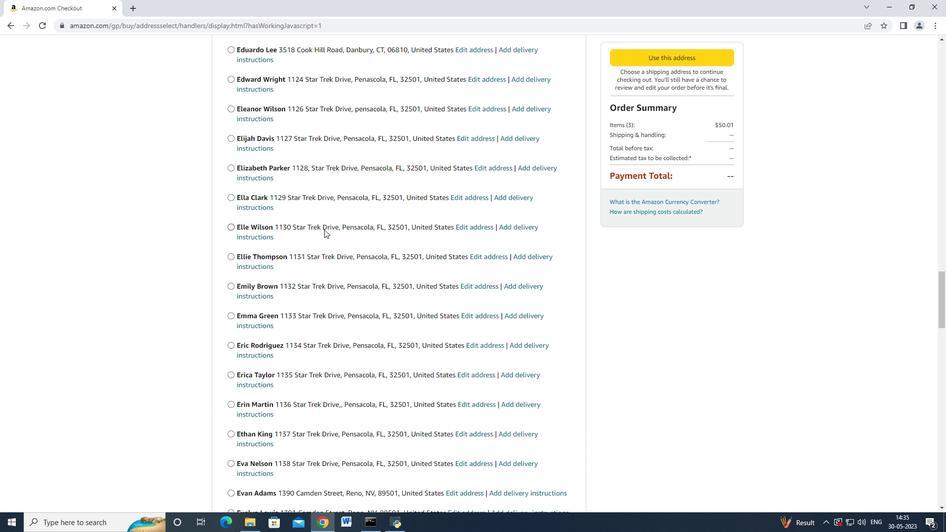 
Action: Mouse moved to (324, 233)
Screenshot: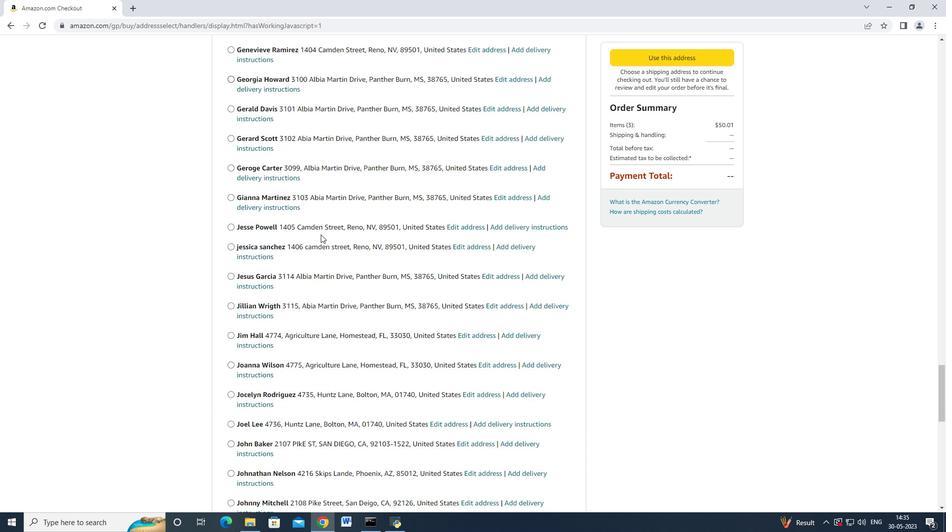 
Action: Mouse scrolled (324, 232) with delta (0, 0)
Screenshot: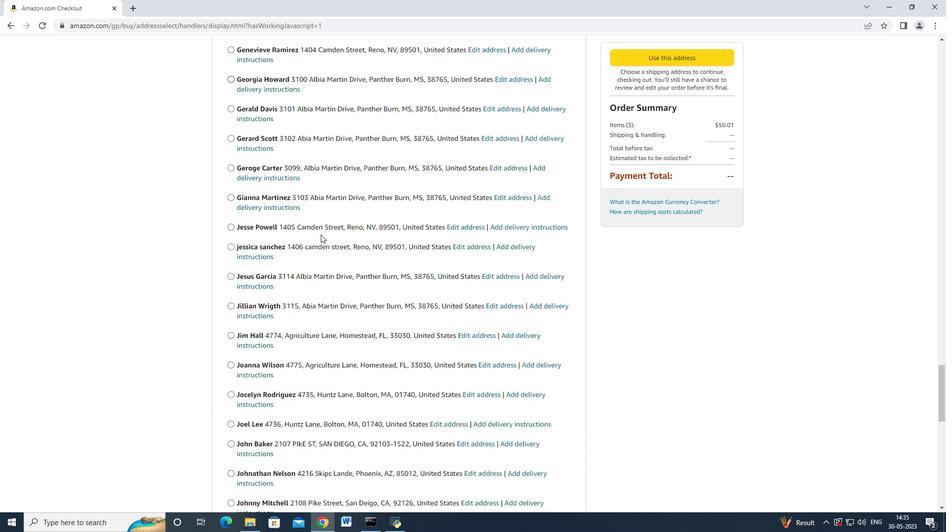 
Action: Mouse moved to (324, 234)
Screenshot: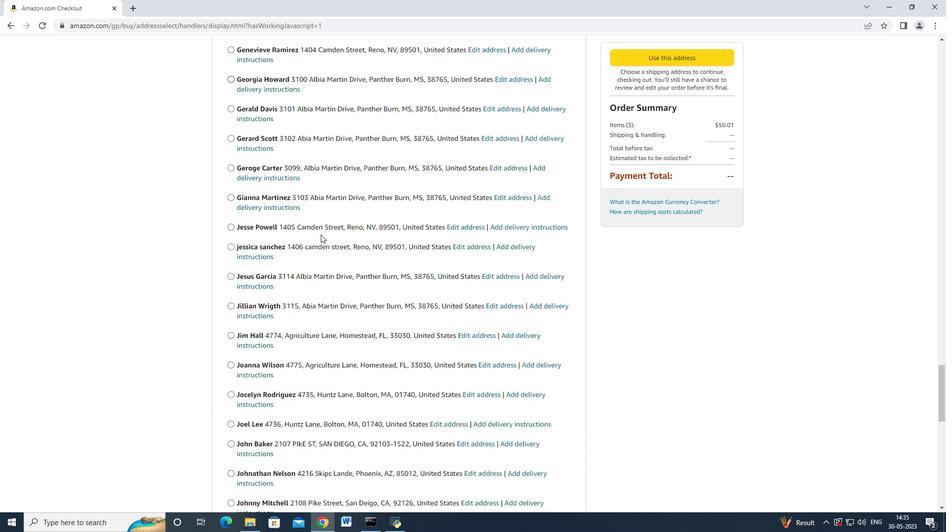 
Action: Mouse scrolled (324, 233) with delta (0, 0)
Screenshot: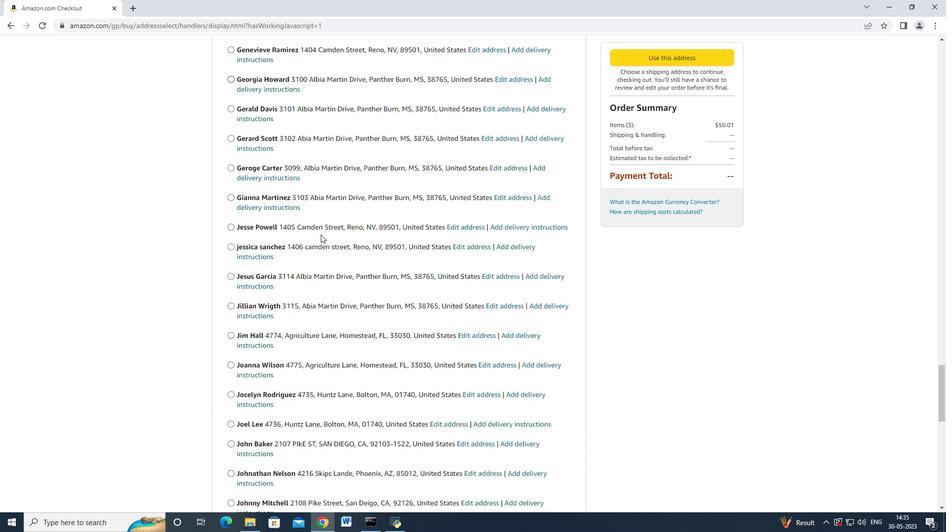 
Action: Mouse scrolled (324, 233) with delta (0, 0)
Screenshot: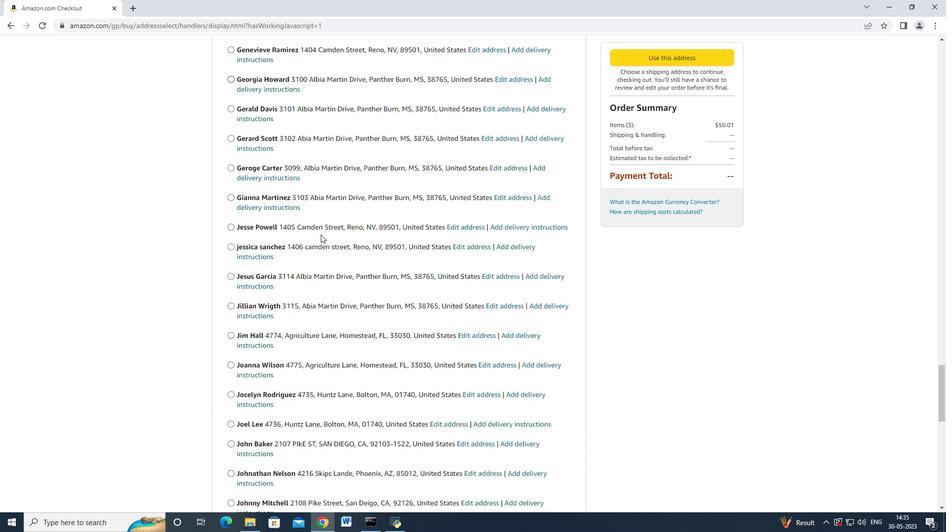 
Action: Mouse moved to (324, 234)
Screenshot: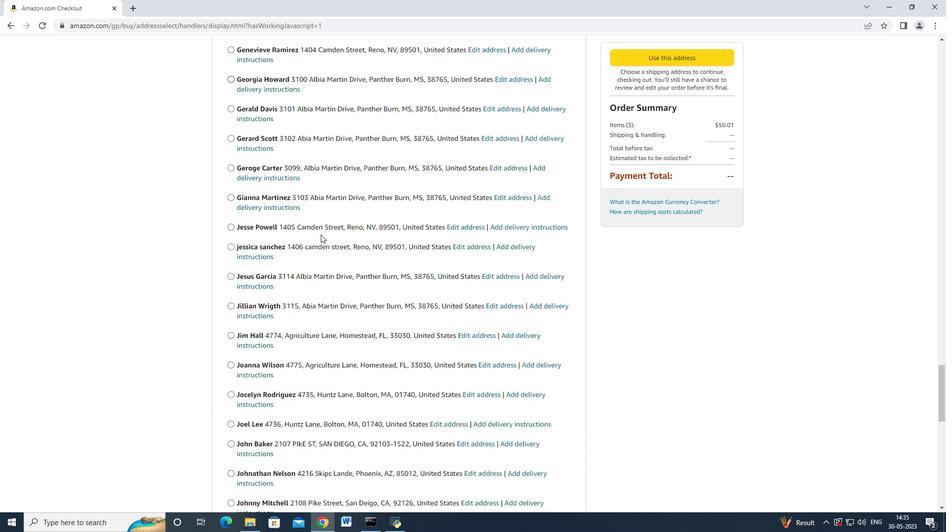 
Action: Mouse scrolled (324, 234) with delta (0, 0)
Screenshot: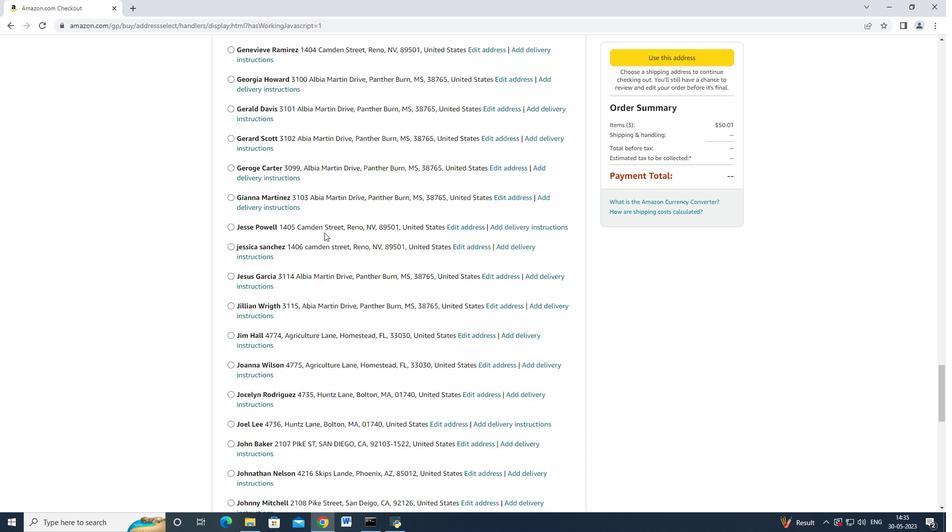 
Action: Mouse scrolled (324, 234) with delta (0, 0)
Screenshot: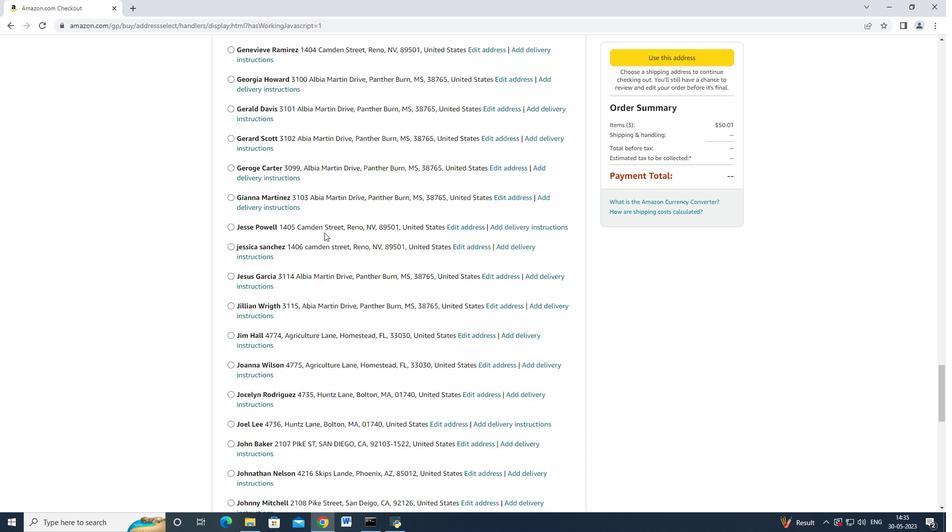 
Action: Mouse moved to (324, 234)
Screenshot: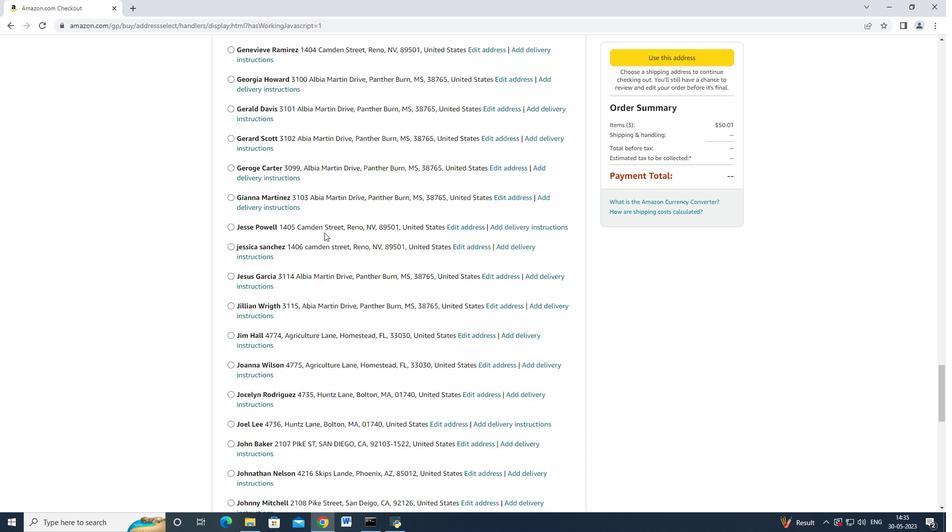 
Action: Mouse scrolled (324, 234) with delta (0, 0)
Screenshot: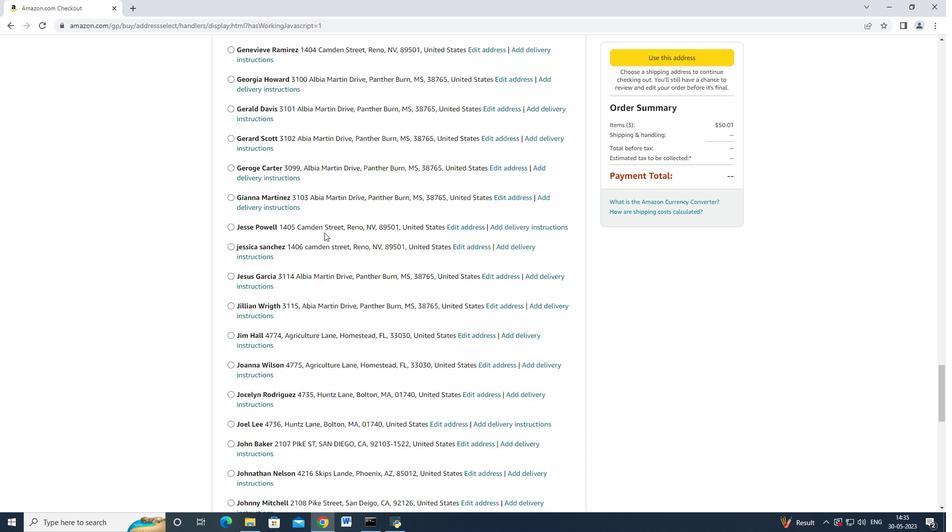 
Action: Mouse moved to (323, 234)
Screenshot: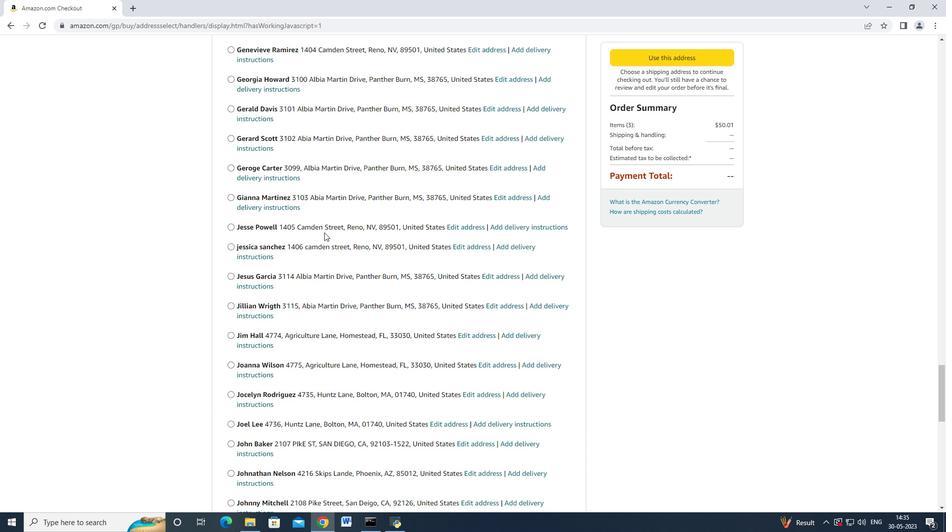 
Action: Mouse scrolled (323, 234) with delta (0, 0)
Screenshot: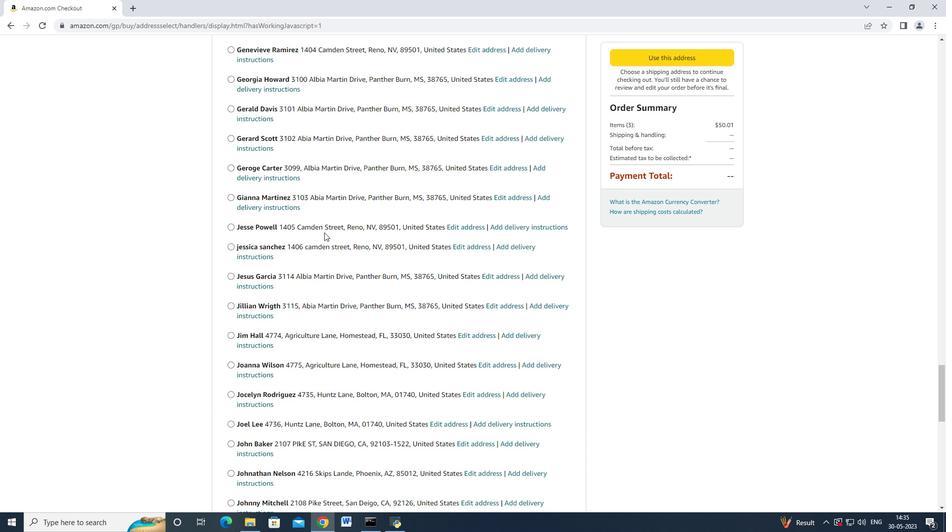 
Action: Mouse moved to (322, 234)
Screenshot: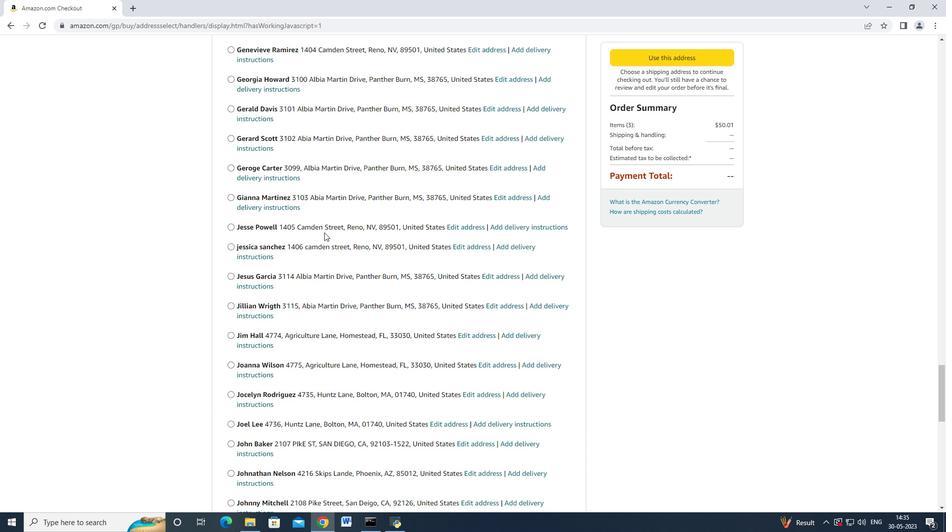 
Action: Mouse scrolled (322, 234) with delta (0, 0)
Screenshot: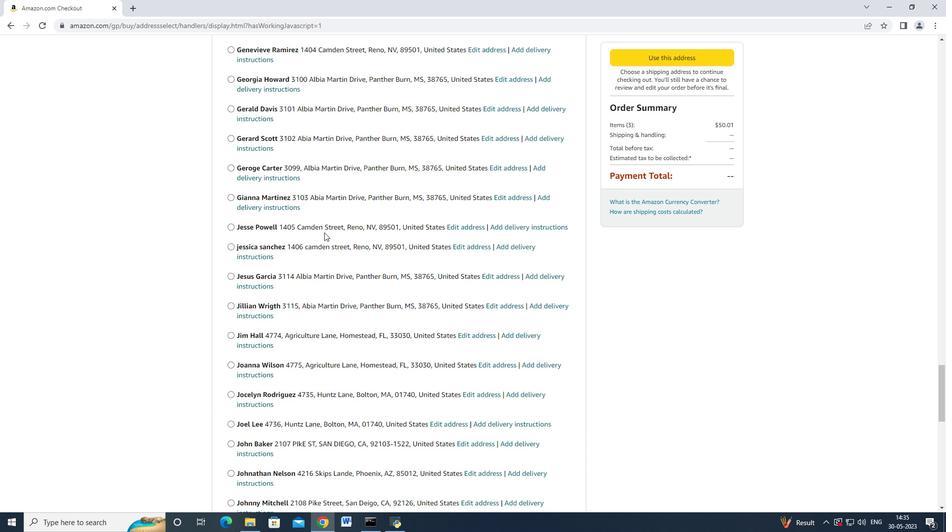 
Action: Mouse moved to (324, 233)
Screenshot: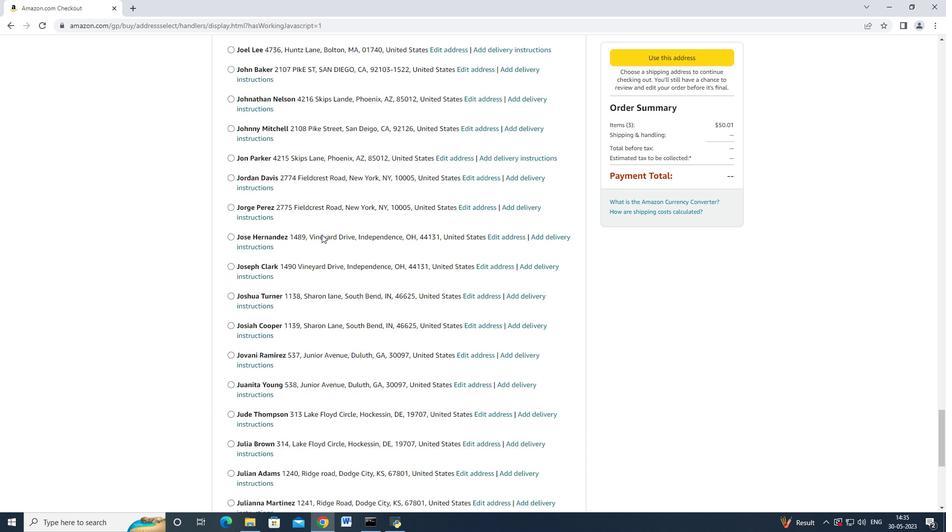 
Action: Mouse scrolled (324, 233) with delta (0, 0)
Screenshot: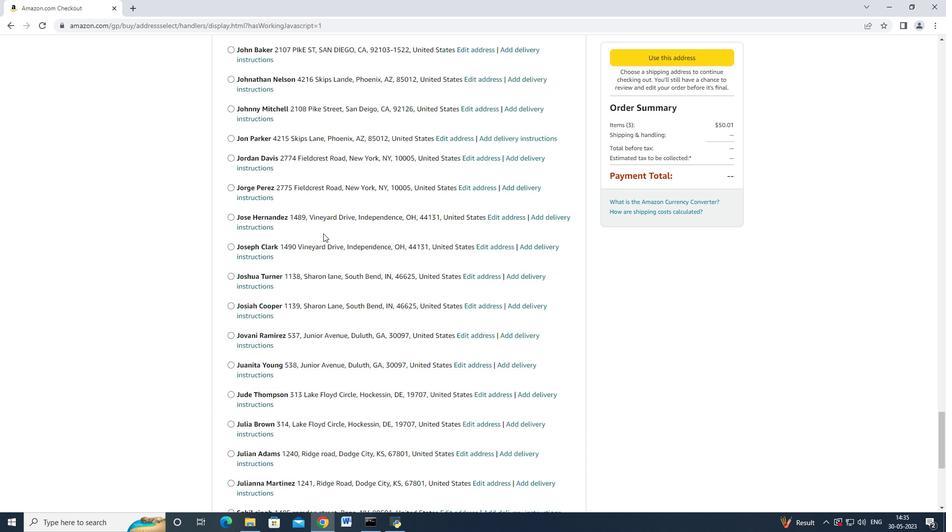 
Action: Mouse moved to (324, 233)
Screenshot: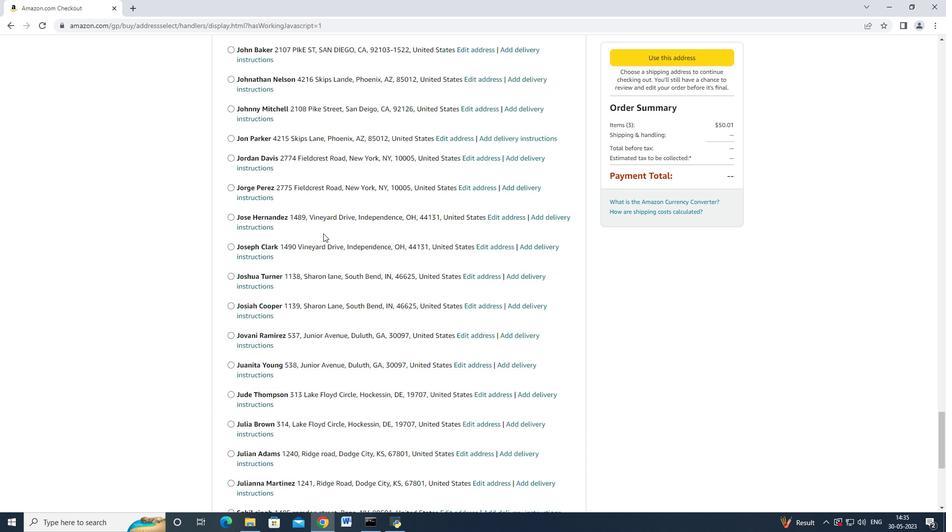 
Action: Mouse scrolled (324, 233) with delta (0, 0)
Screenshot: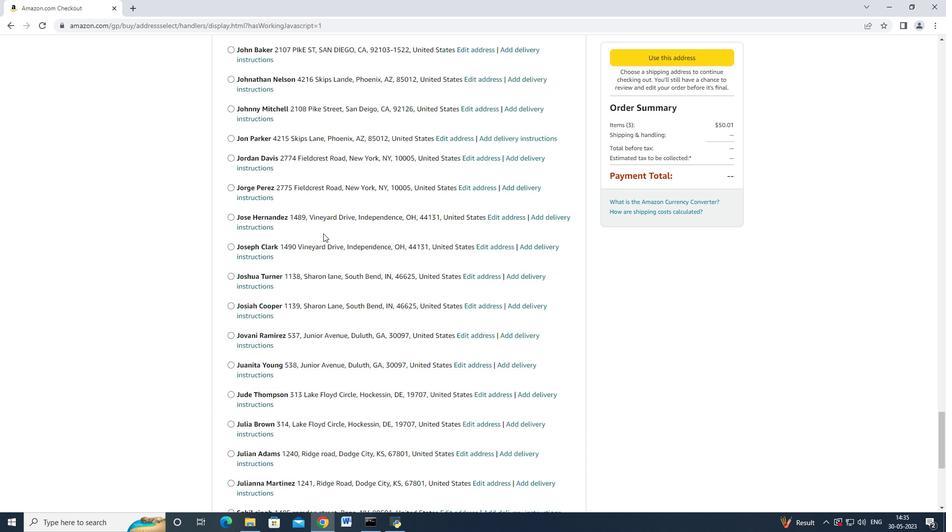 
Action: Mouse scrolled (324, 233) with delta (0, 0)
Screenshot: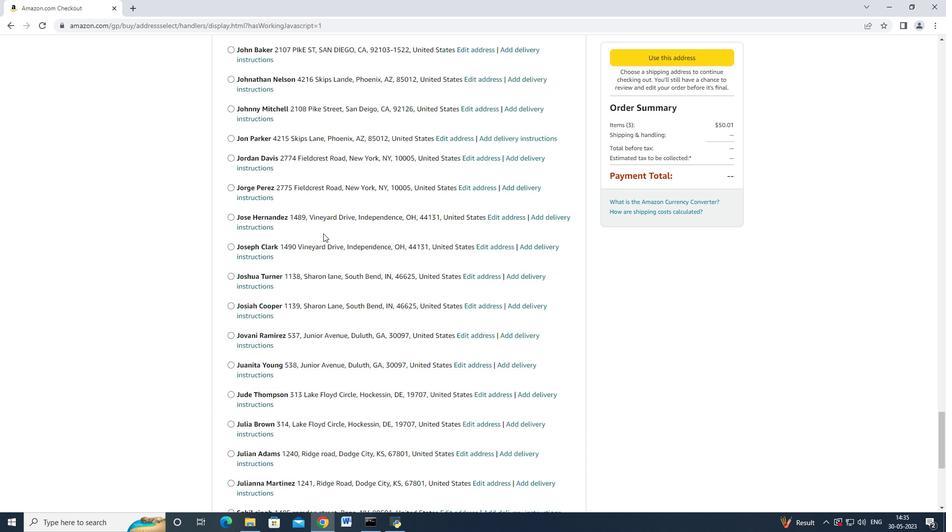 
Action: Mouse scrolled (324, 233) with delta (0, 0)
Screenshot: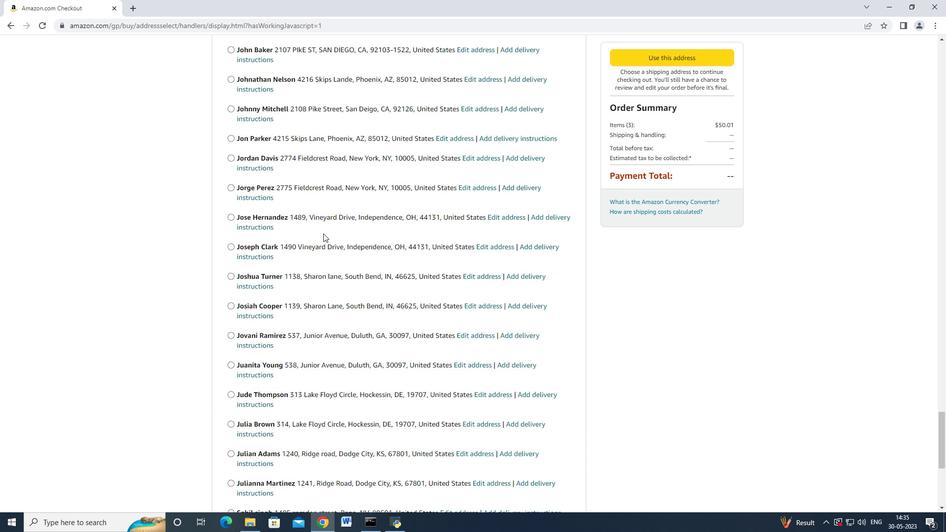
Action: Mouse scrolled (324, 233) with delta (0, 0)
Screenshot: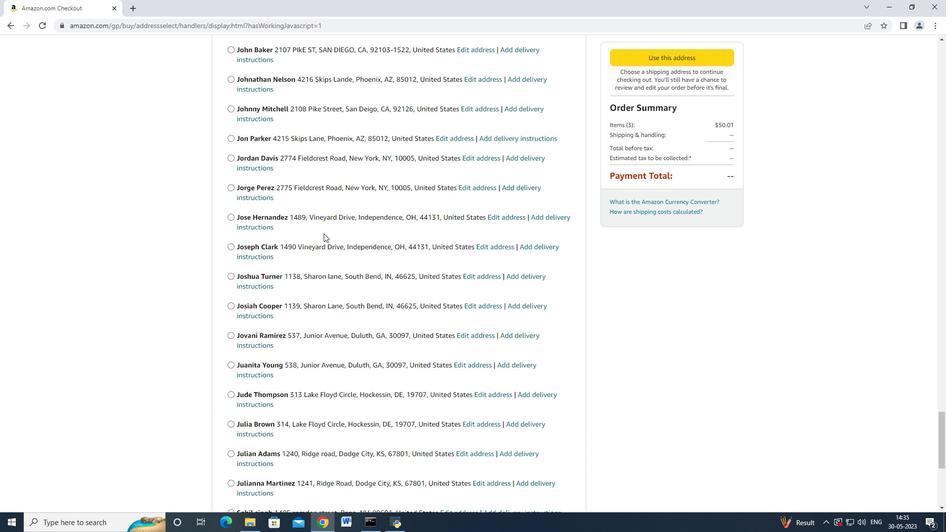 
Action: Mouse scrolled (324, 233) with delta (0, 0)
Screenshot: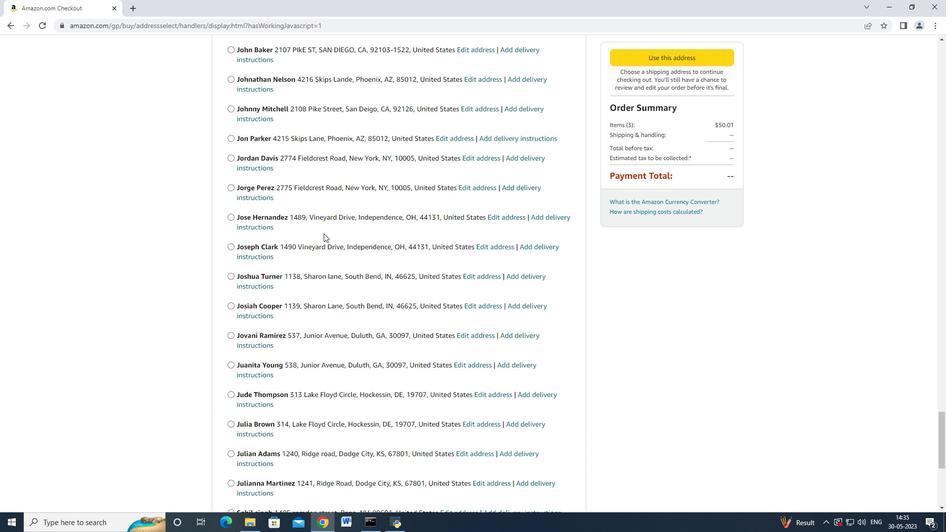 
Action: Mouse moved to (324, 233)
Screenshot: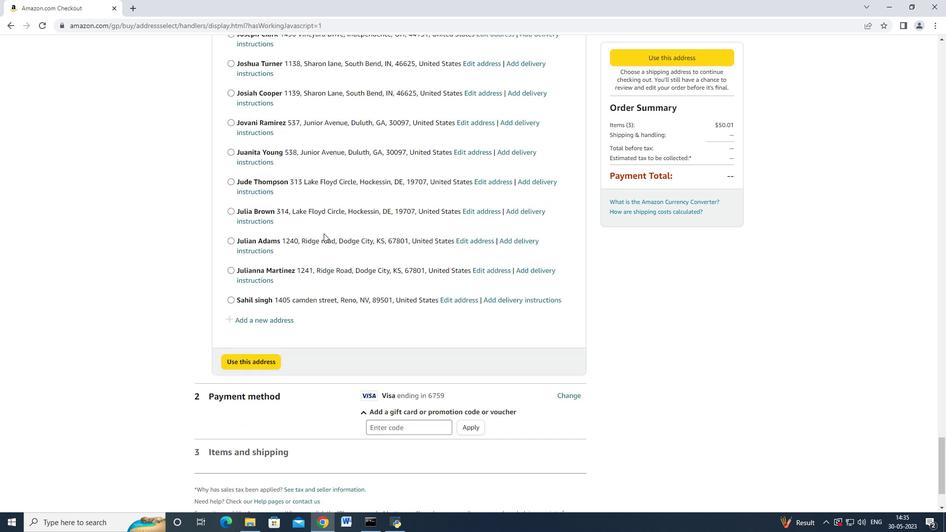 
Action: Mouse scrolled (324, 233) with delta (0, 0)
Screenshot: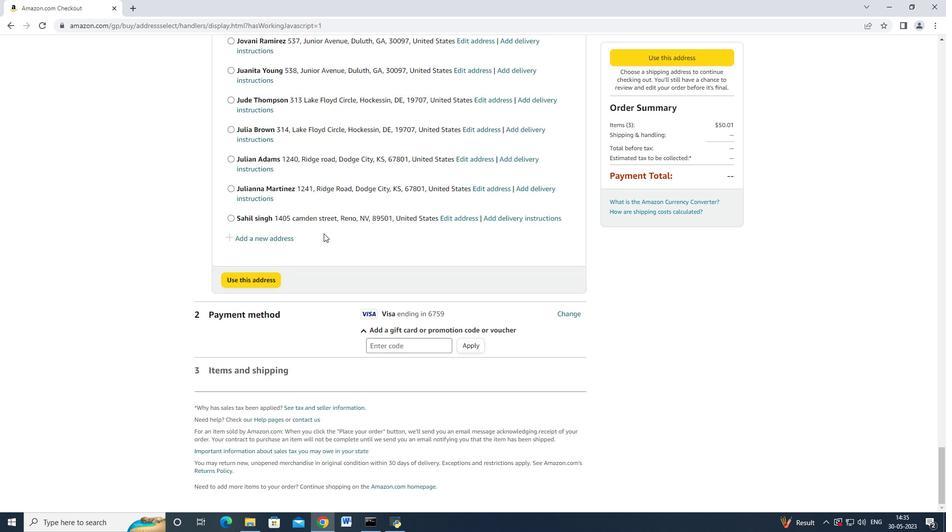 
Action: Mouse scrolled (324, 233) with delta (0, 0)
Screenshot: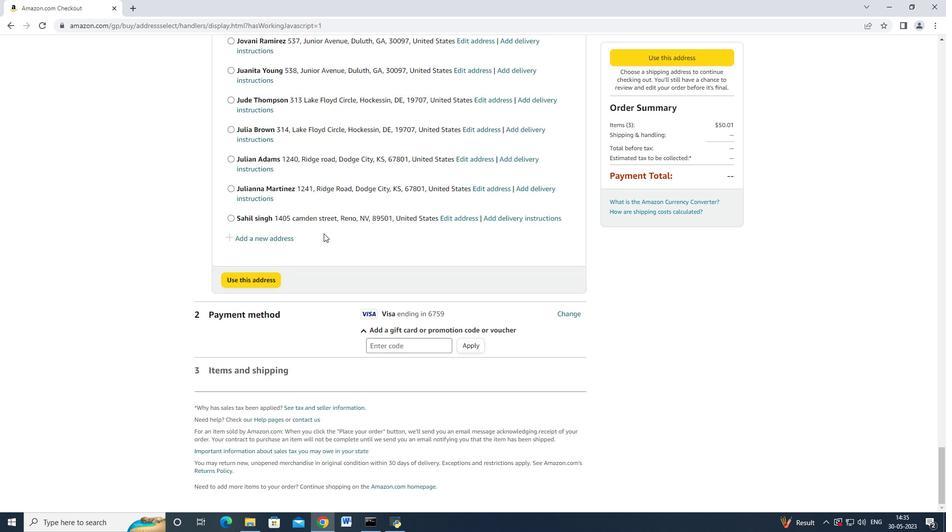 
Action: Mouse scrolled (324, 233) with delta (0, 0)
Screenshot: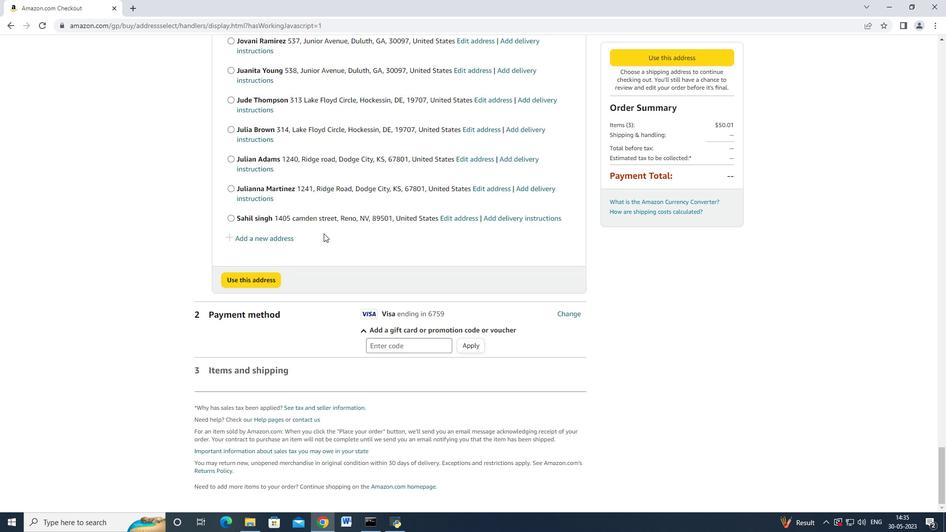 
Action: Mouse moved to (324, 233)
Screenshot: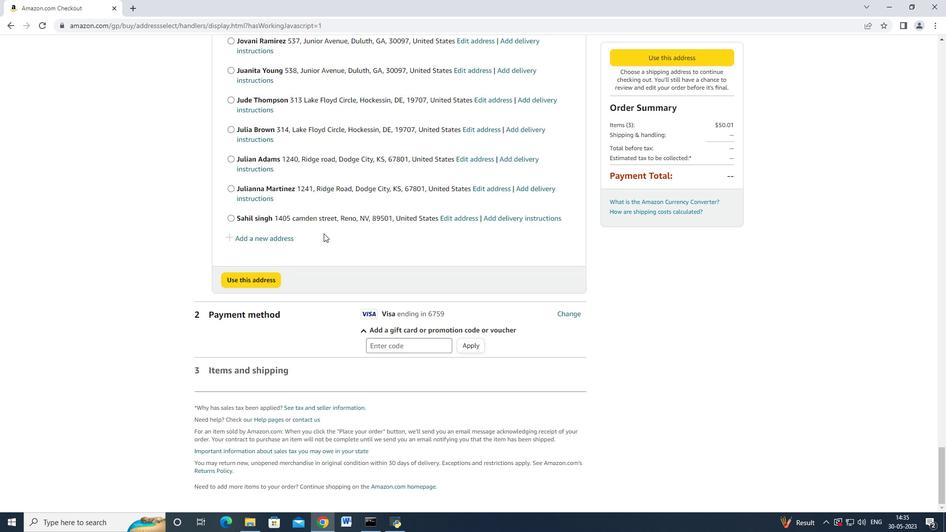 
Action: Mouse scrolled (324, 233) with delta (0, 0)
Screenshot: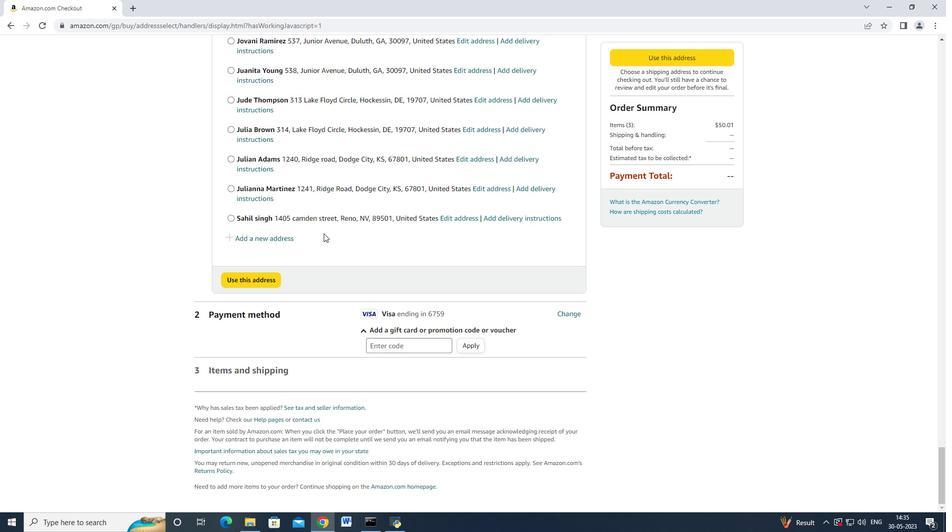
Action: Mouse moved to (286, 241)
Screenshot: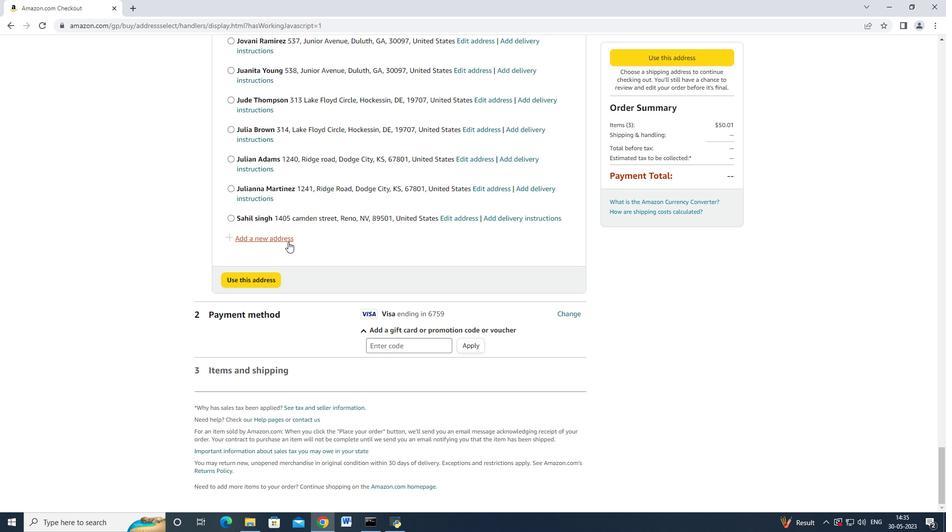 
Action: Mouse pressed left at (286, 241)
Screenshot: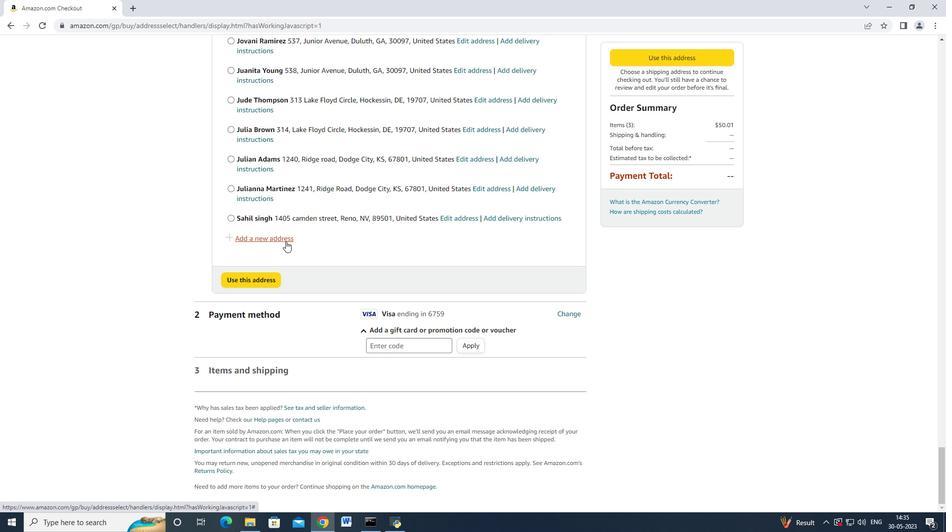 
Action: Mouse moved to (328, 238)
Screenshot: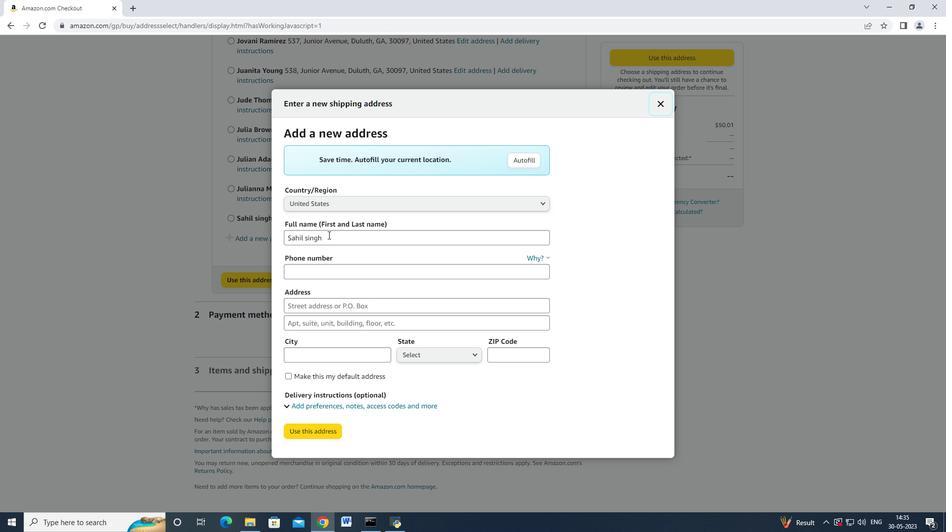 
Action: Mouse pressed left at (328, 238)
Screenshot: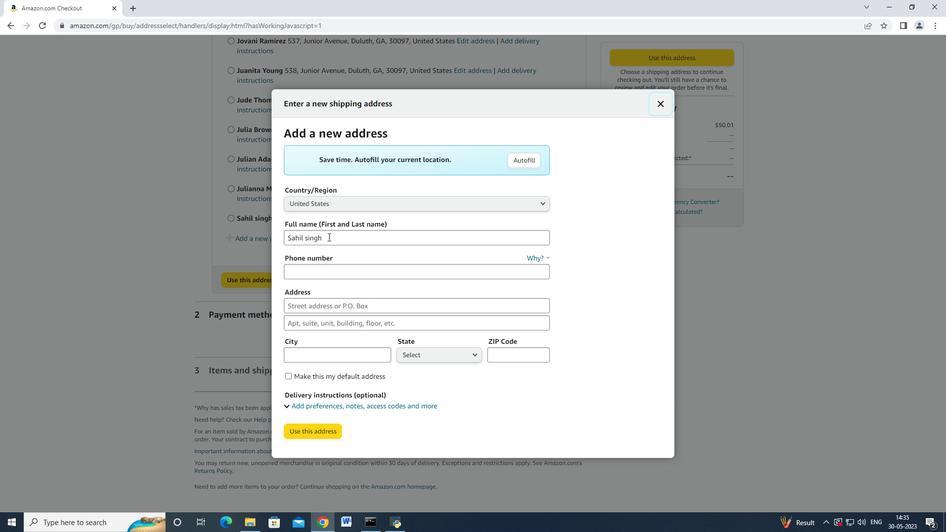 
Action: Mouse moved to (403, 228)
Screenshot: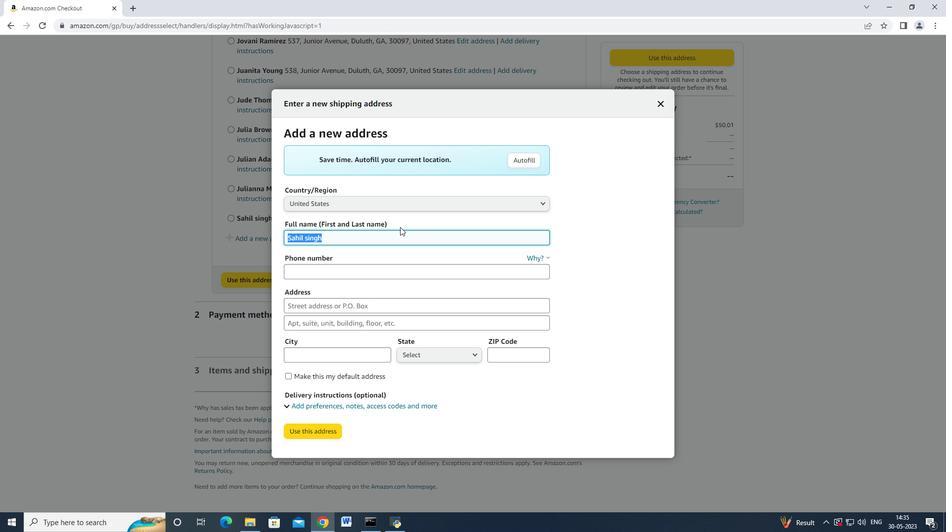 
Action: Key pressed <Key.backspace><Key.shift><Key.shift><Key.shift><Key.shift><Key.shift><Key.shift><Key.shift><Key.shift><Key.shift><Key.shift><Key.shift><Key.shift><Key.shift><Key.shift>Gilberto<Key.space><Key.shift><Key.shift><Key.shift><Key.shift><Key.shift><Key.shift>Hall<Key.tab><Key.tab>6314971043<Key.tab>3103<Key.backspace>4<Key.space><Key.shift_r>A<Key.backspace><Key.shift_r>Abia<Key.space><Key.shift>P<Key.backspace><Key.shift>Martin<Key.space><Key.shift_r>Drive<Key.tab><Key.tab><Key.shift>Panther<Key.space><Key.shift>Burn<Key.tab>
Screenshot: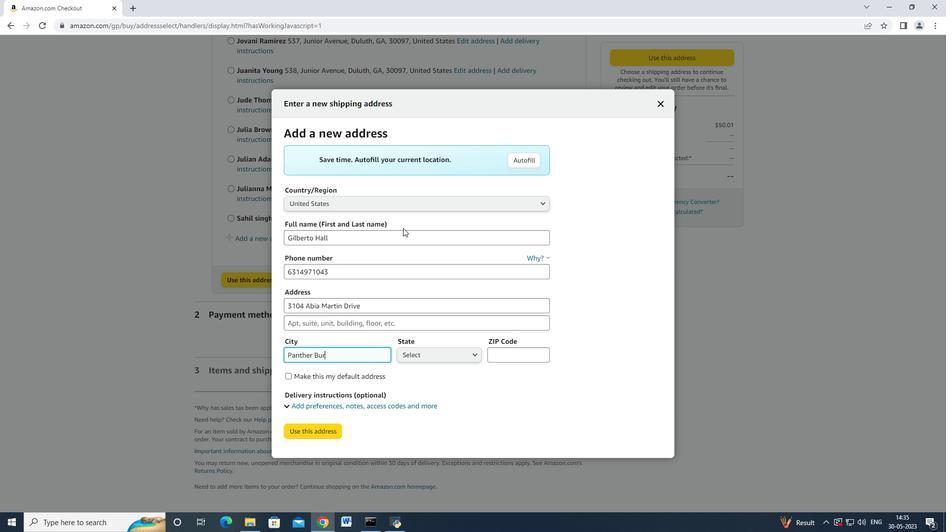 
Action: Mouse moved to (426, 353)
Screenshot: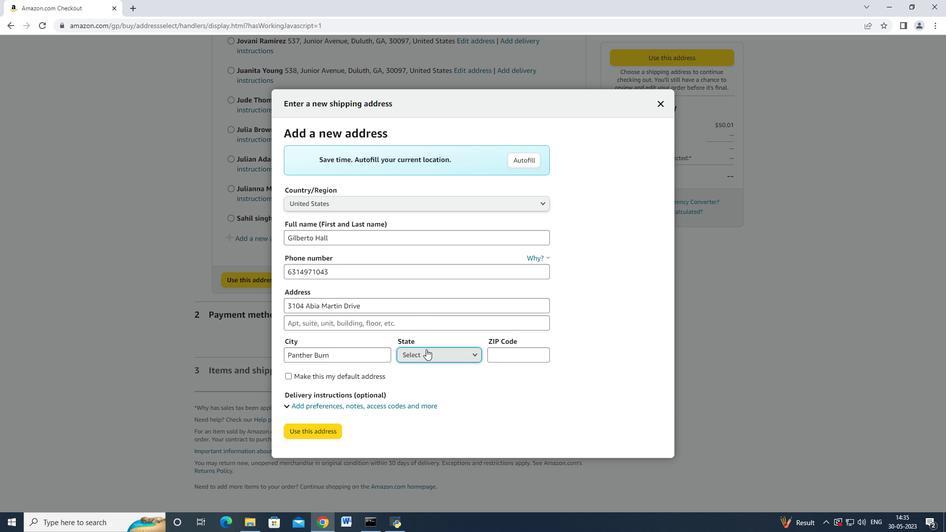 
Action: Mouse pressed left at (426, 353)
Screenshot: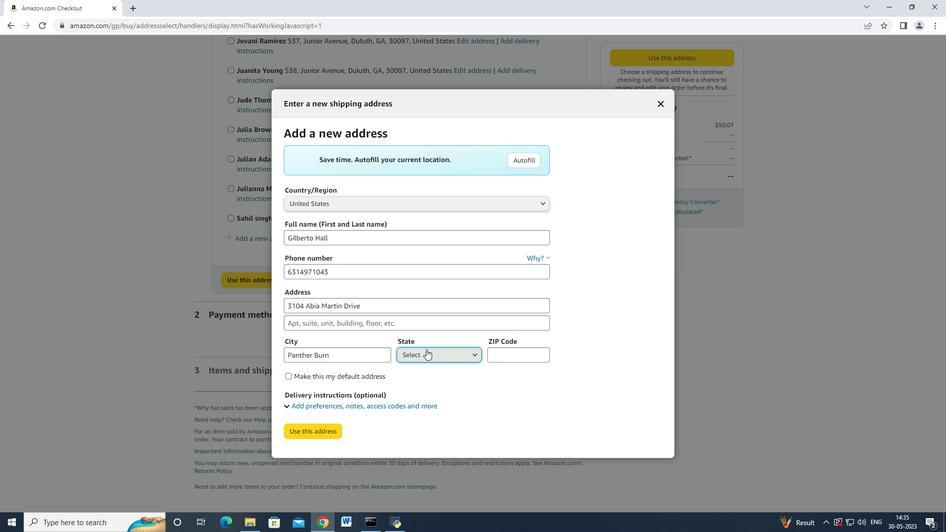 
Action: Mouse moved to (446, 291)
Screenshot: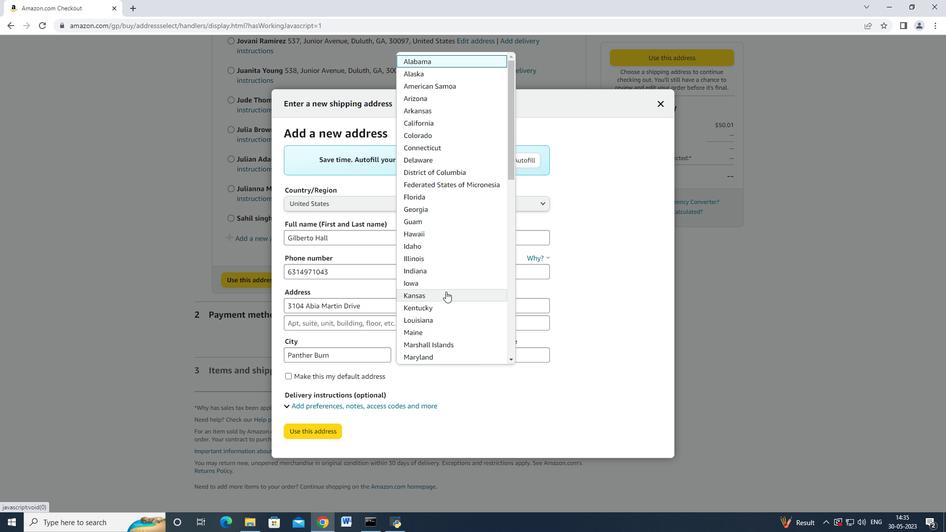 
Action: Mouse scrolled (446, 291) with delta (0, 0)
Screenshot: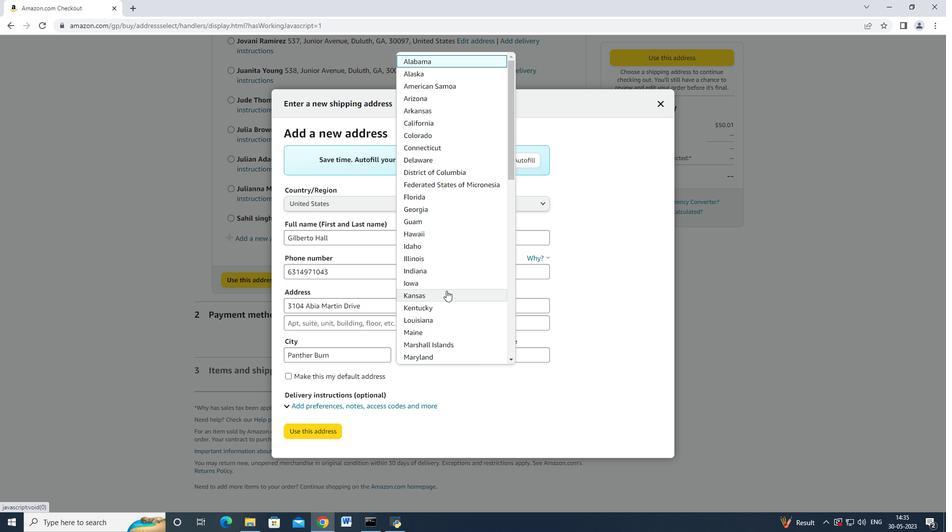 
Action: Mouse moved to (446, 290)
Screenshot: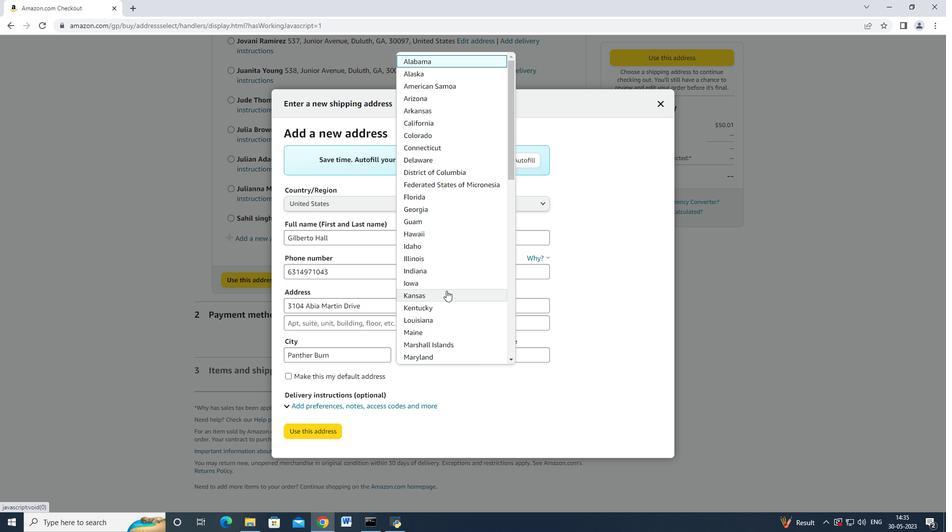 
Action: Mouse scrolled (446, 291) with delta (0, 0)
Screenshot: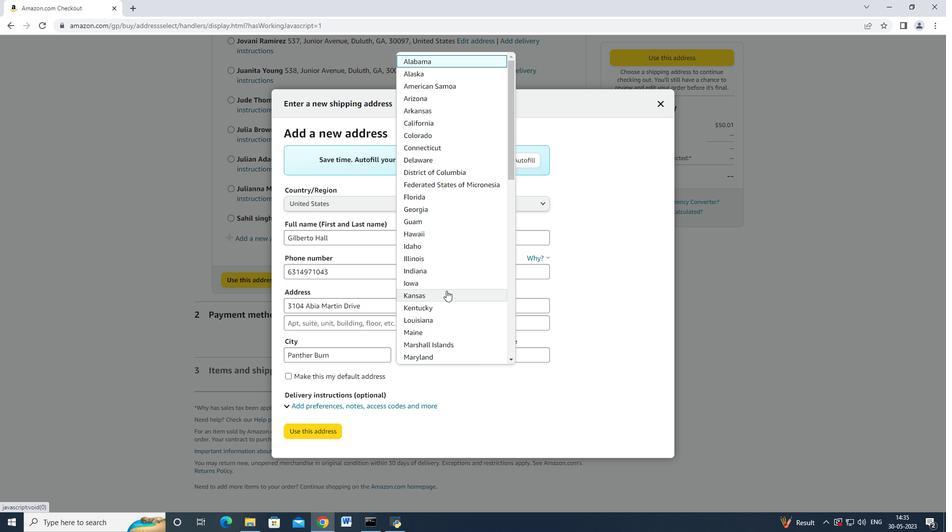 
Action: Mouse scrolled (446, 291) with delta (0, 0)
Screenshot: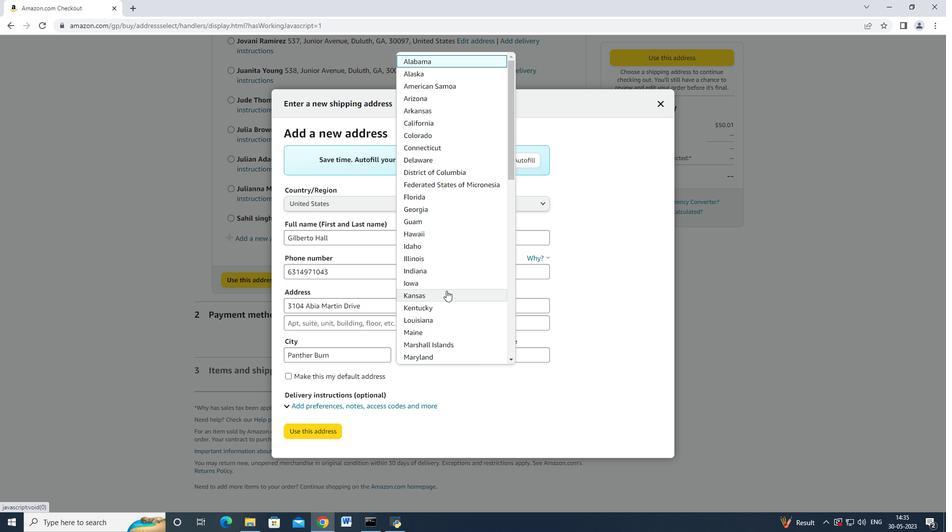 
Action: Mouse scrolled (446, 291) with delta (0, 0)
Screenshot: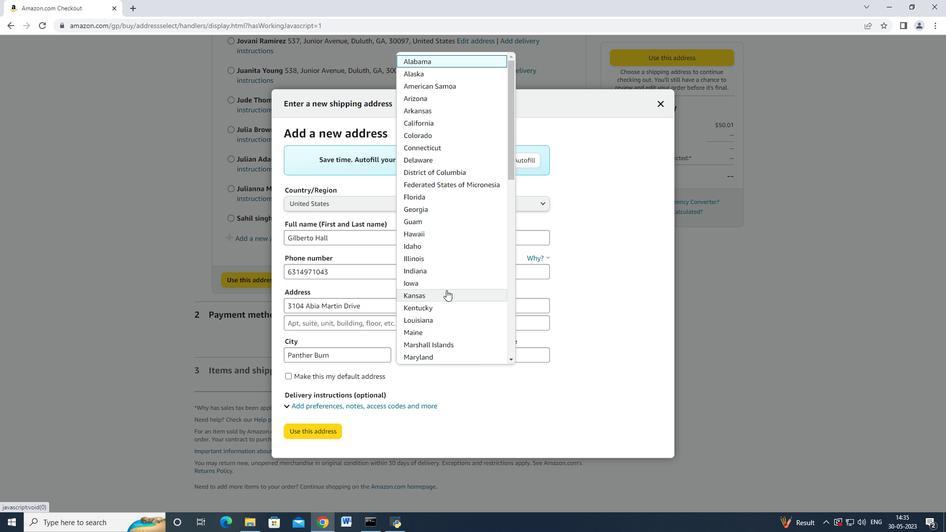 
Action: Mouse moved to (433, 215)
Screenshot: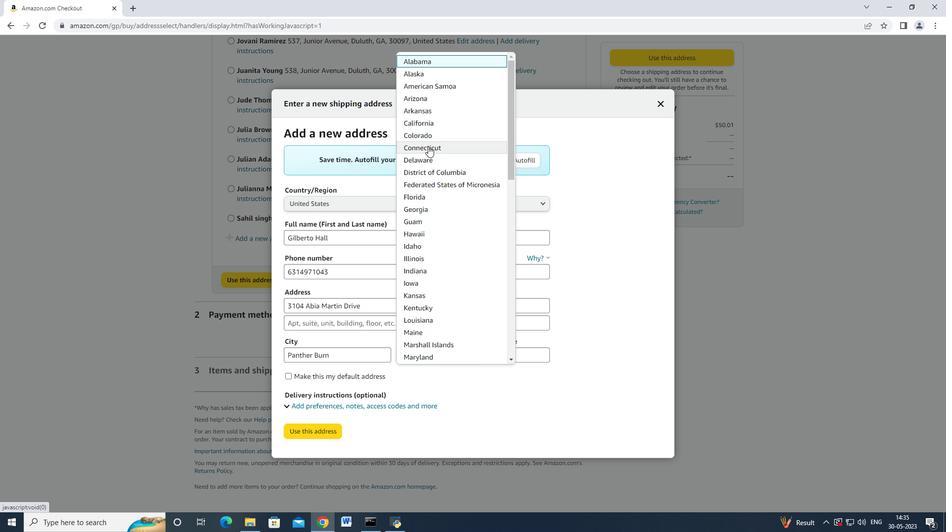 
Action: Mouse scrolled (432, 210) with delta (0, 0)
Screenshot: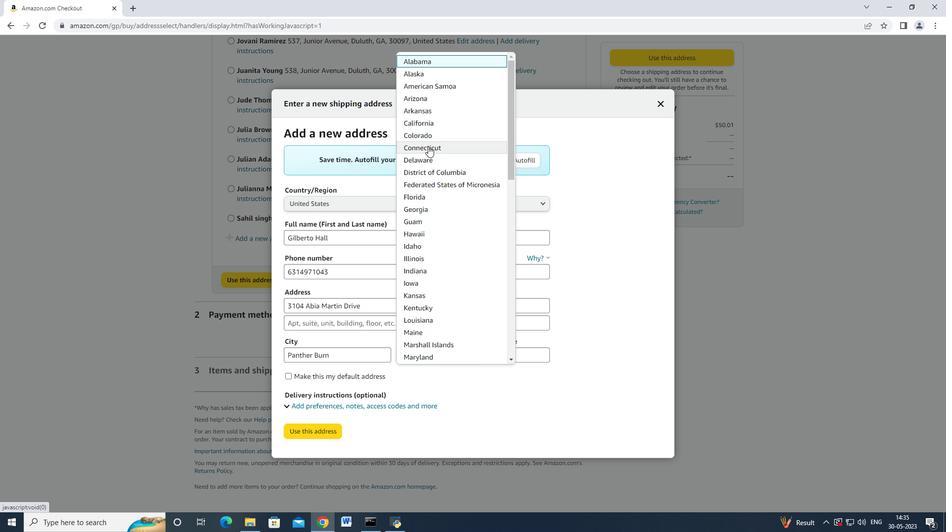 
Action: Mouse moved to (433, 216)
Screenshot: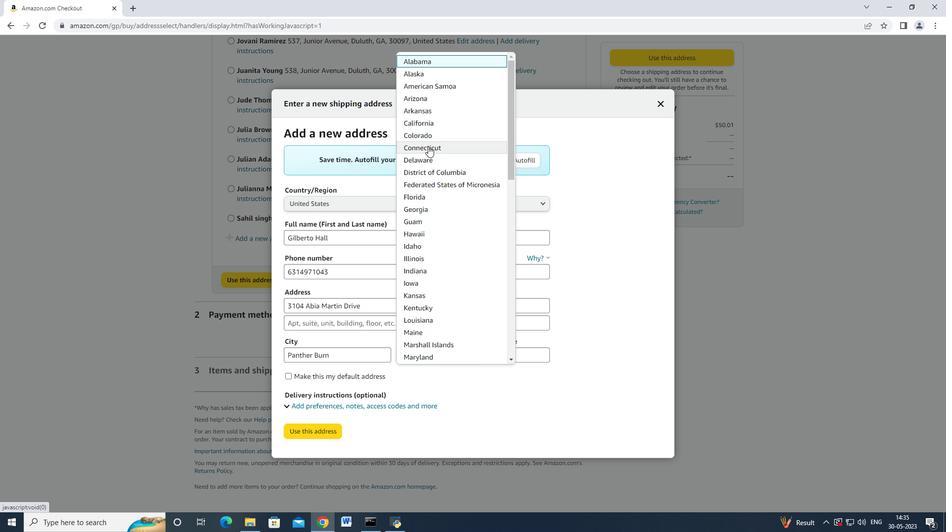 
Action: Mouse scrolled (433, 214) with delta (0, 0)
Screenshot: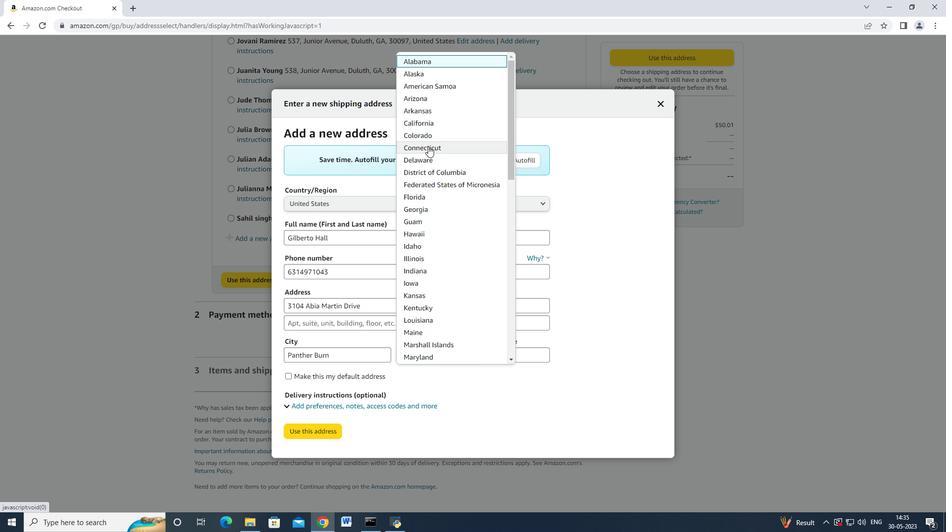 
Action: Mouse moved to (425, 306)
Screenshot: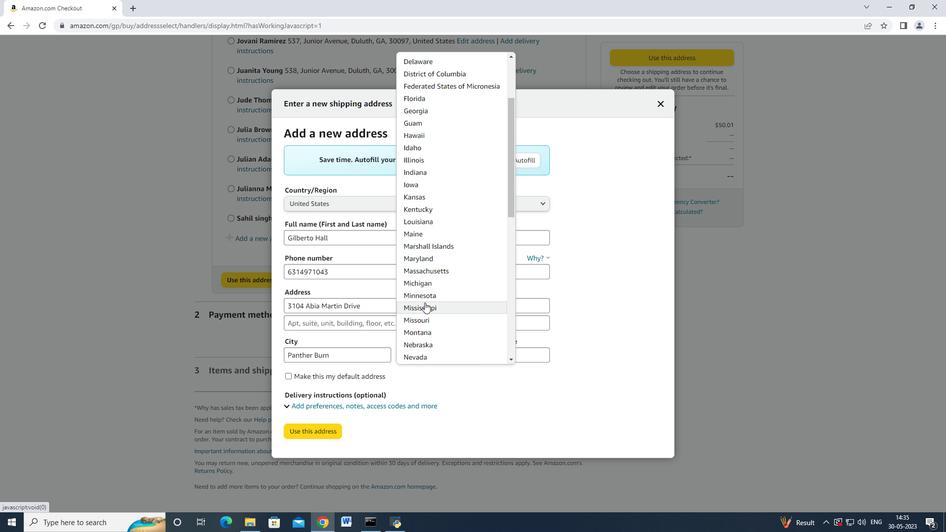 
Action: Mouse pressed left at (425, 306)
Screenshot: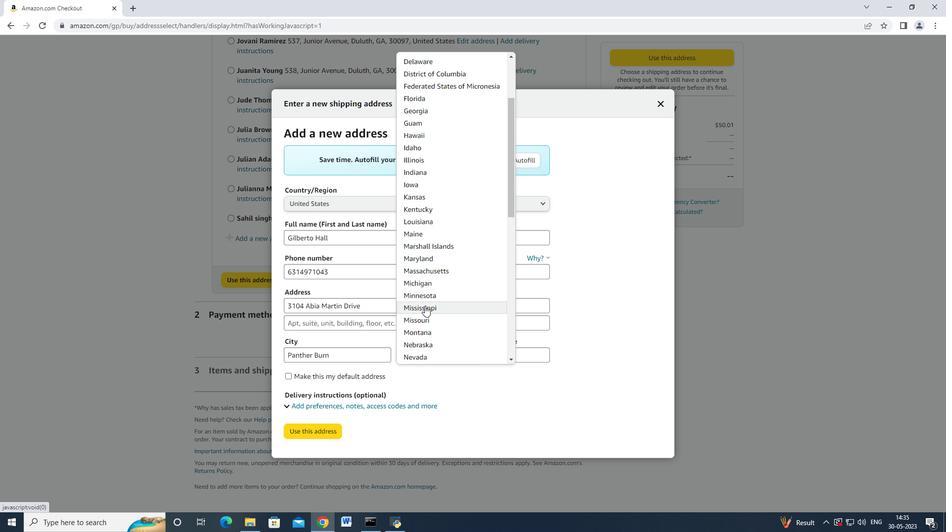 
Action: Mouse moved to (525, 361)
Screenshot: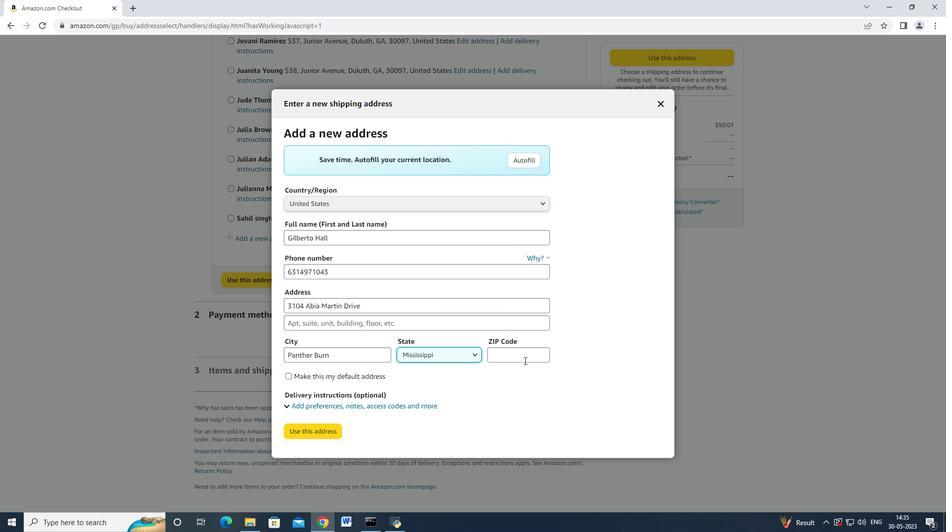 
Action: Mouse pressed left at (525, 361)
Screenshot: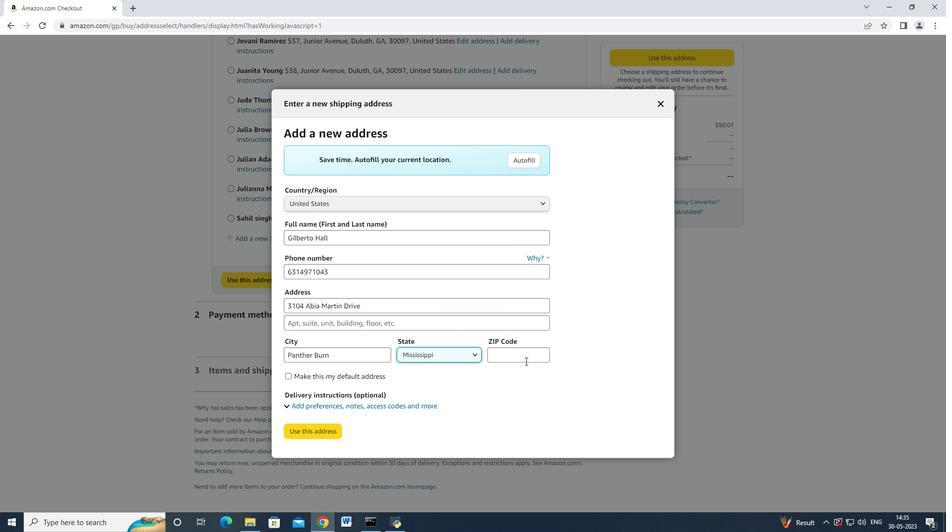 
Action: Mouse moved to (525, 361)
Screenshot: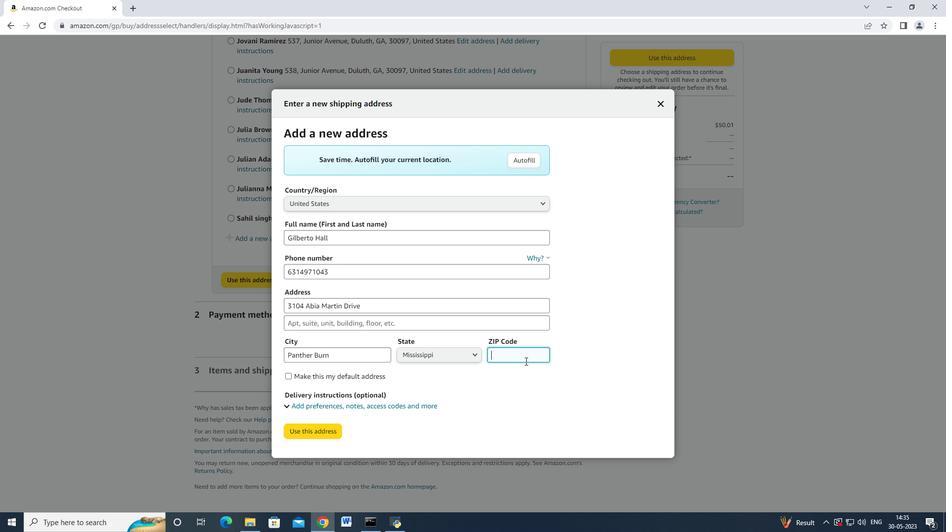 
Action: Key pressed 38765
Screenshot: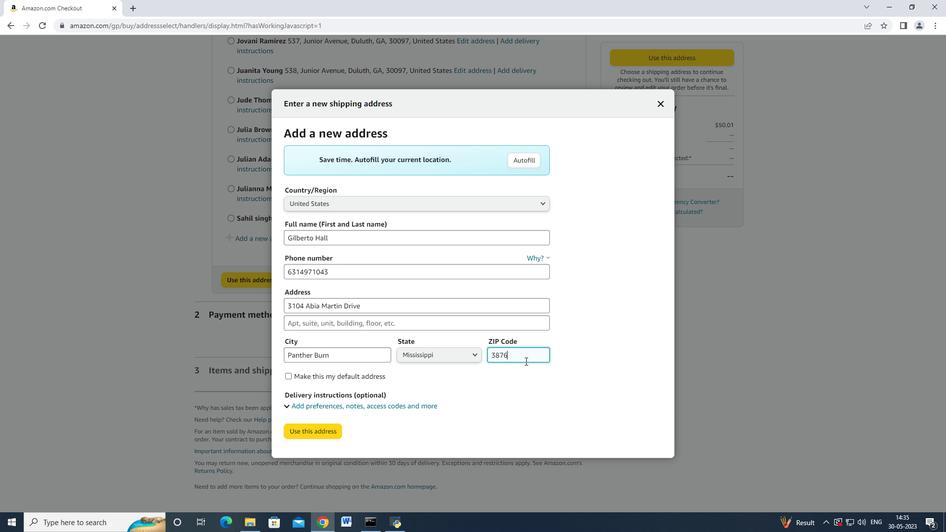 
Action: Mouse moved to (331, 432)
Screenshot: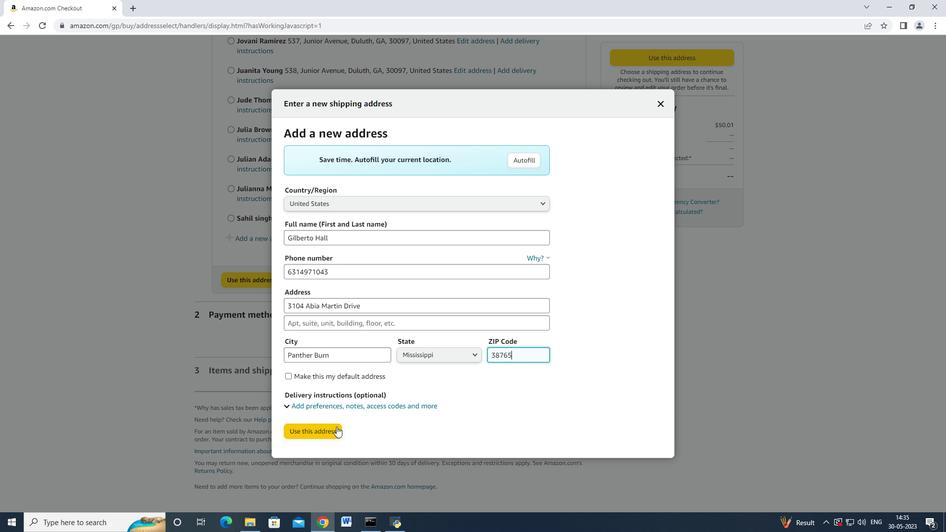 
Action: Mouse pressed left at (331, 432)
Screenshot: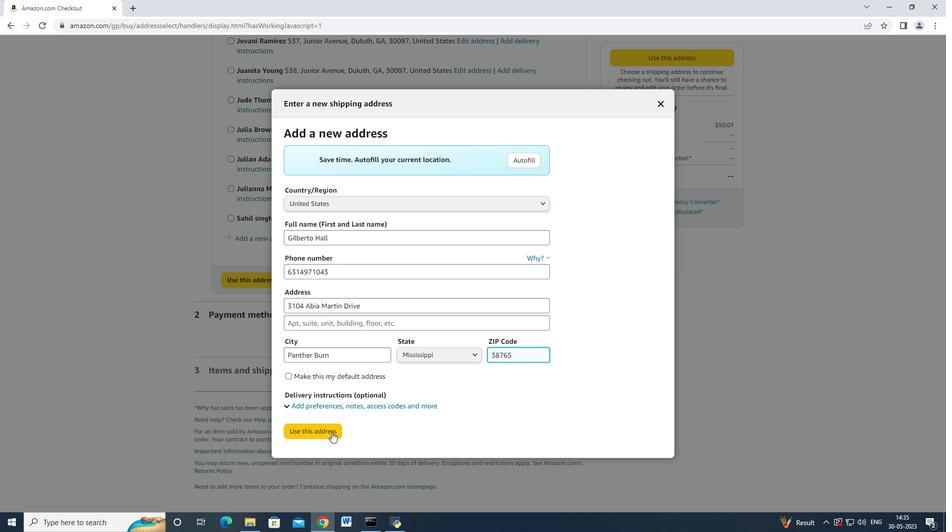 
Action: Mouse moved to (336, 453)
Screenshot: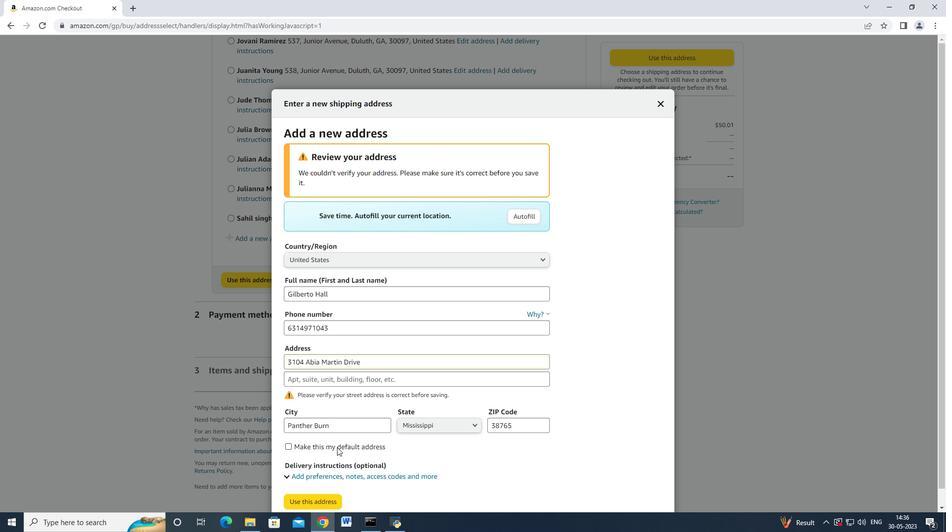 
Action: Mouse scrolled (336, 453) with delta (0, 0)
Screenshot: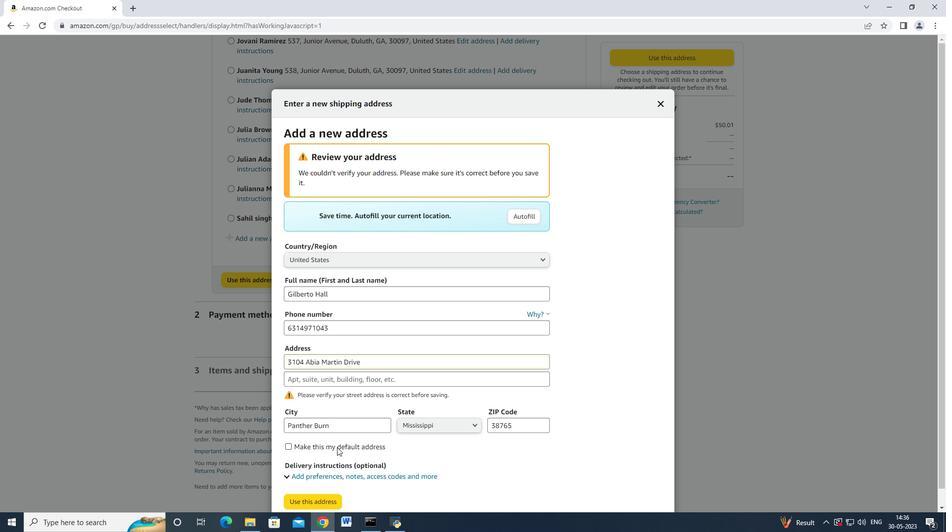 
Action: Mouse moved to (311, 479)
Screenshot: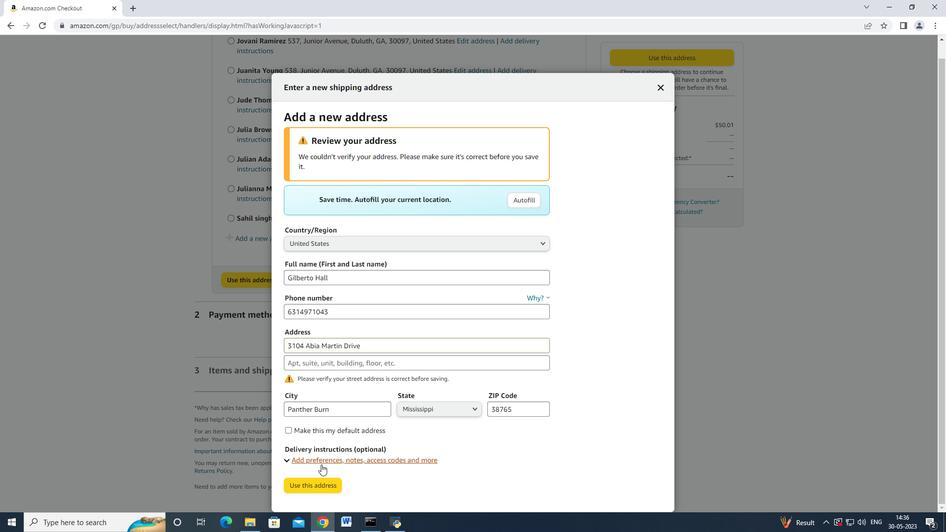 
Action: Mouse pressed left at (311, 479)
Screenshot: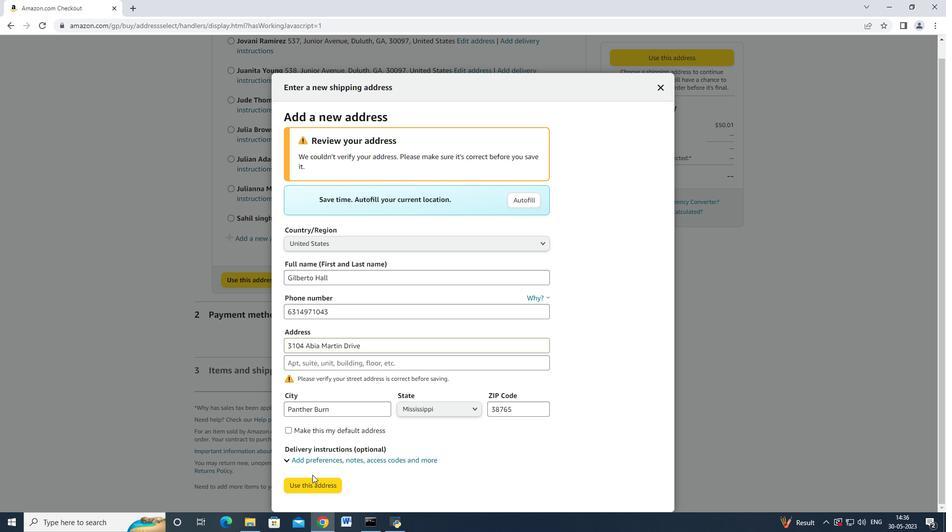 
Action: Mouse moved to (316, 510)
Screenshot: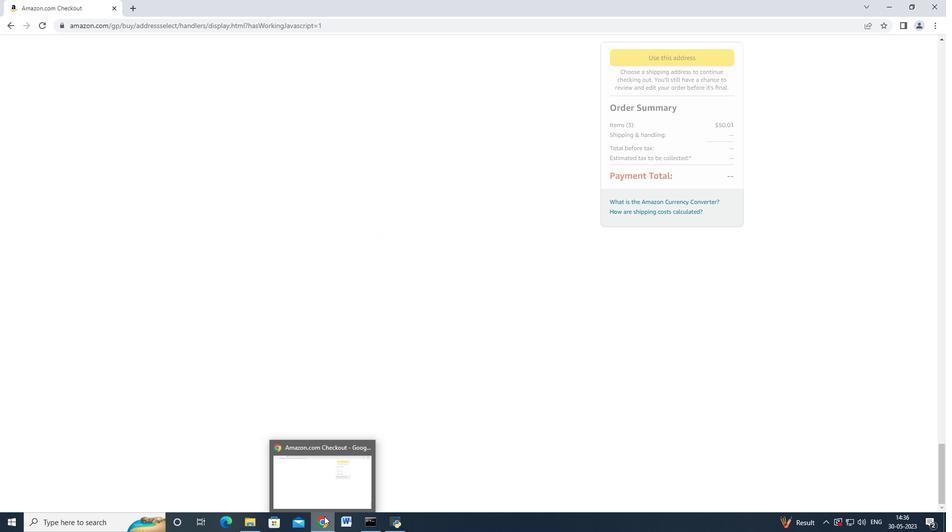 
Action: Mouse scrolled (316, 510) with delta (0, 0)
Screenshot: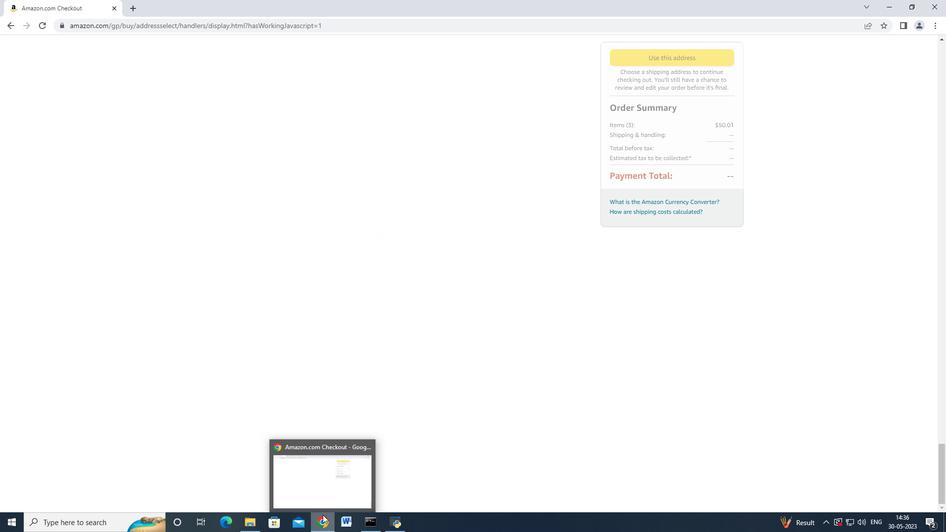 
Action: Mouse moved to (327, 215)
Screenshot: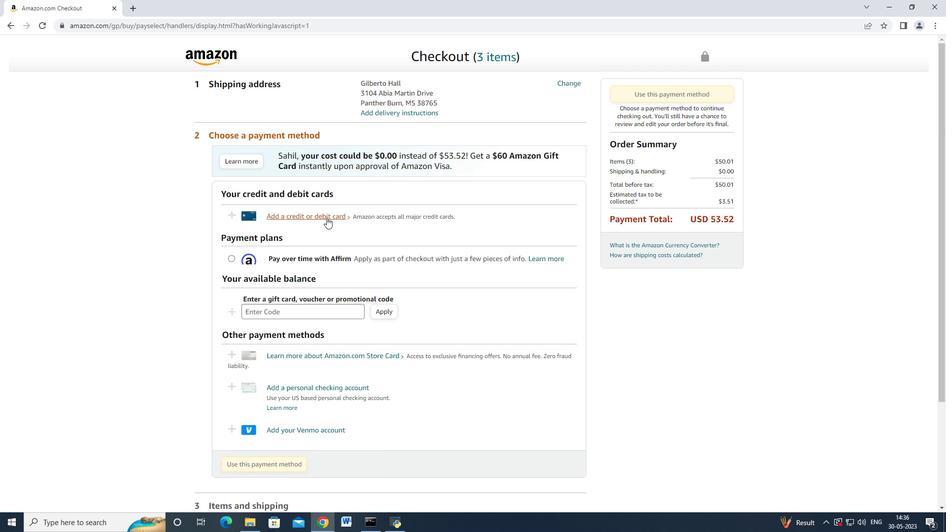 
Action: Mouse pressed left at (327, 215)
Screenshot: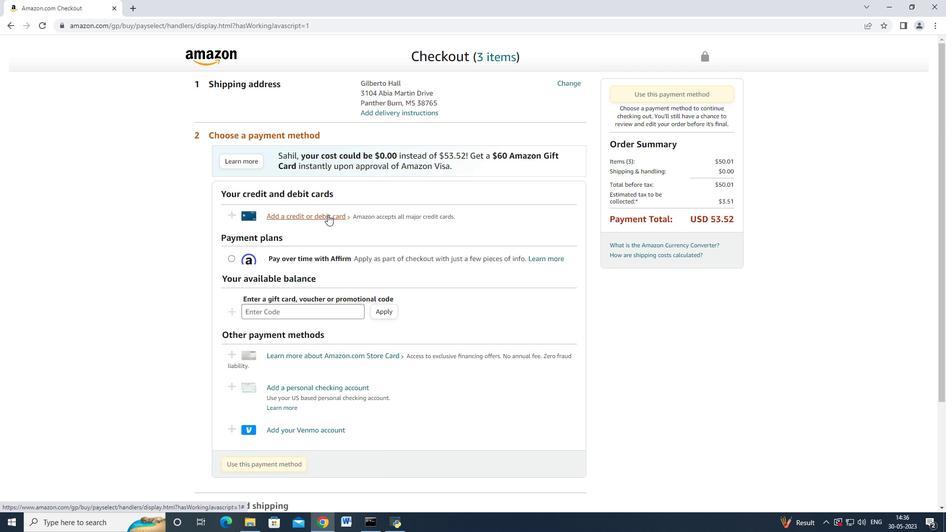 
Action: Mouse moved to (382, 230)
Screenshot: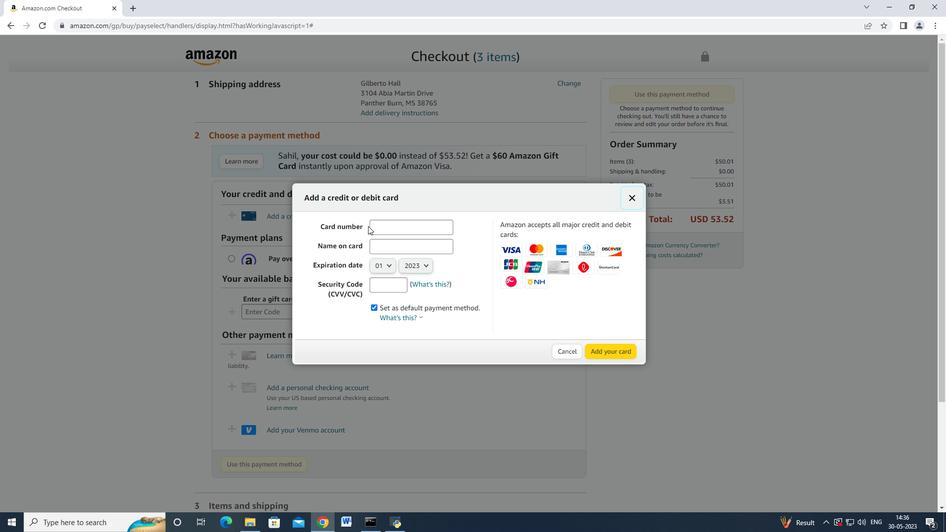
Action: Mouse pressed left at (382, 230)
Screenshot: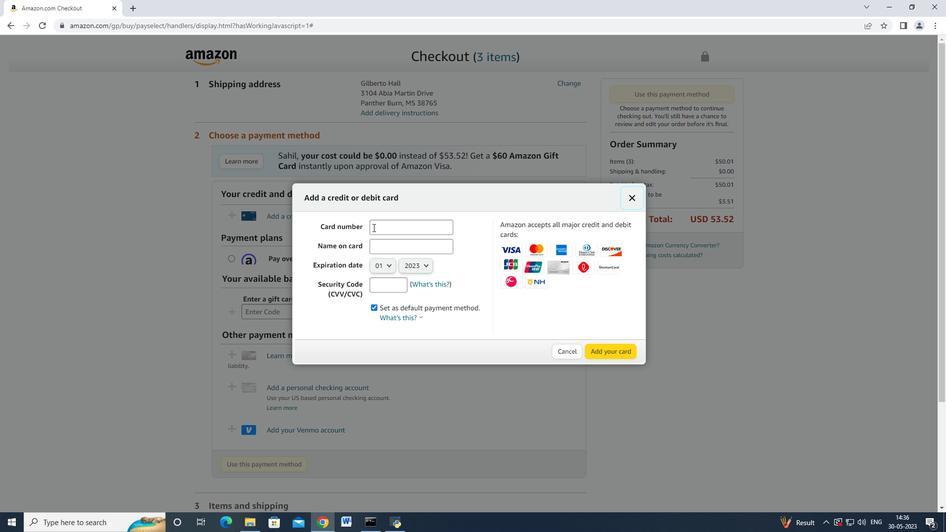 
Action: Mouse moved to (396, 230)
Screenshot: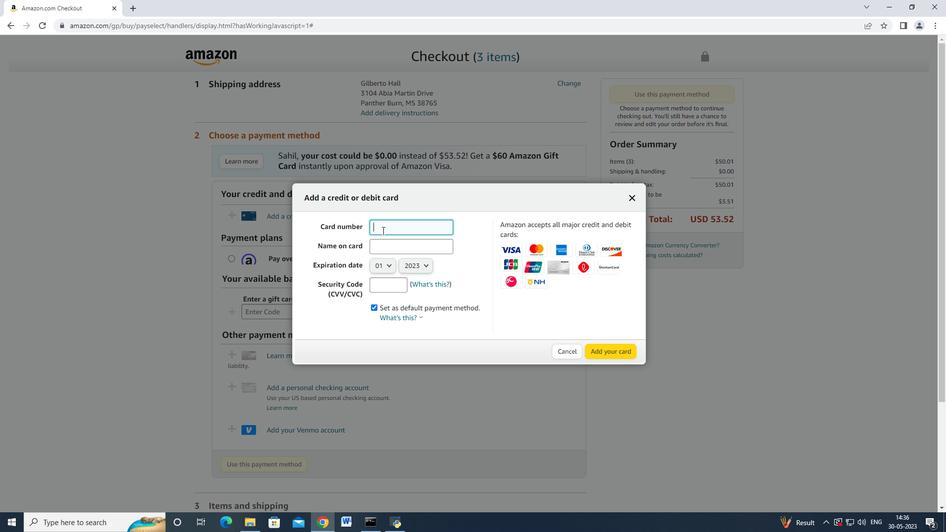
Action: Key pressed 4762664477552005<Key.tab><Key.shift>Mark<Key.space><Key.shift_r>Adsa<Key.backspace><Key.backspace>ams<Key.space>
Screenshot: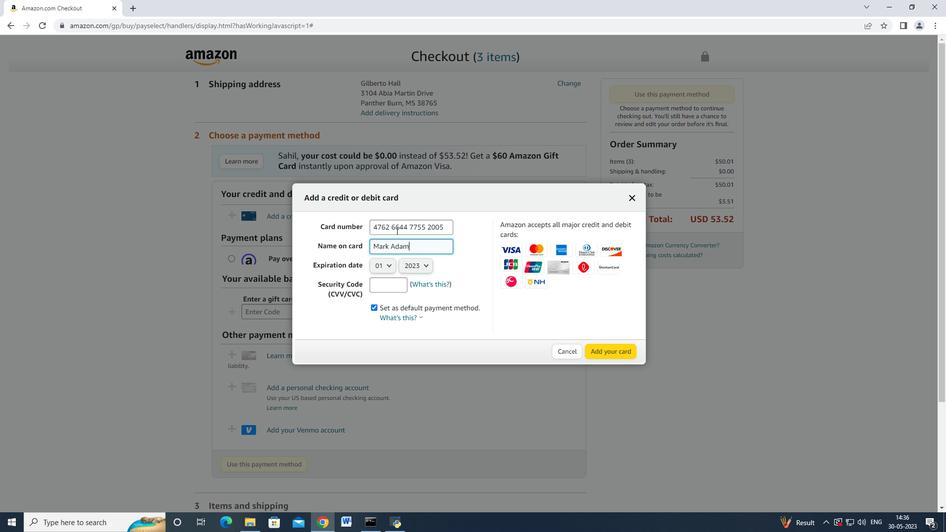 
Action: Mouse moved to (383, 266)
Screenshot: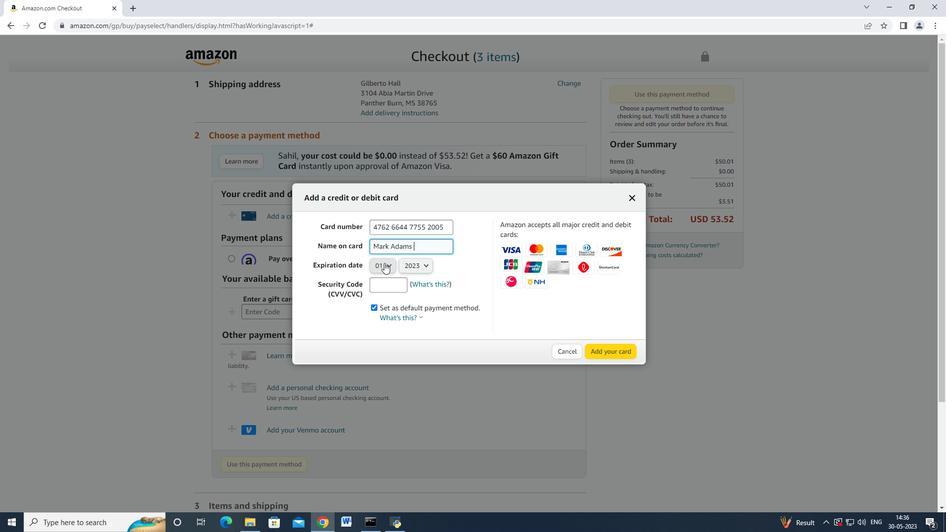 
Action: Mouse pressed left at (383, 266)
Screenshot: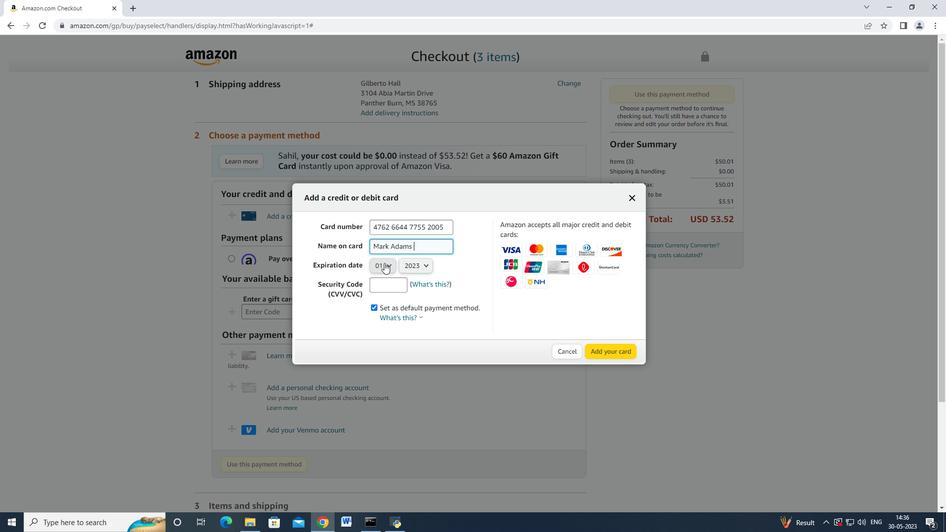 
Action: Mouse moved to (383, 305)
Screenshot: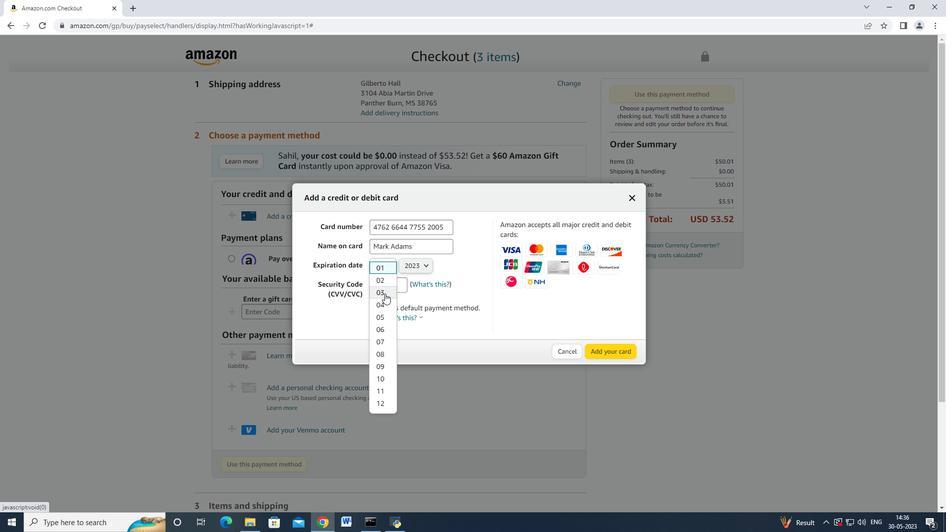 
Action: Mouse pressed left at (383, 305)
Screenshot: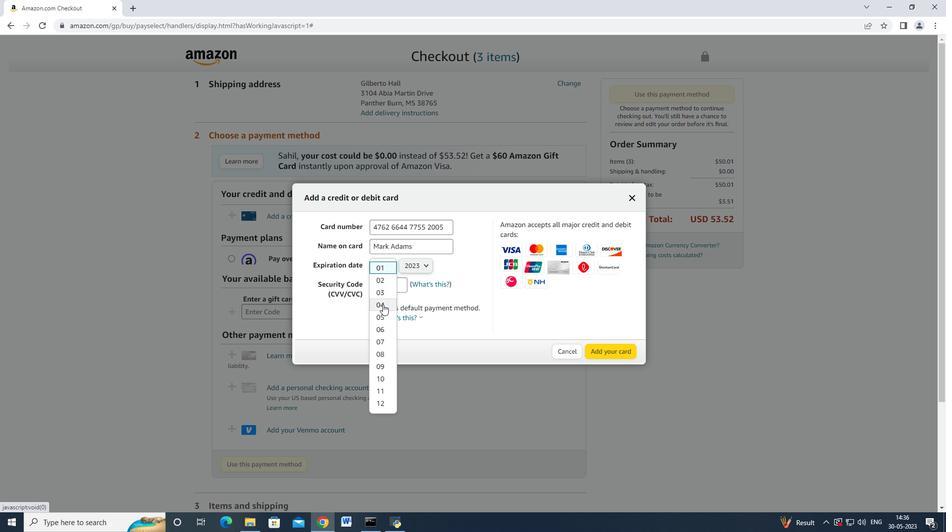 
Action: Mouse moved to (420, 263)
Screenshot: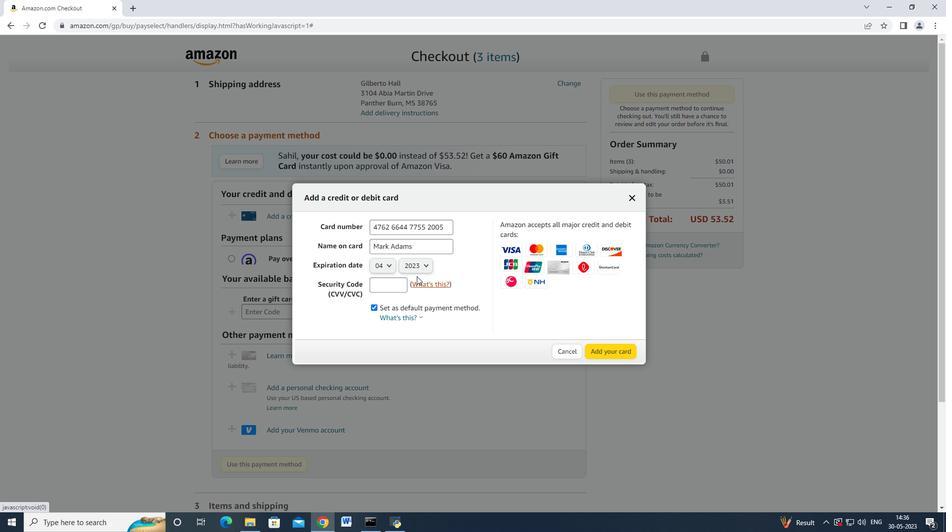 
Action: Mouse pressed left at (420, 263)
Screenshot: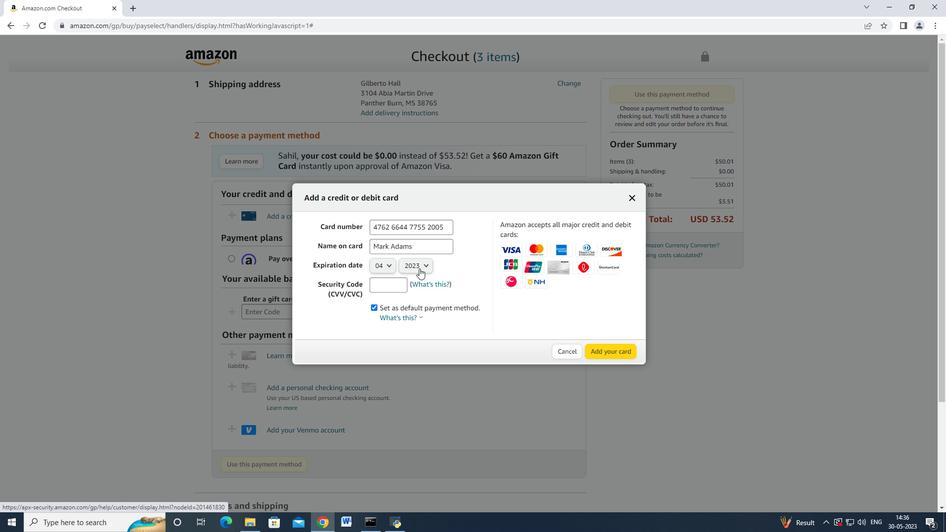 
Action: Mouse moved to (415, 291)
Screenshot: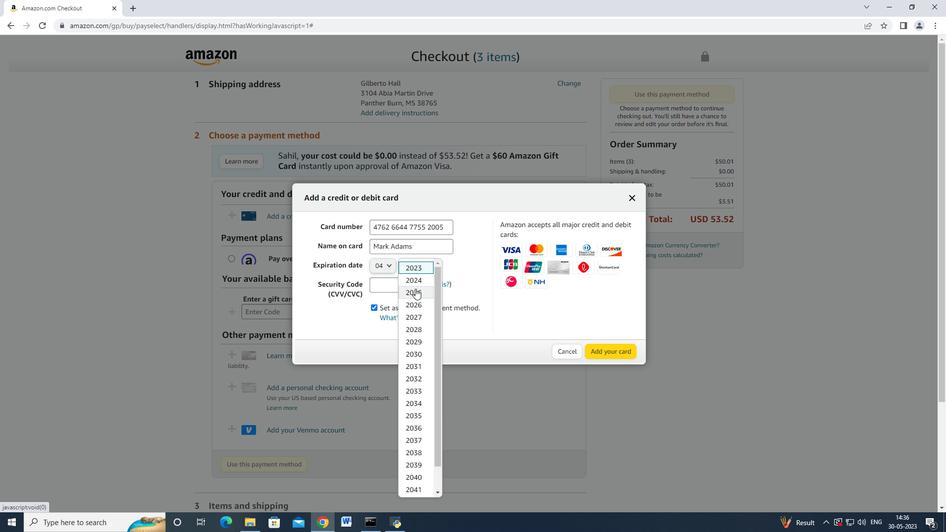 
Action: Mouse pressed left at (415, 291)
Screenshot: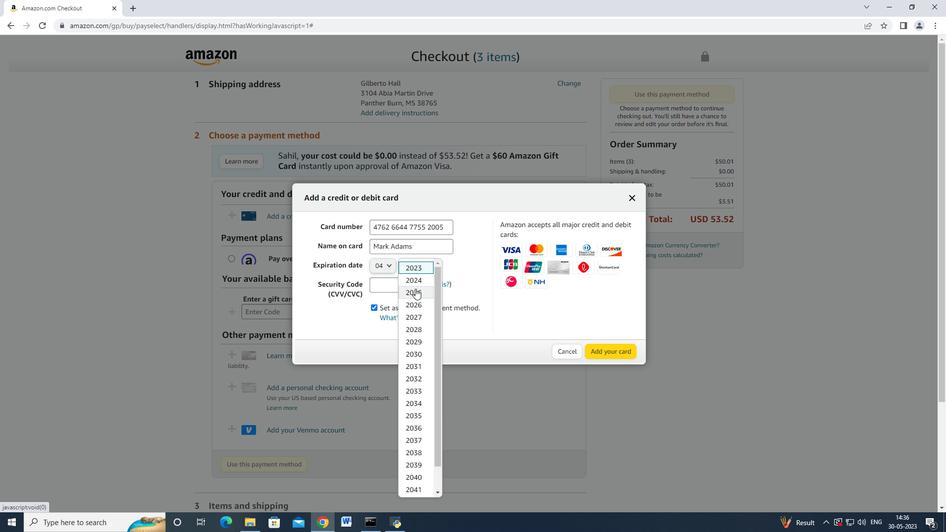 
Action: Mouse moved to (391, 288)
Screenshot: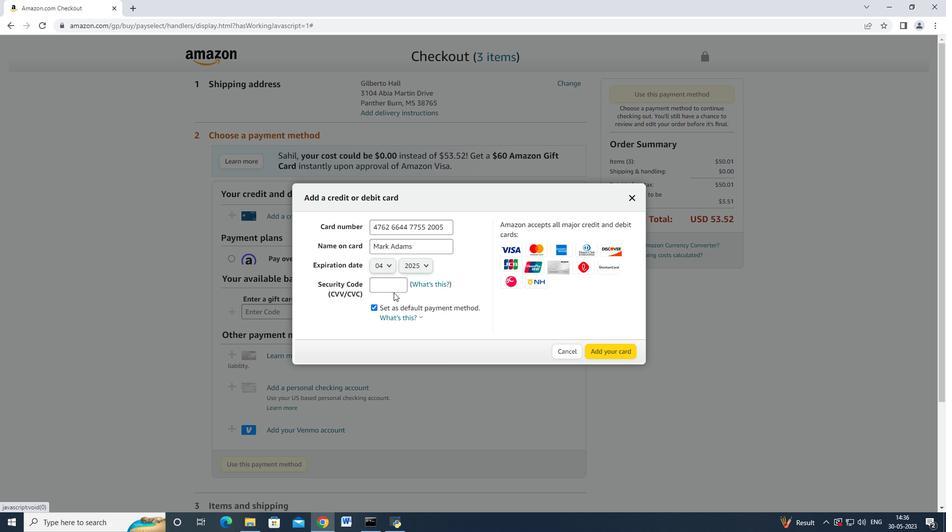 
Action: Mouse pressed left at (391, 288)
Screenshot: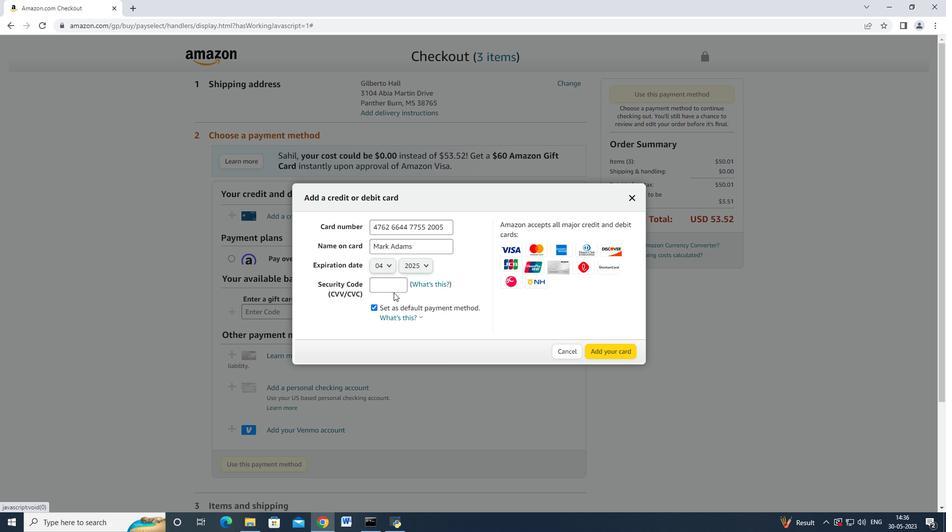 
Action: Key pressed 3321
Screenshot: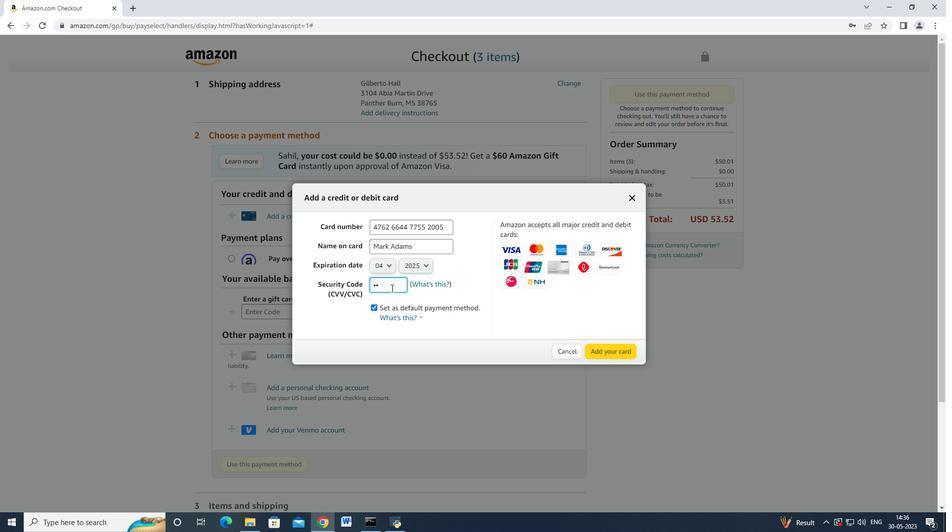 
Action: Mouse moved to (617, 356)
Screenshot: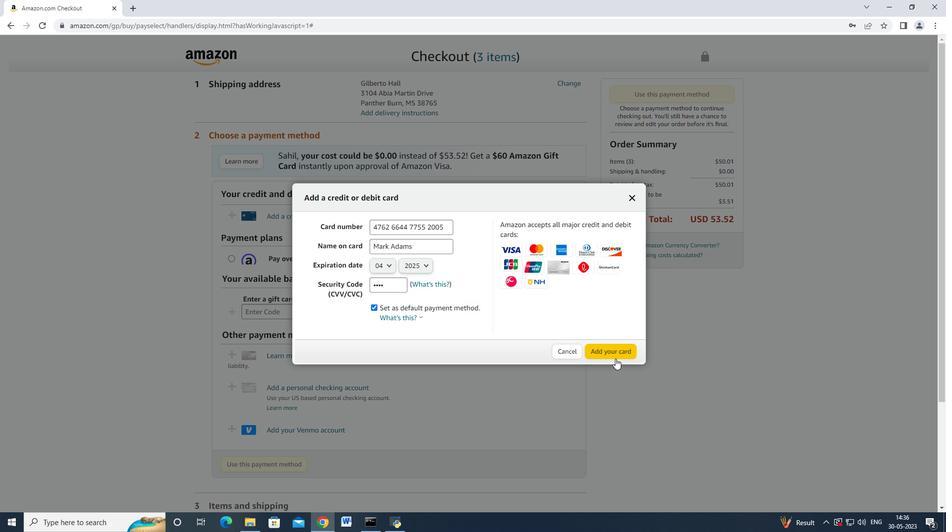 
